 Task: Create a due date automation trigger when advanced on, on the tuesday of the week a card is due add fields without custom field "Resume" set to a date not in this month at 11:00 AM.
Action: Mouse moved to (1195, 367)
Screenshot: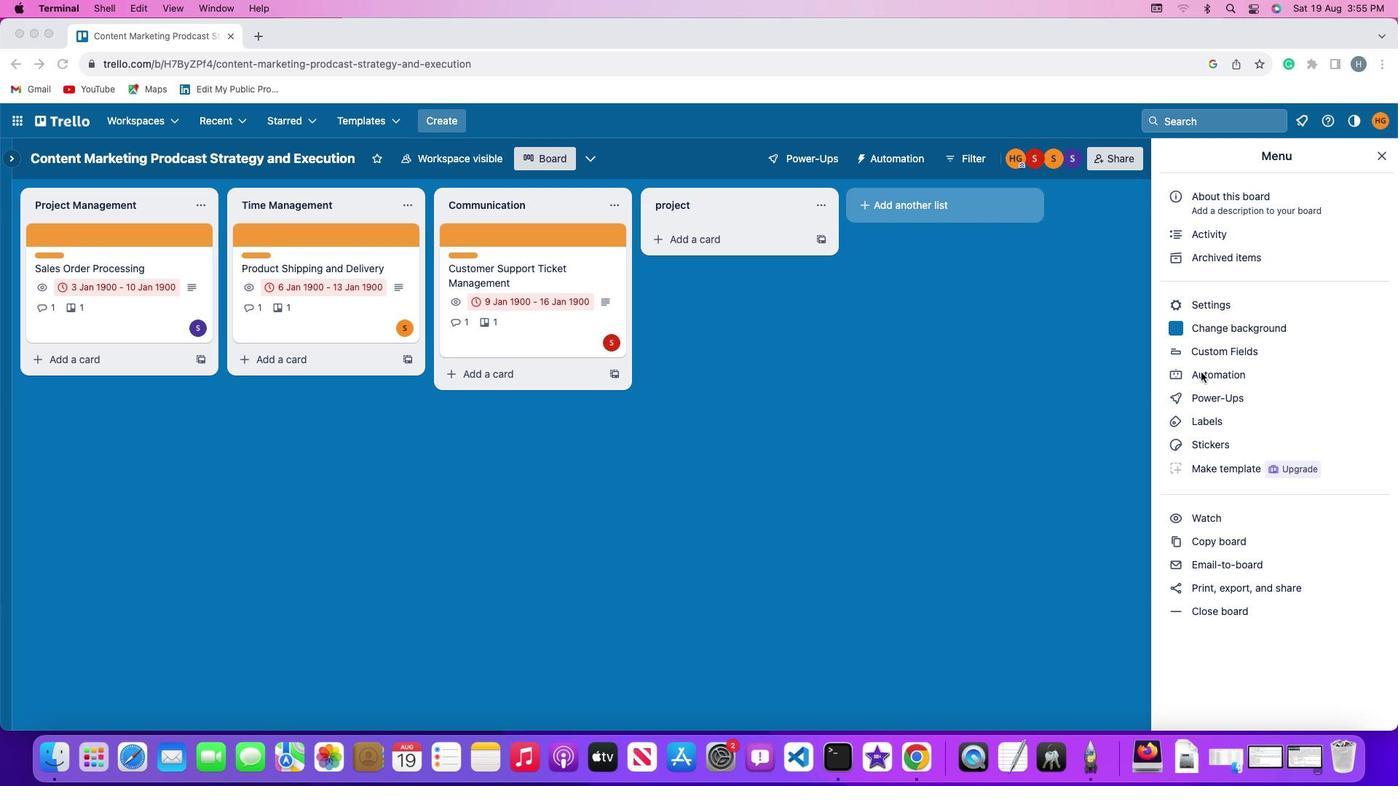 
Action: Mouse pressed left at (1195, 367)
Screenshot: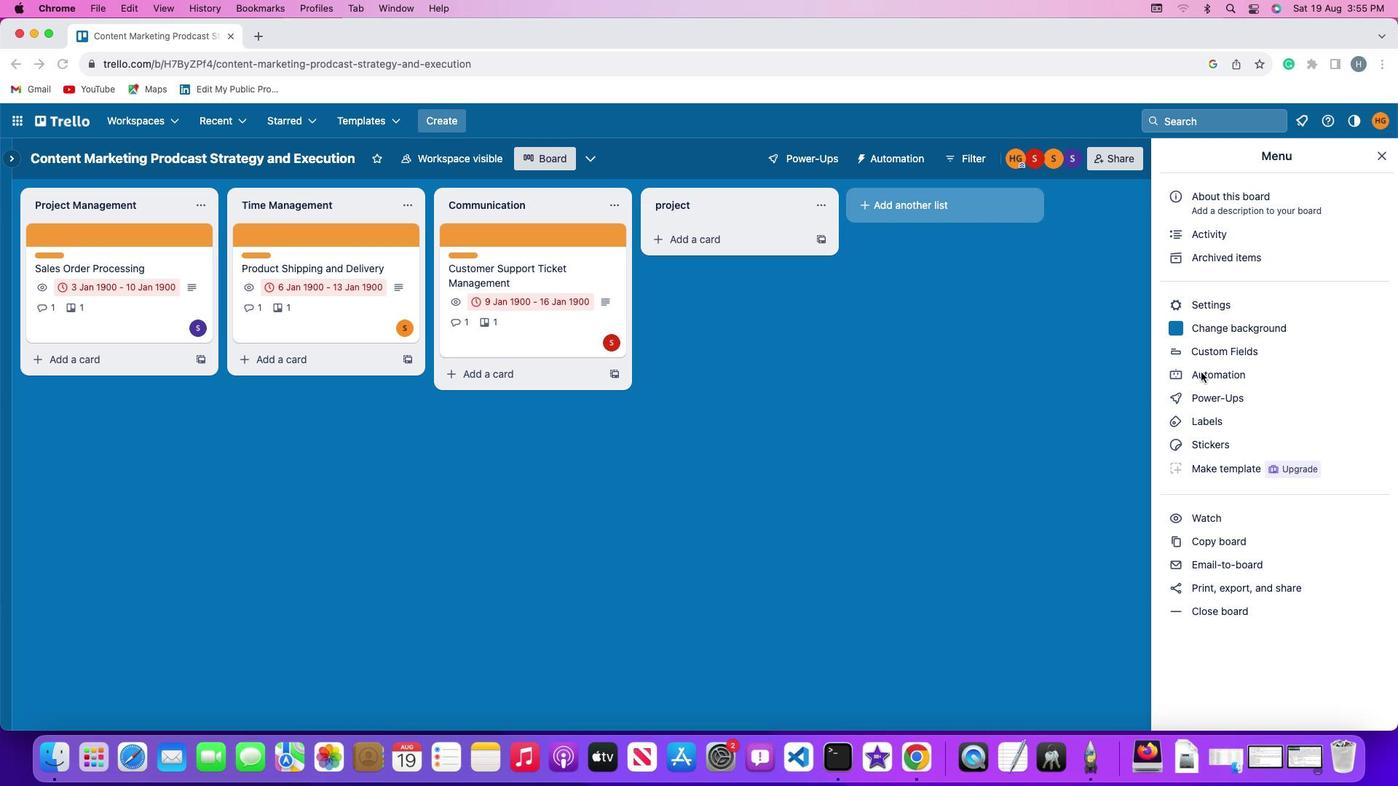 
Action: Mouse pressed left at (1195, 367)
Screenshot: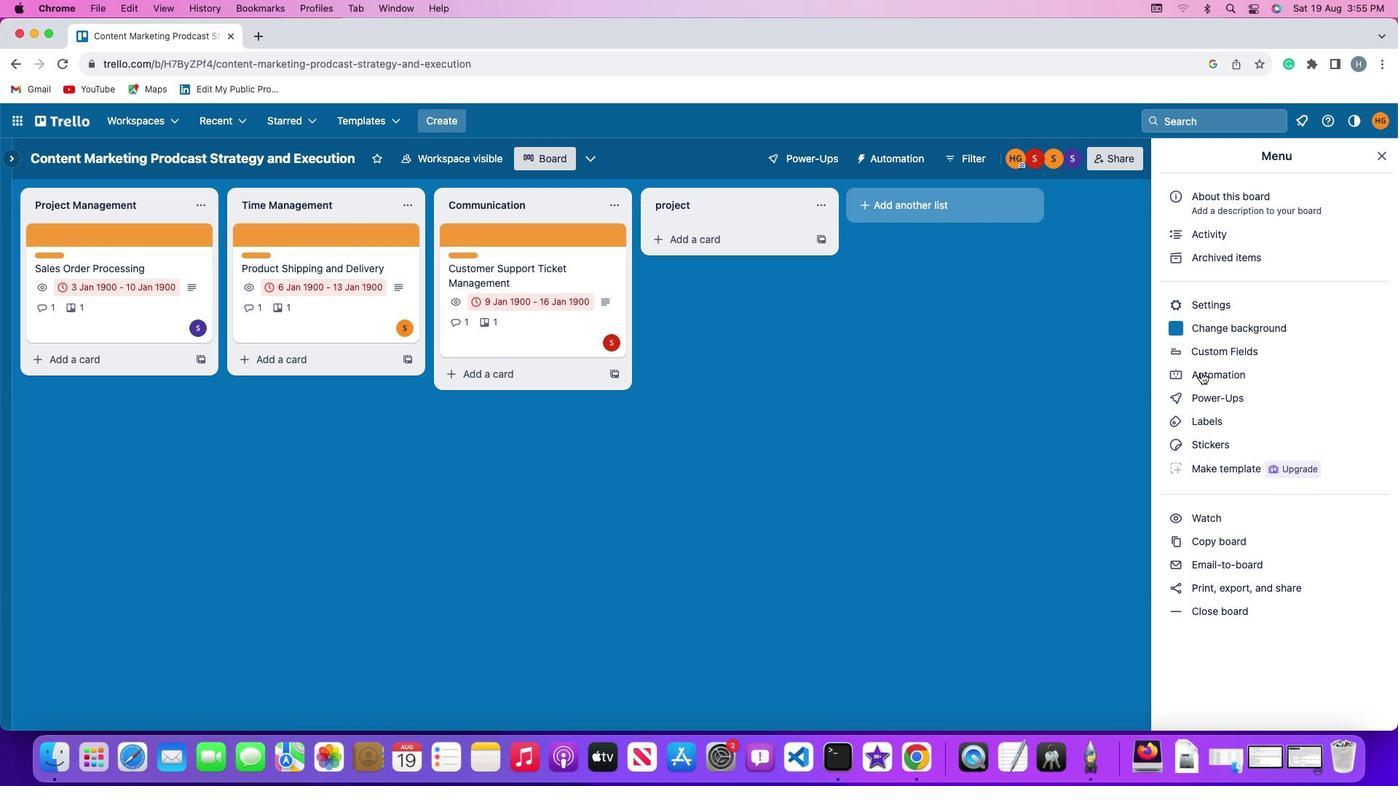 
Action: Mouse moved to (88, 340)
Screenshot: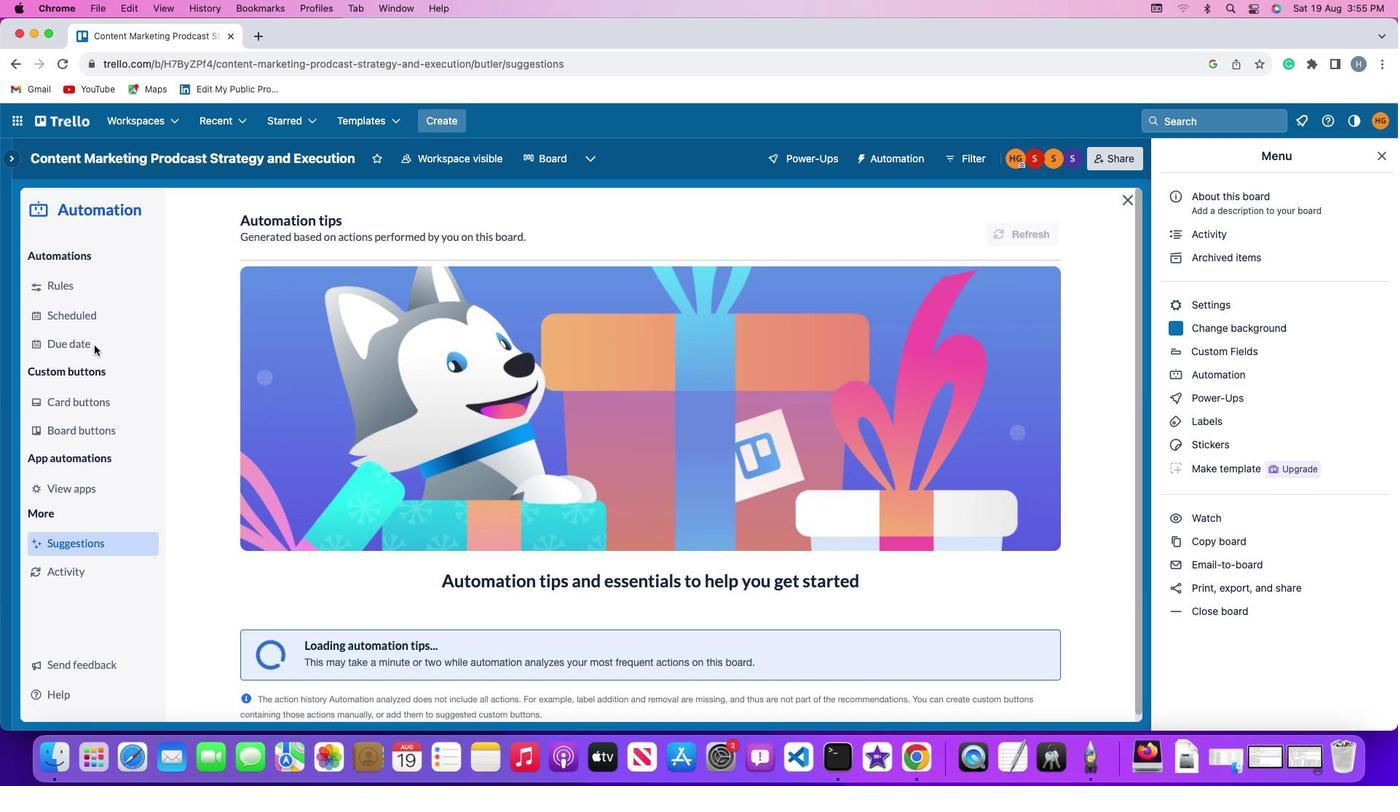
Action: Mouse pressed left at (88, 340)
Screenshot: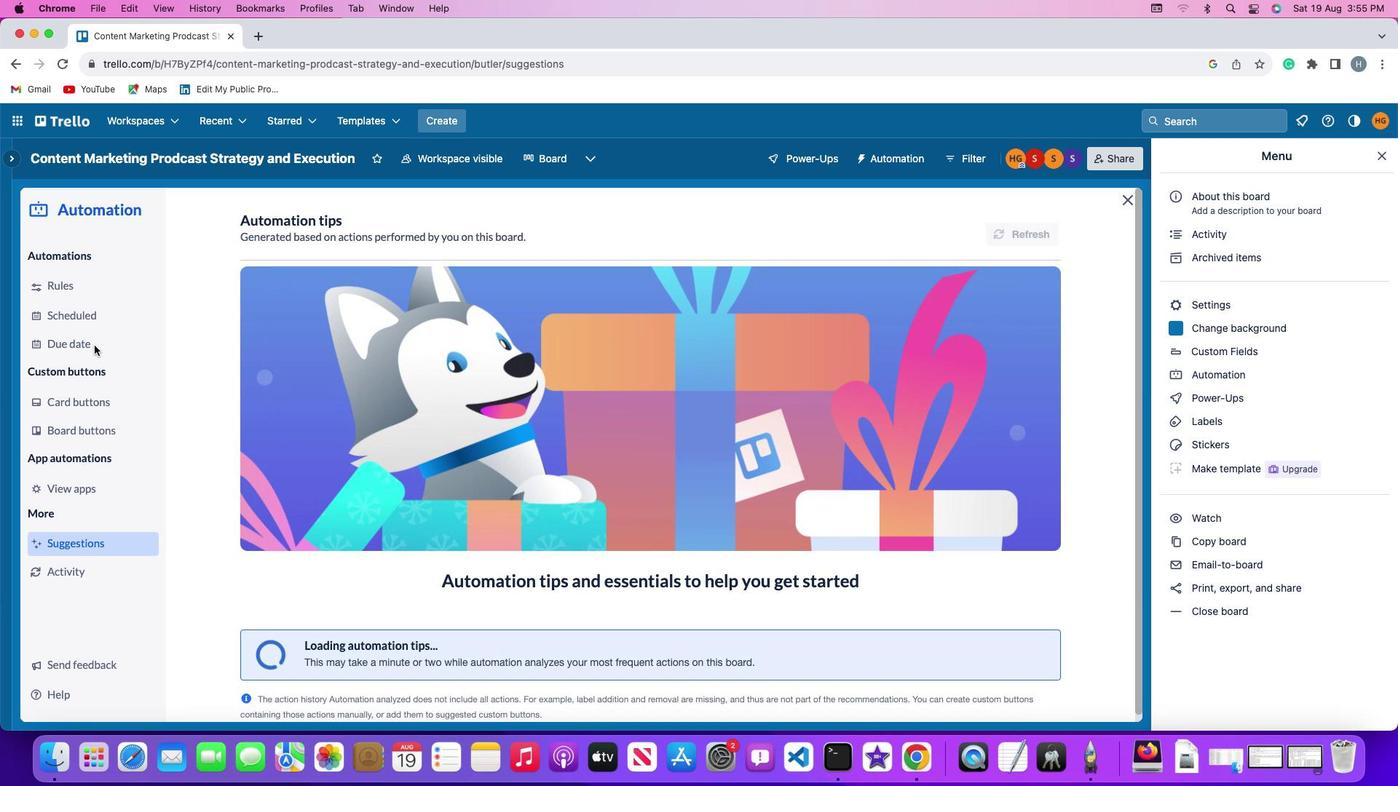 
Action: Mouse moved to (994, 214)
Screenshot: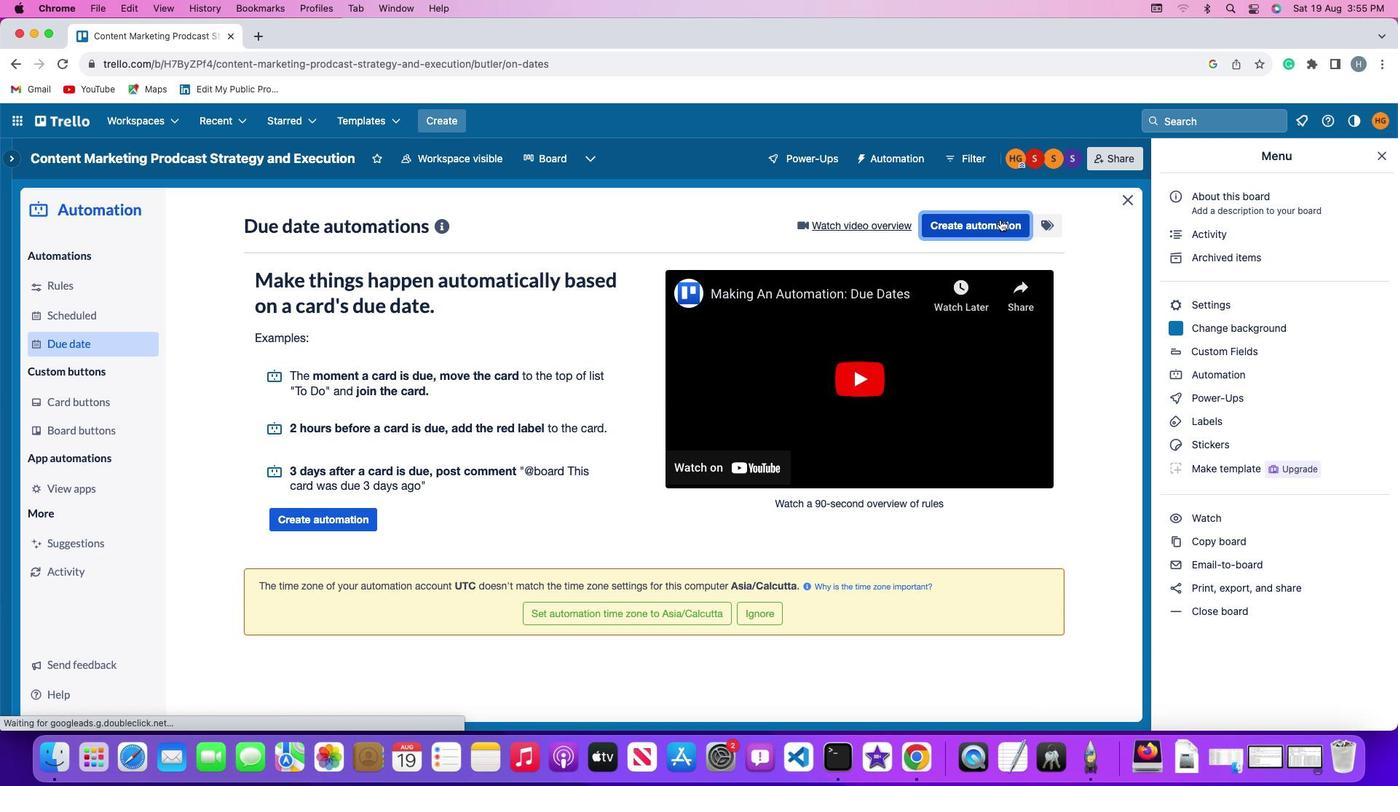 
Action: Mouse pressed left at (994, 214)
Screenshot: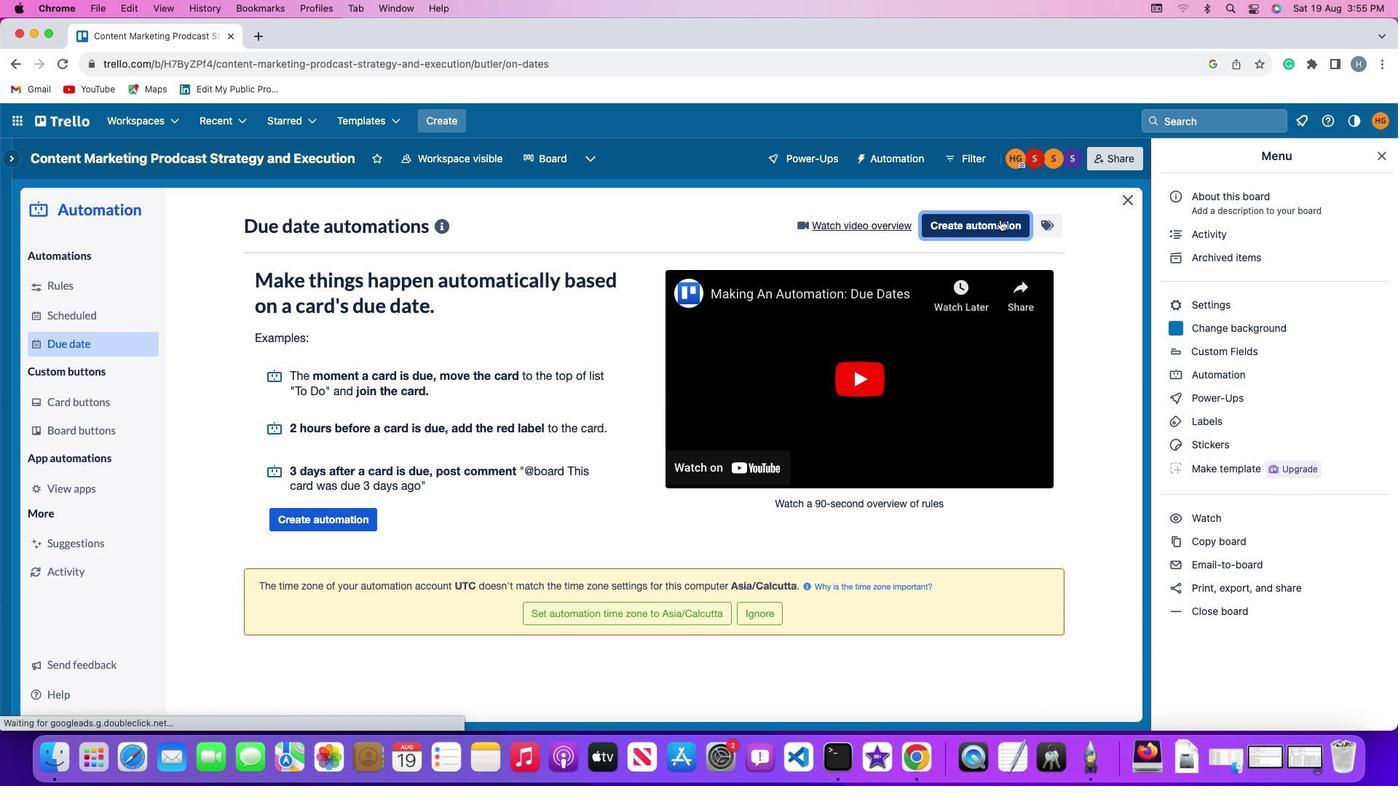 
Action: Mouse moved to (280, 355)
Screenshot: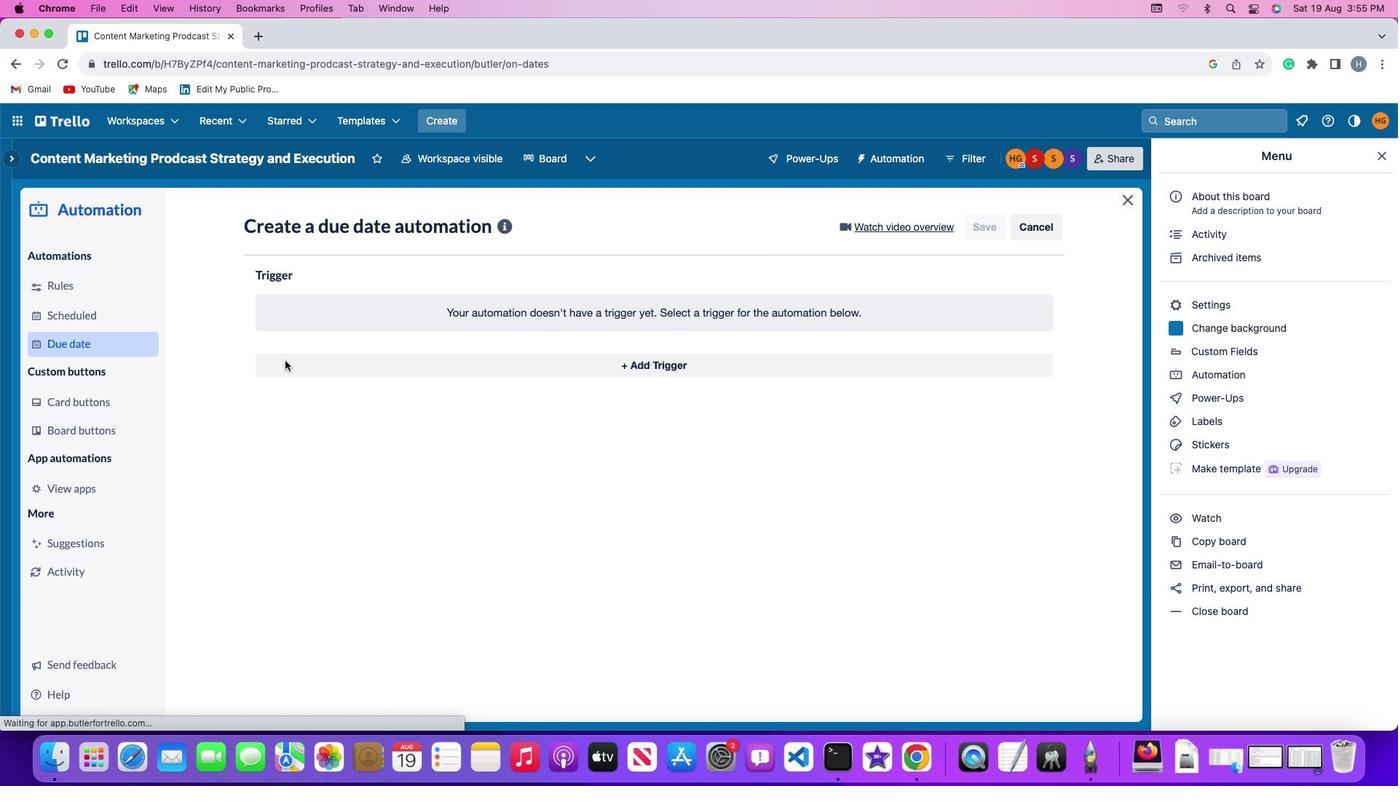 
Action: Mouse pressed left at (280, 355)
Screenshot: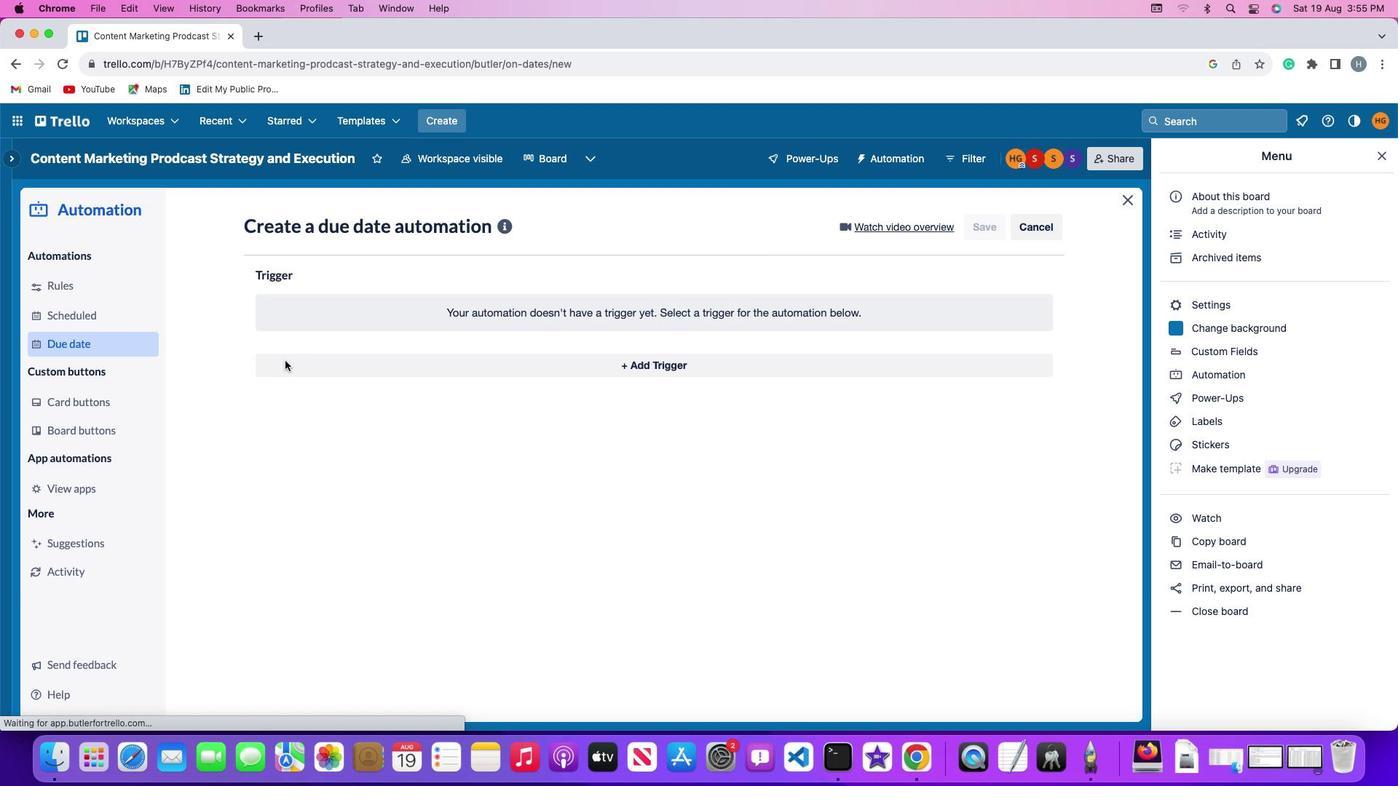 
Action: Mouse moved to (306, 624)
Screenshot: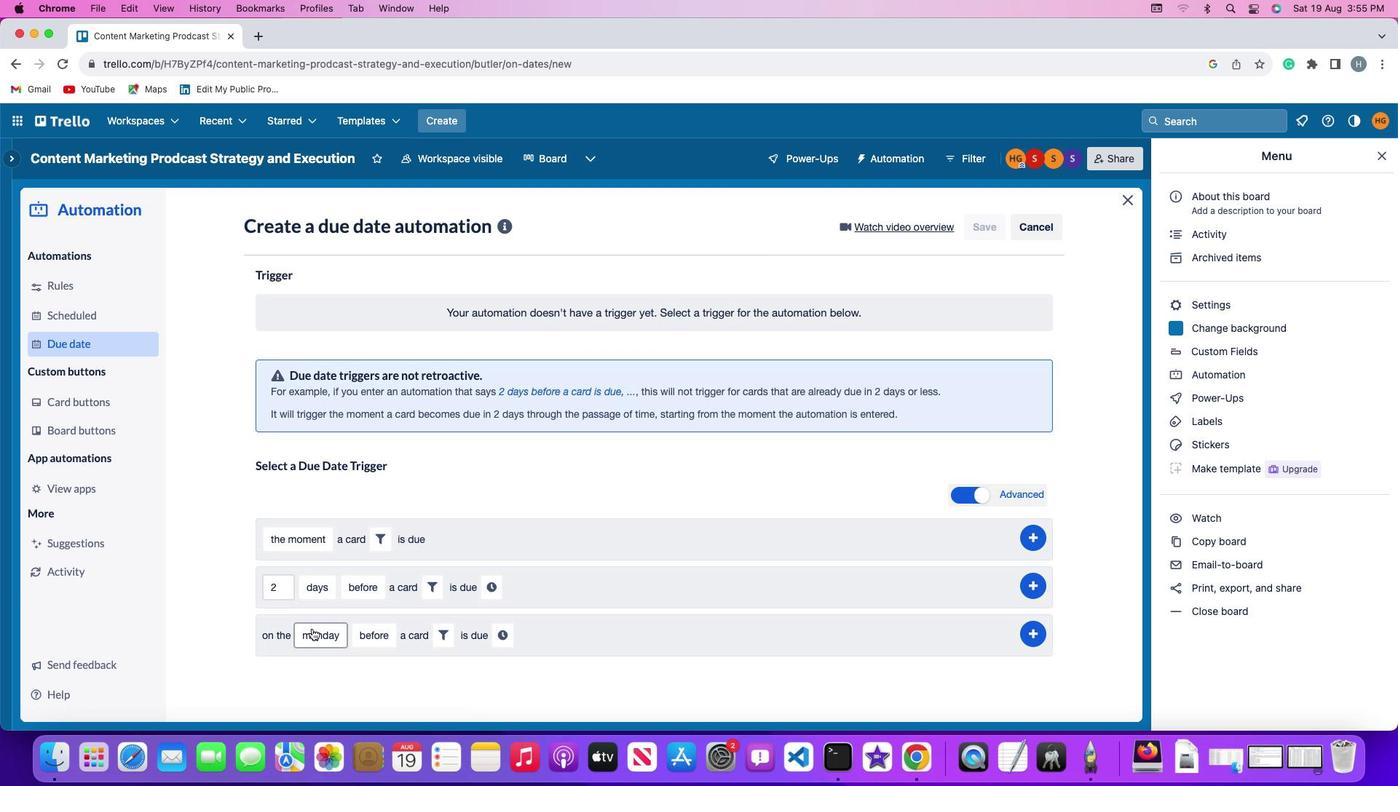 
Action: Mouse pressed left at (306, 624)
Screenshot: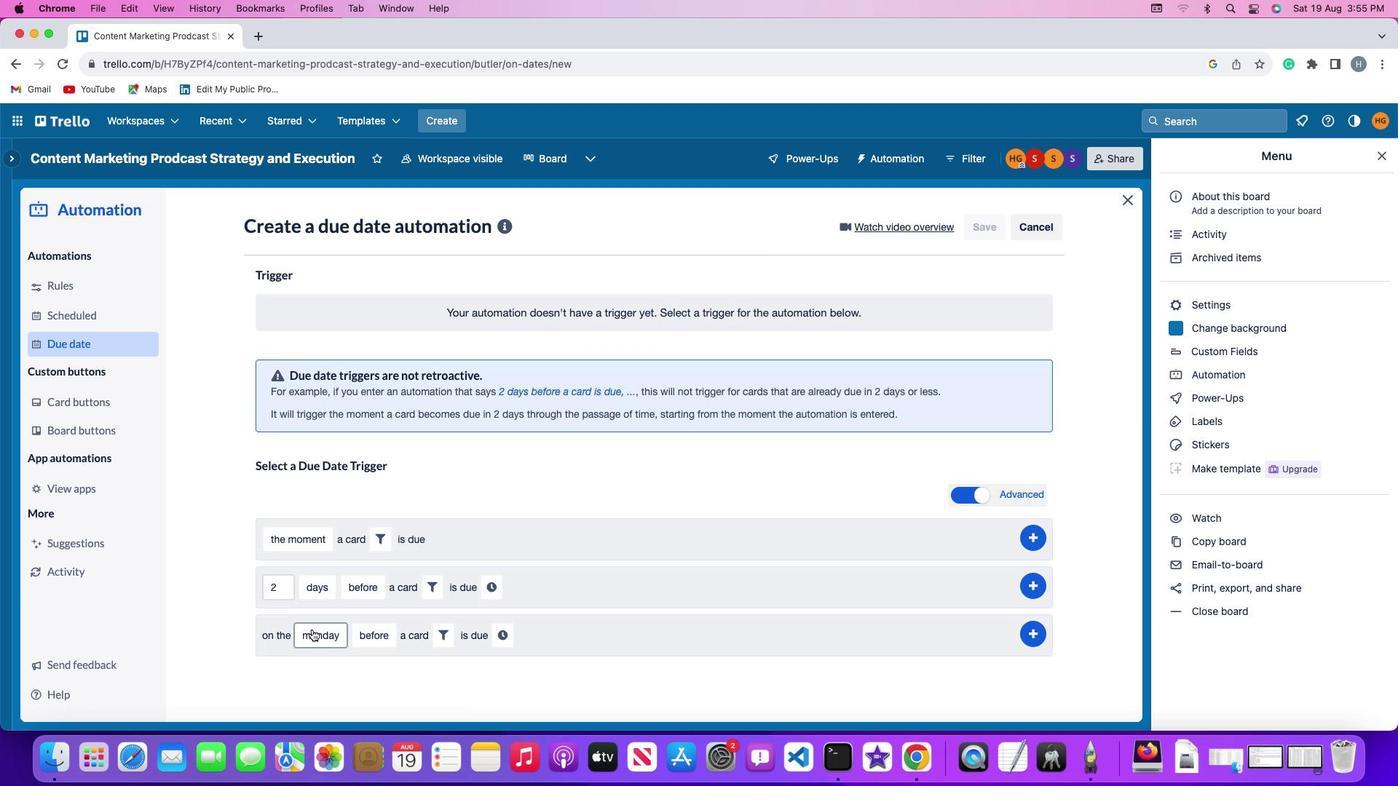 
Action: Mouse moved to (340, 454)
Screenshot: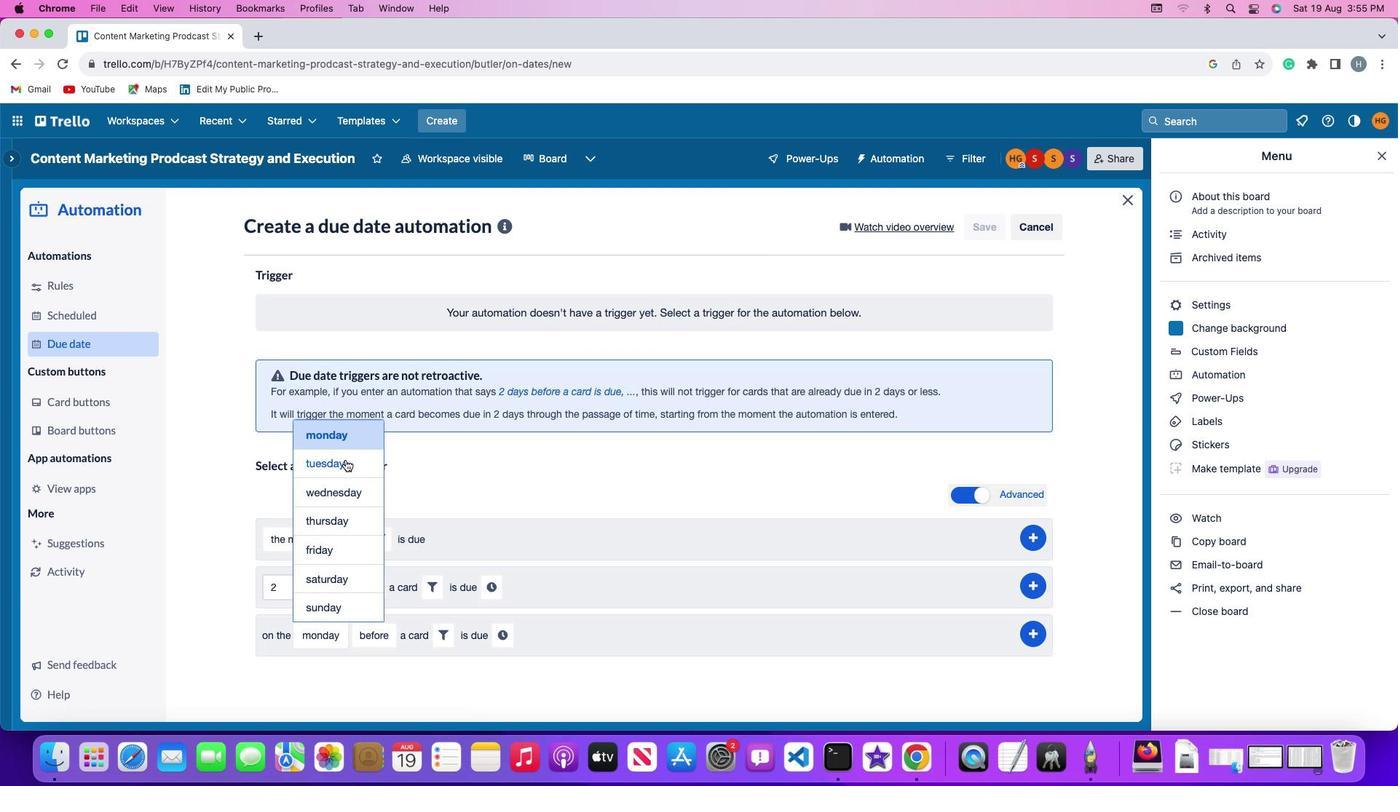
Action: Mouse pressed left at (340, 454)
Screenshot: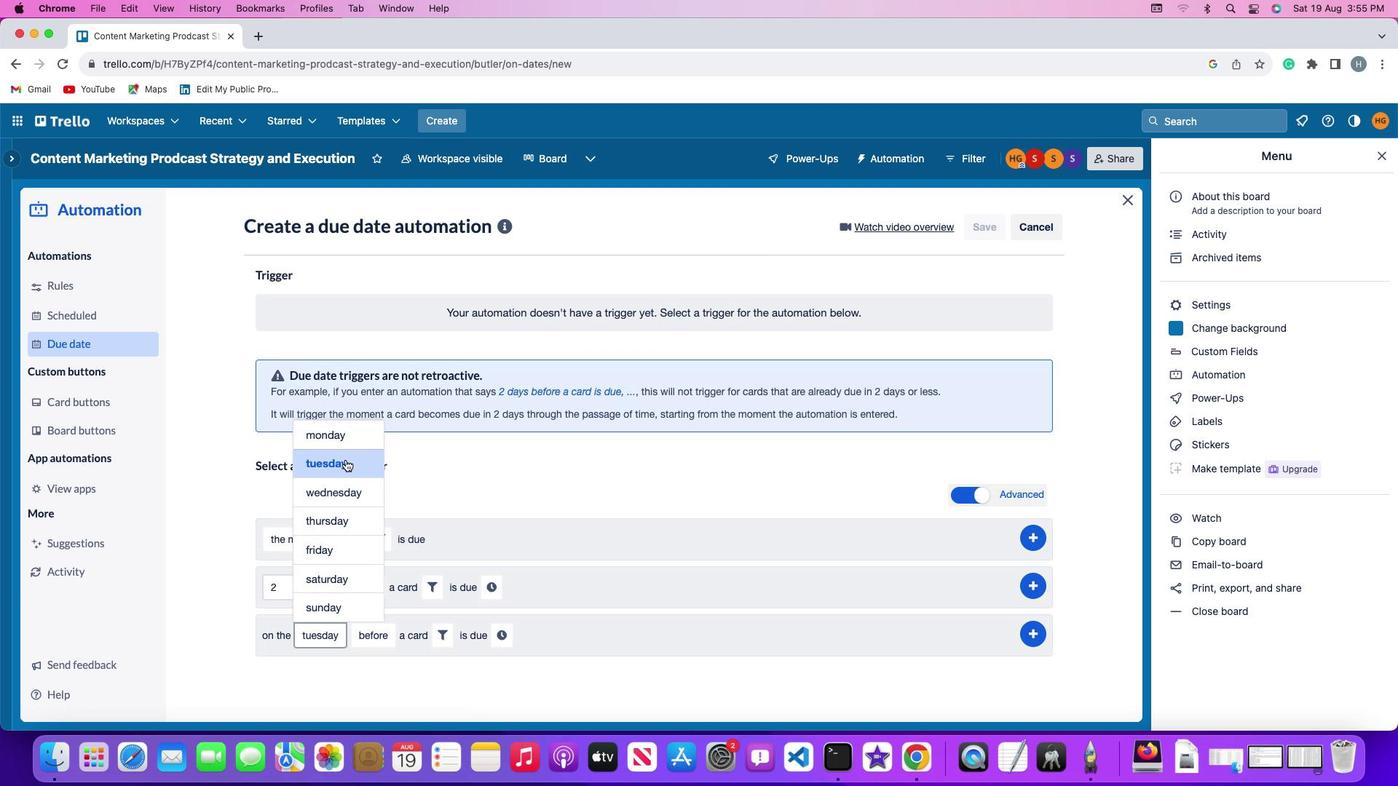 
Action: Mouse moved to (374, 627)
Screenshot: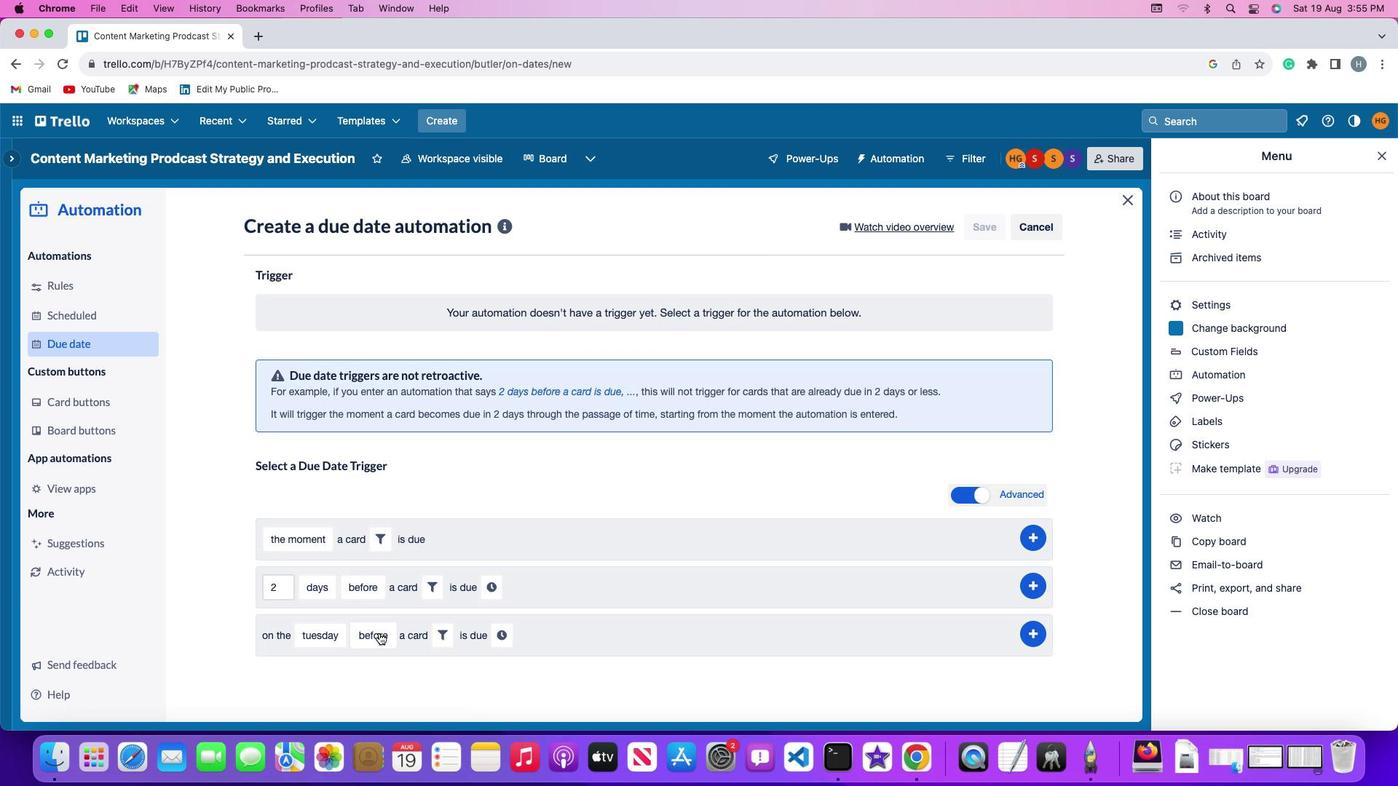 
Action: Mouse pressed left at (374, 627)
Screenshot: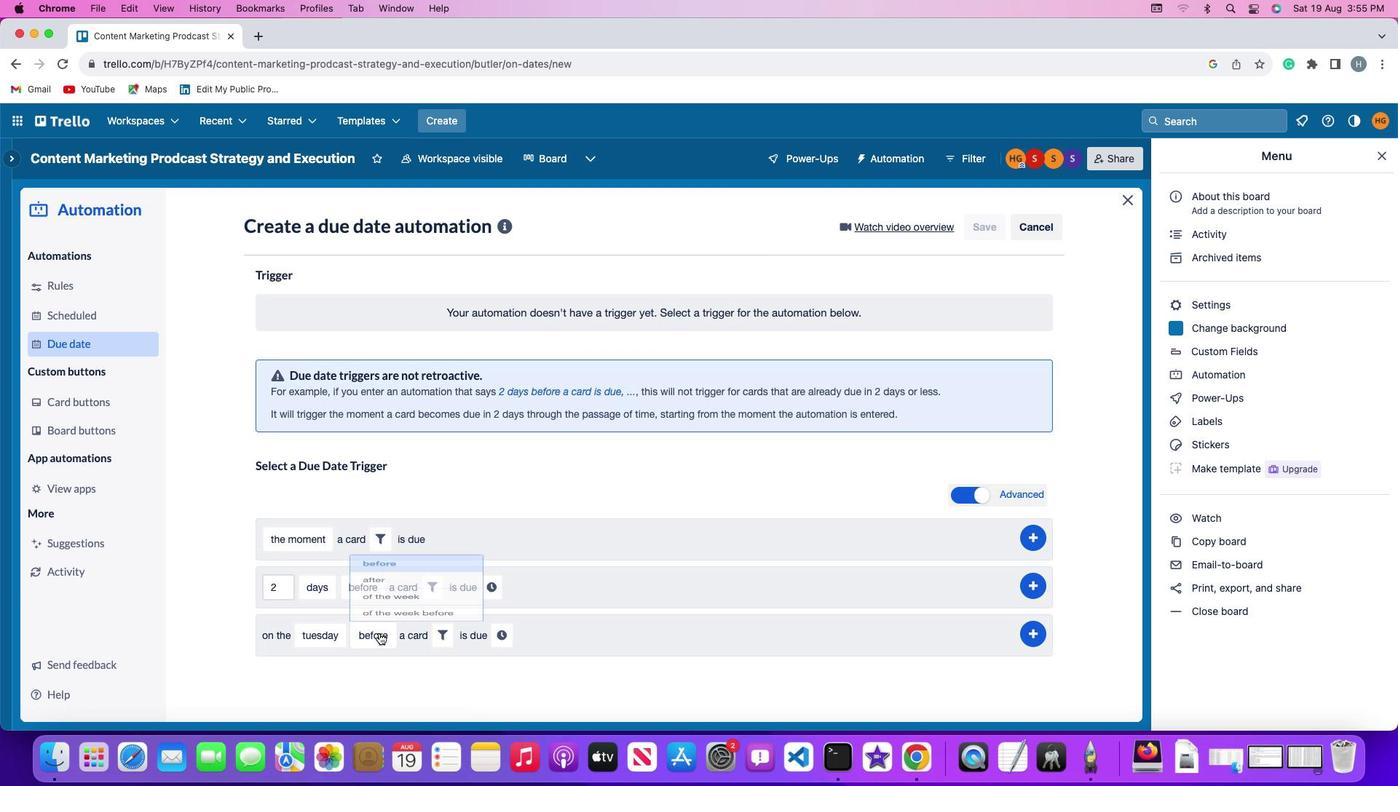 
Action: Mouse moved to (402, 567)
Screenshot: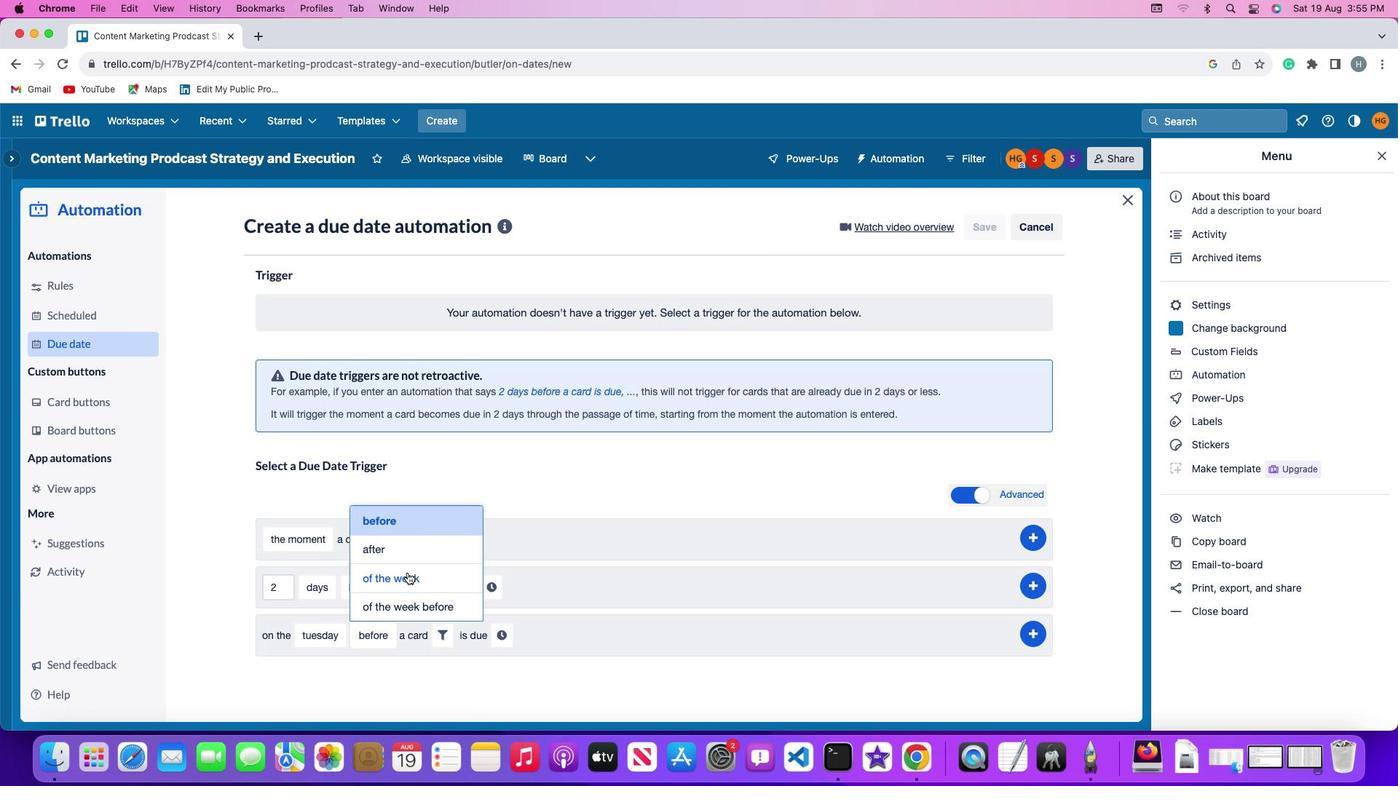
Action: Mouse pressed left at (402, 567)
Screenshot: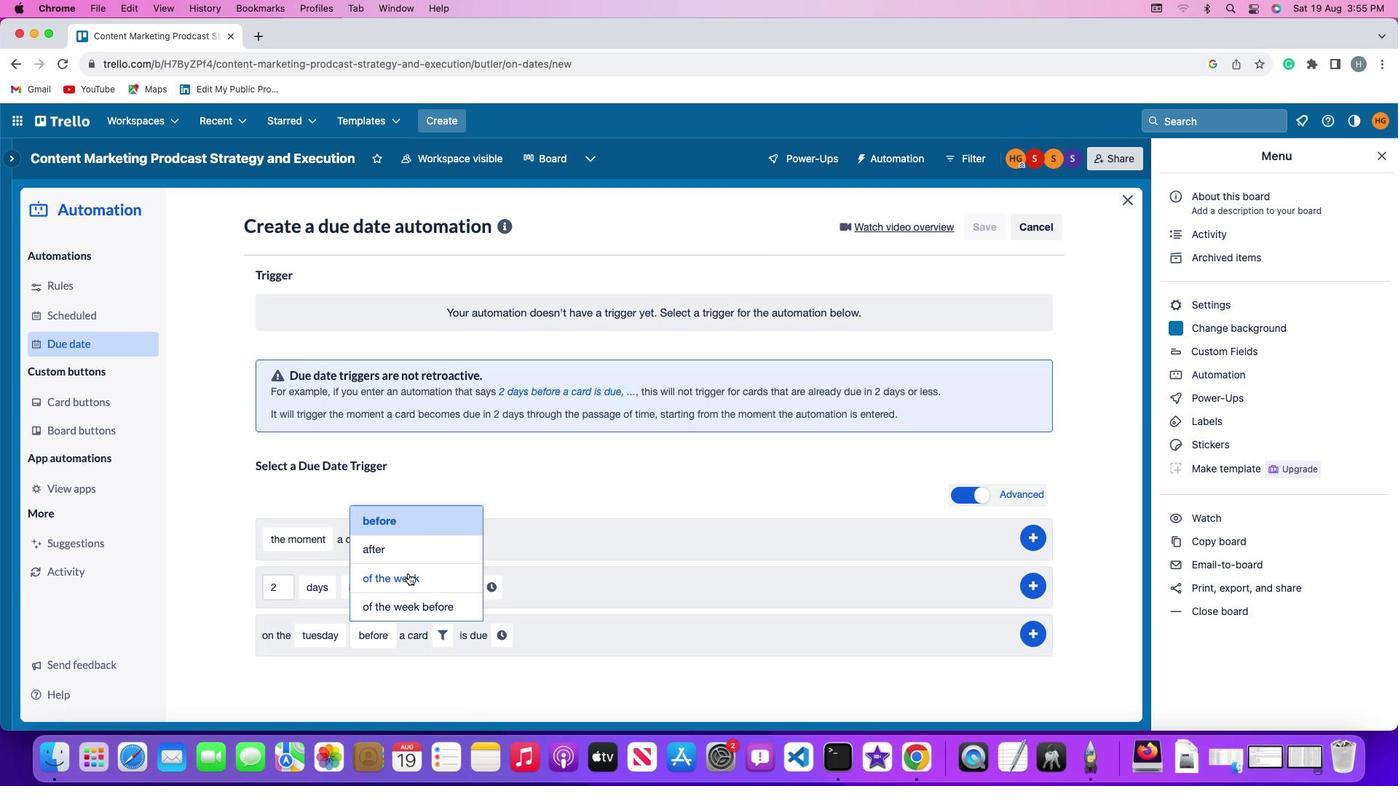 
Action: Mouse moved to (455, 626)
Screenshot: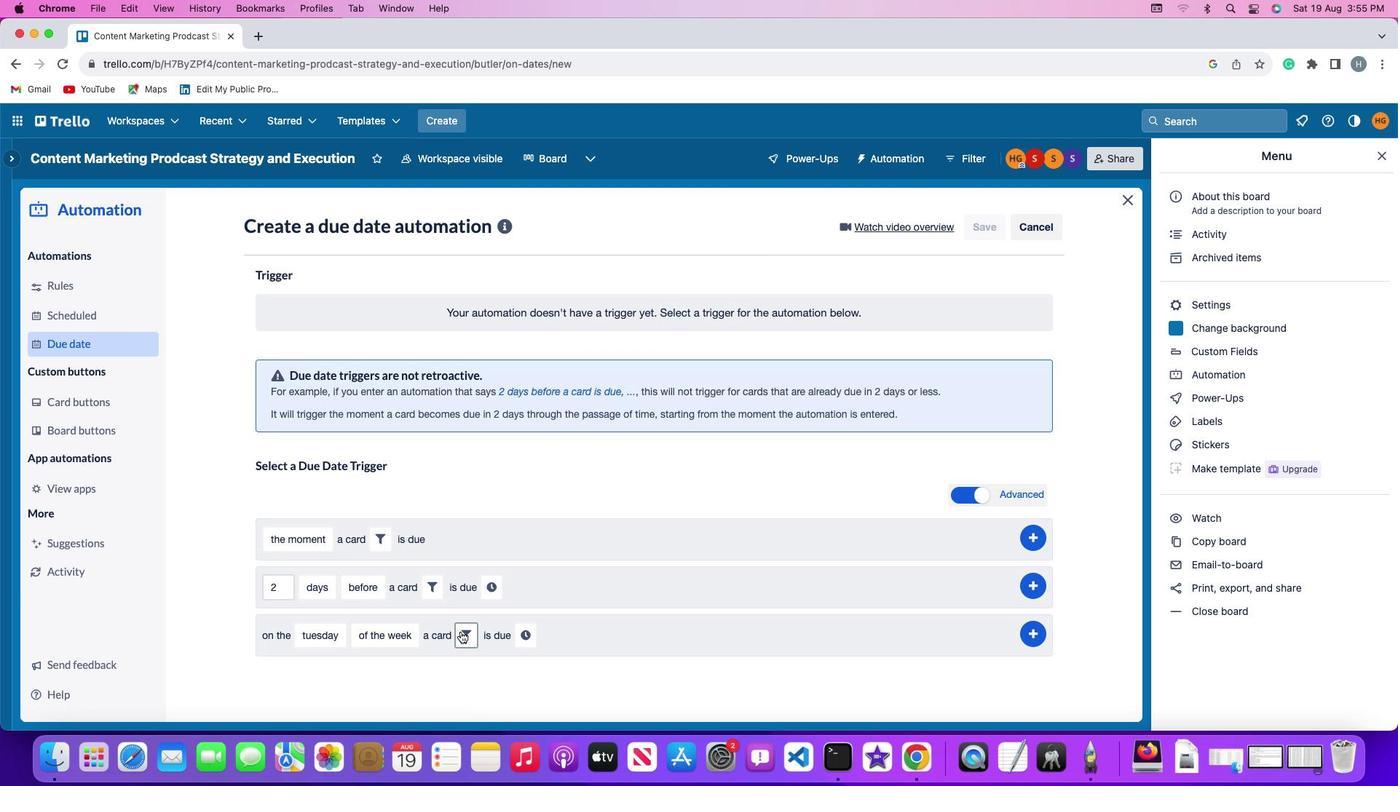 
Action: Mouse pressed left at (455, 626)
Screenshot: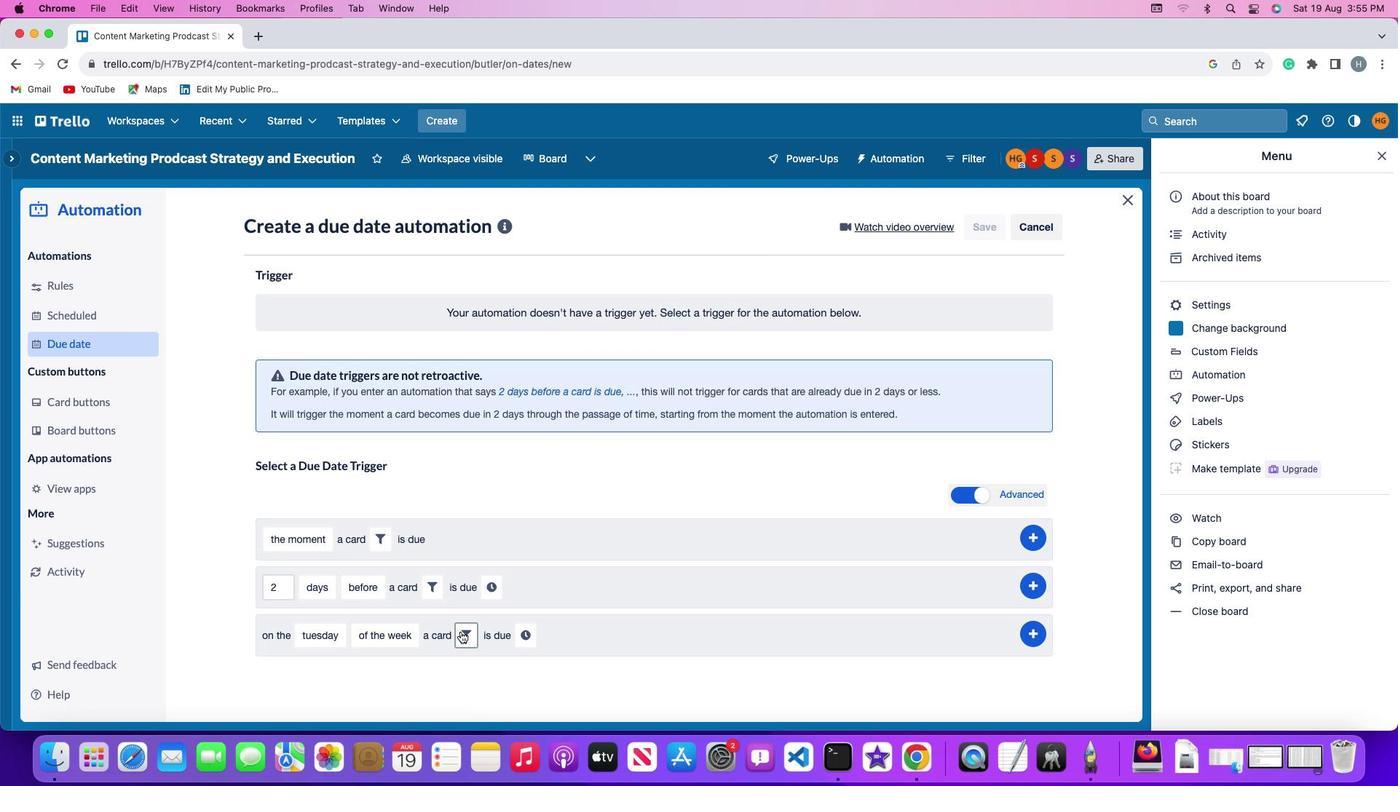 
Action: Mouse moved to (688, 677)
Screenshot: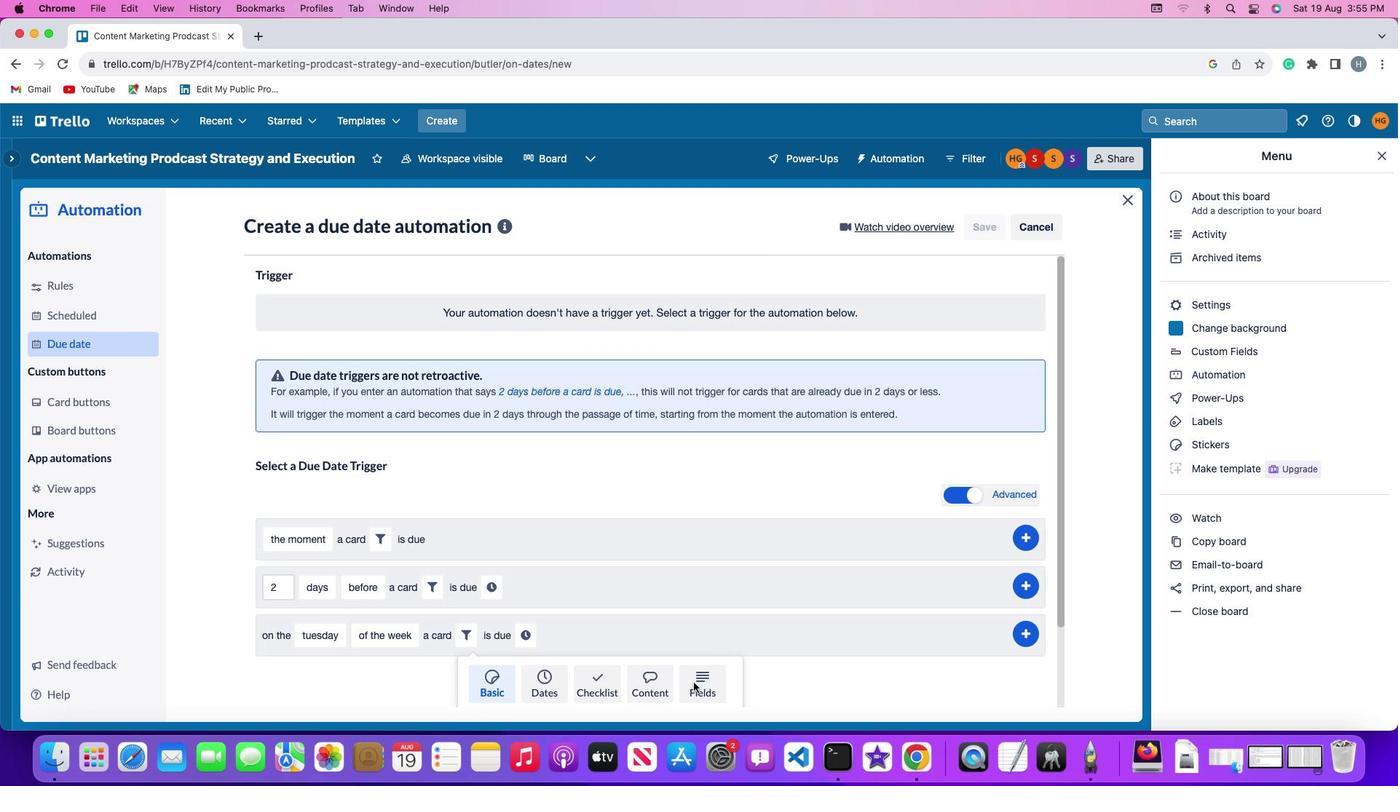 
Action: Mouse pressed left at (688, 677)
Screenshot: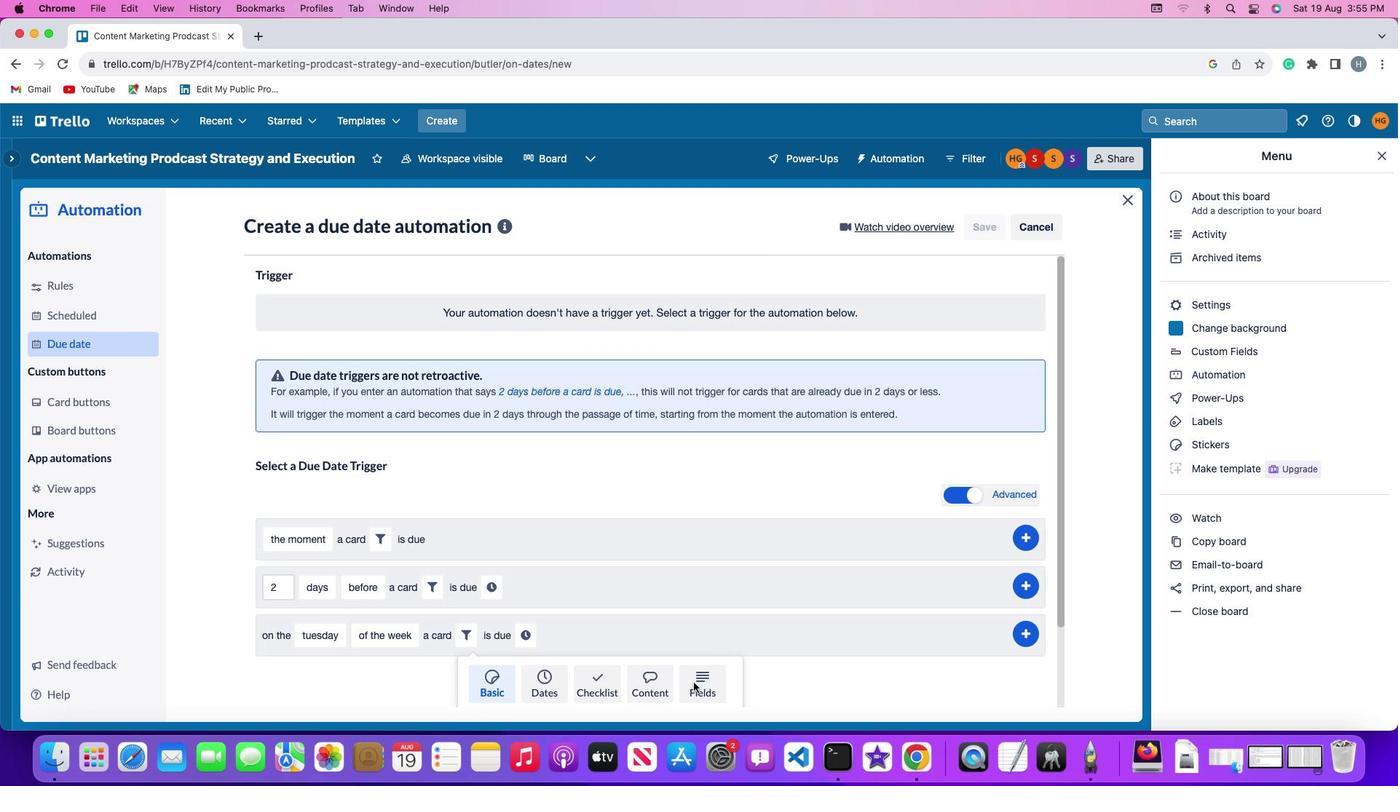 
Action: Mouse moved to (401, 665)
Screenshot: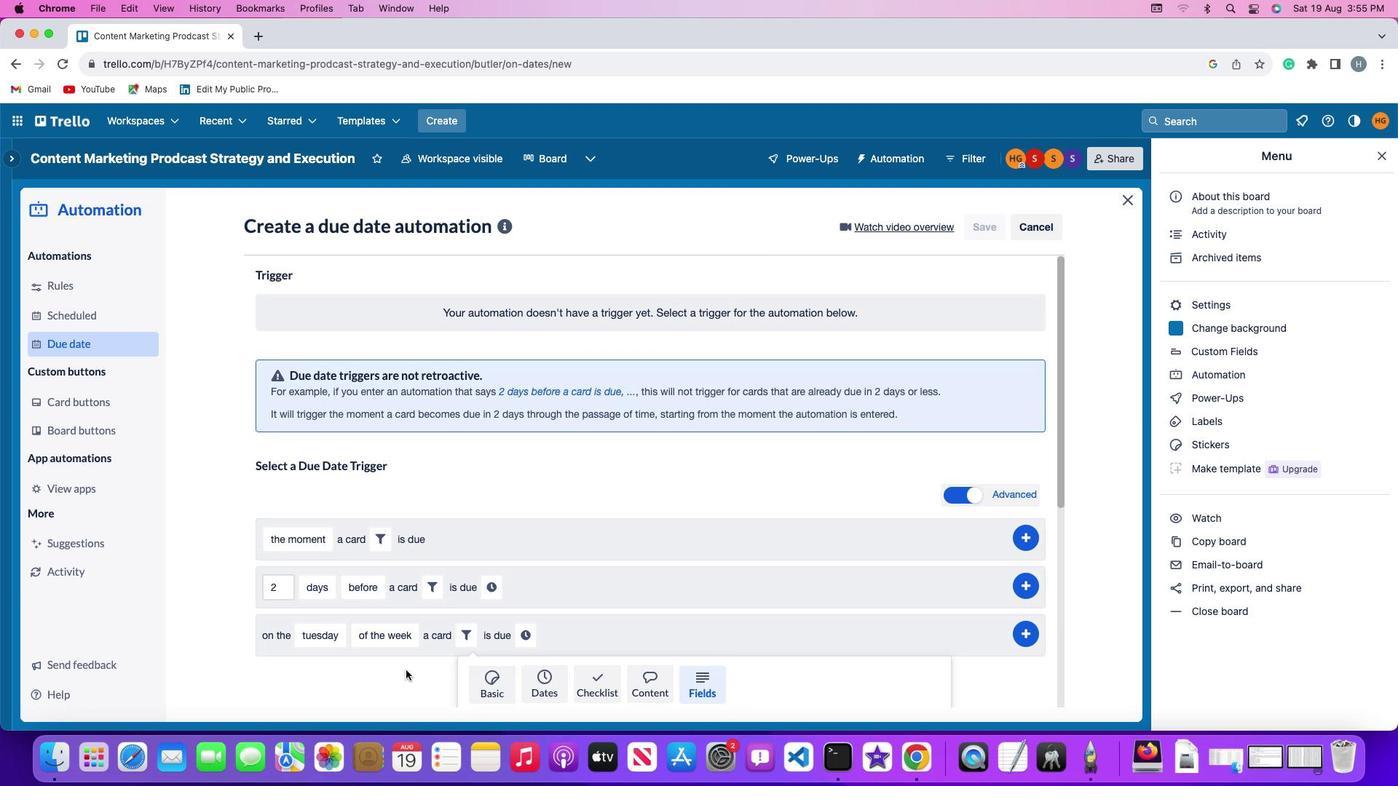 
Action: Mouse scrolled (401, 665) with delta (-4, -5)
Screenshot: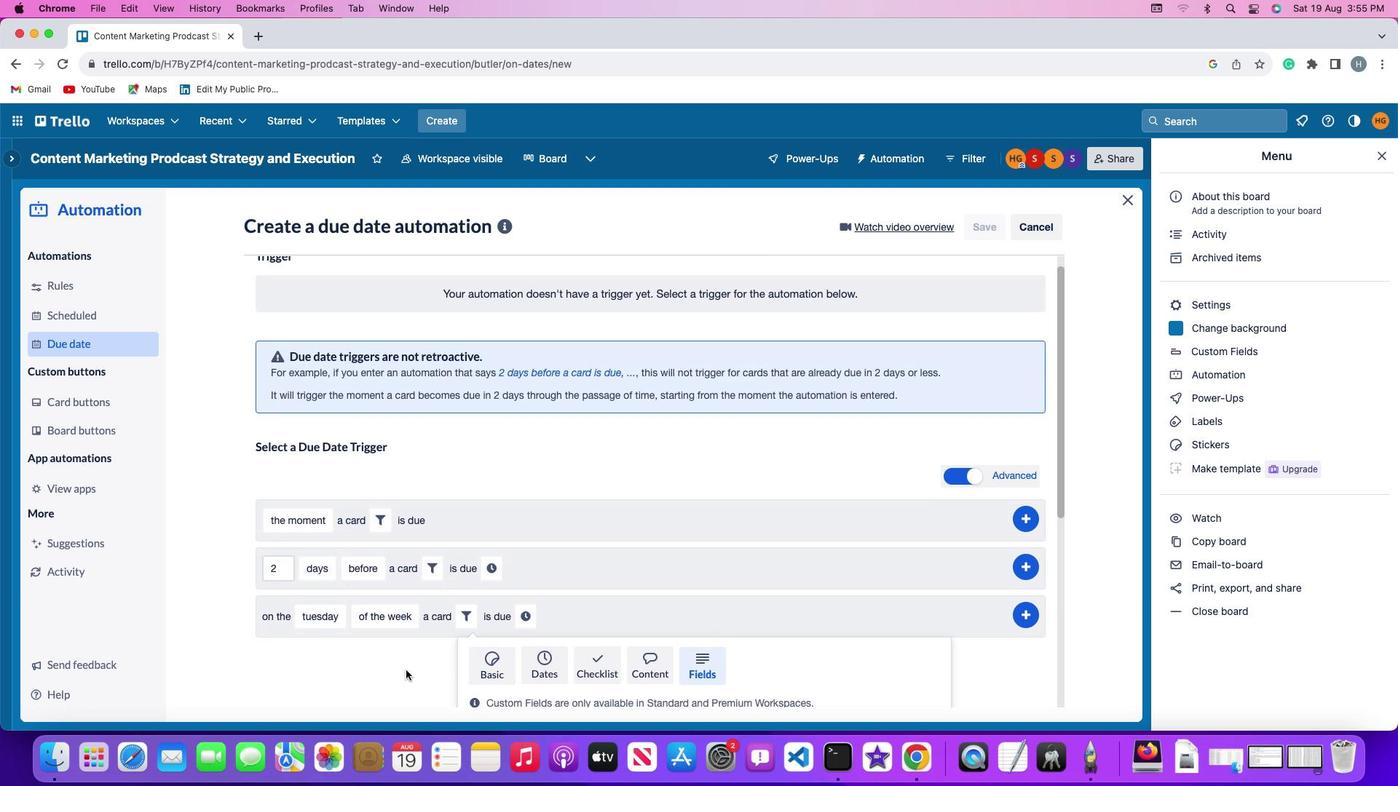 
Action: Mouse scrolled (401, 665) with delta (-4, -5)
Screenshot: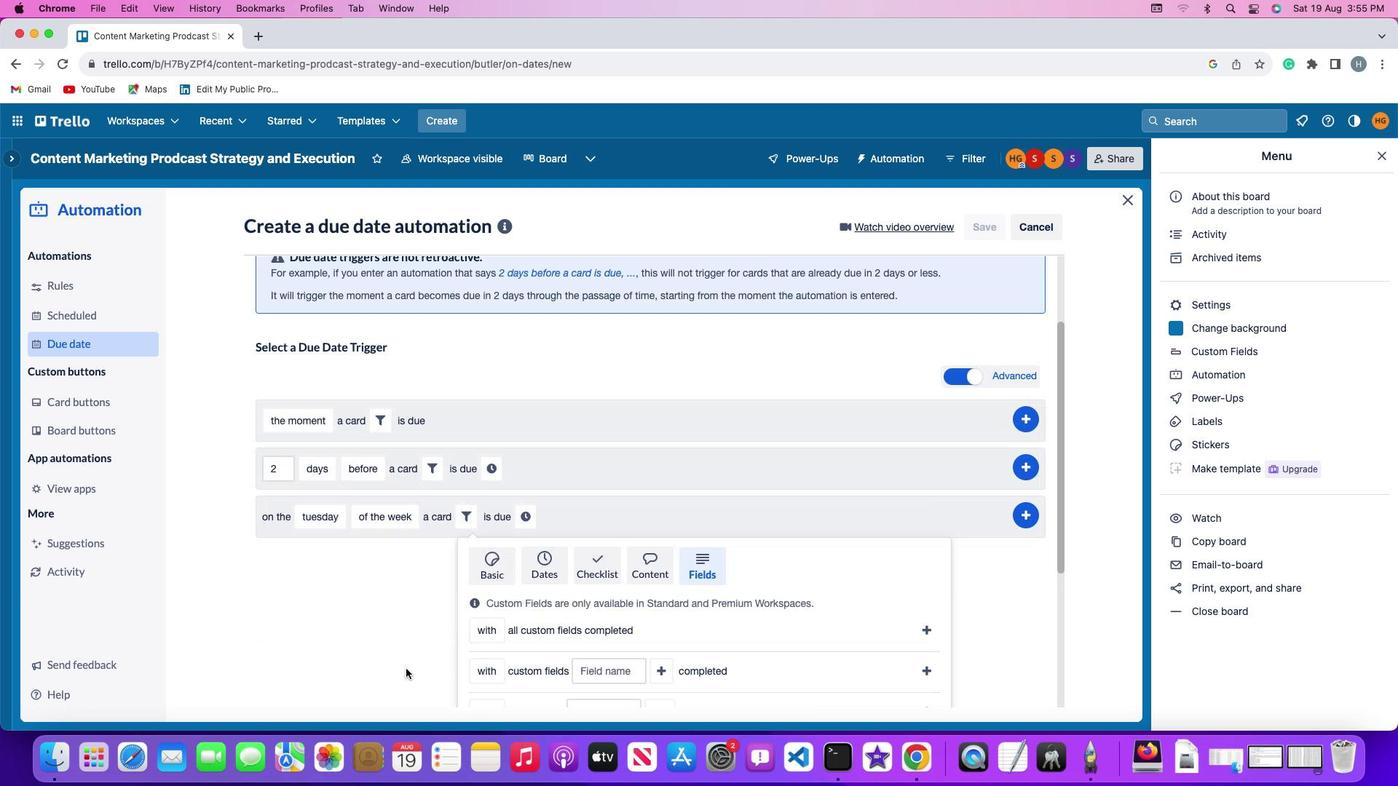 
Action: Mouse scrolled (401, 665) with delta (-4, -6)
Screenshot: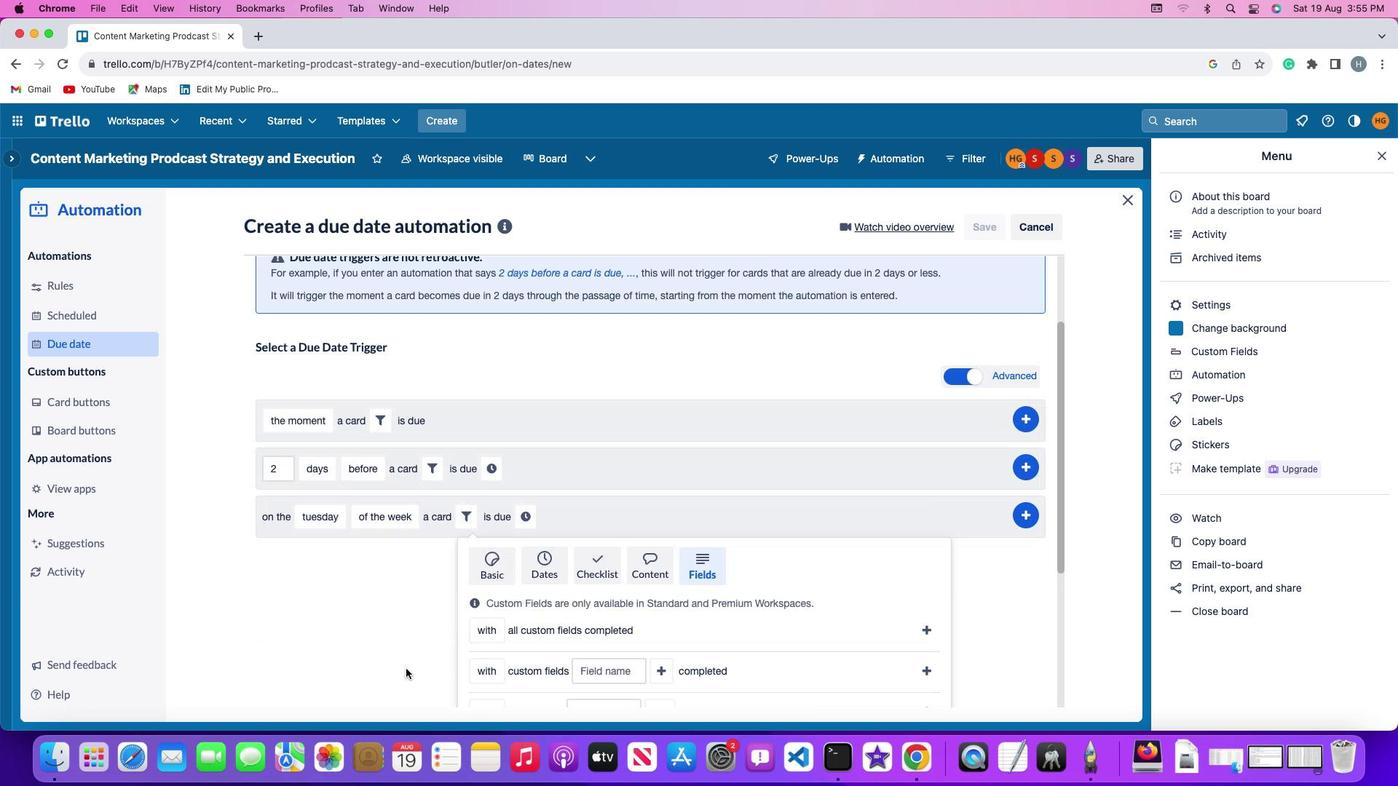 
Action: Mouse scrolled (401, 665) with delta (-4, -8)
Screenshot: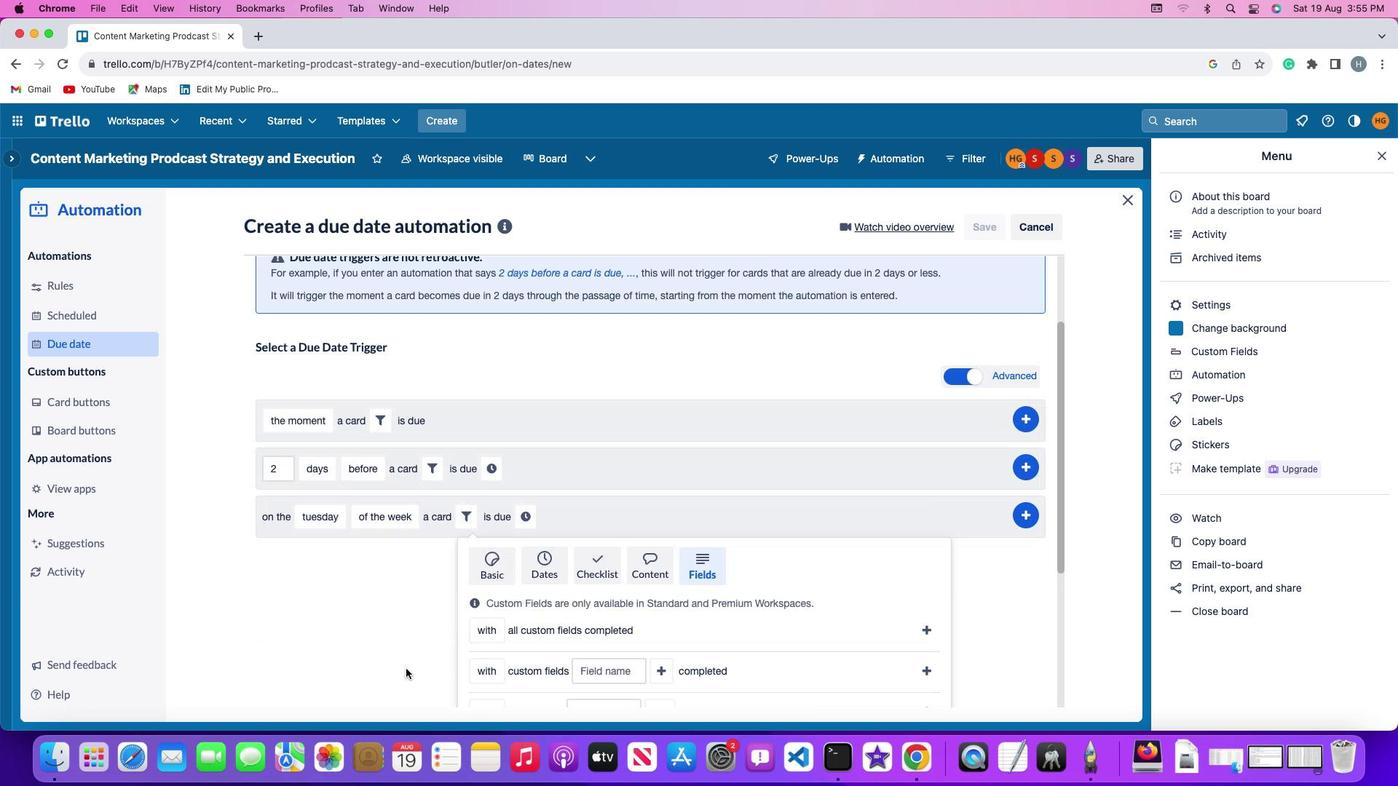 
Action: Mouse scrolled (401, 665) with delta (-4, -8)
Screenshot: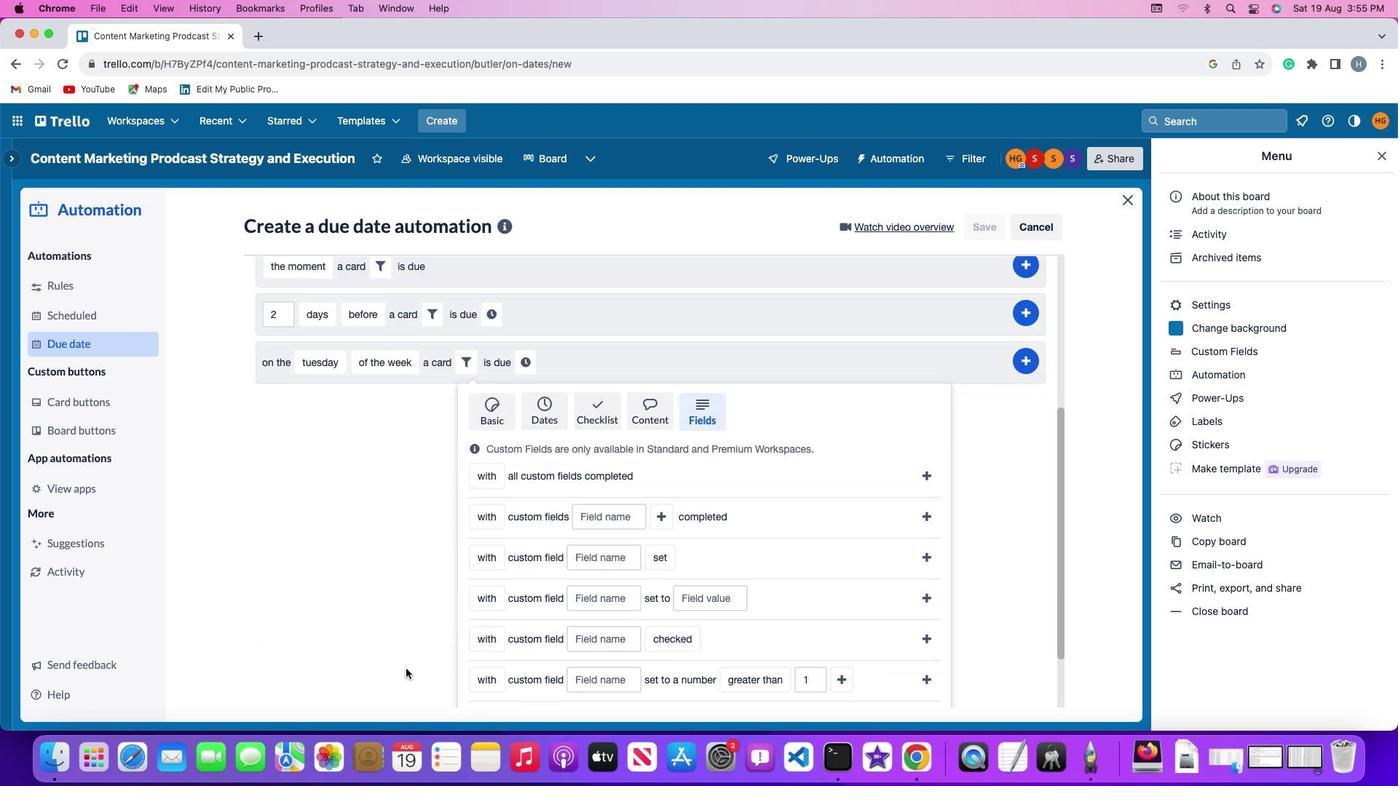 
Action: Mouse moved to (401, 664)
Screenshot: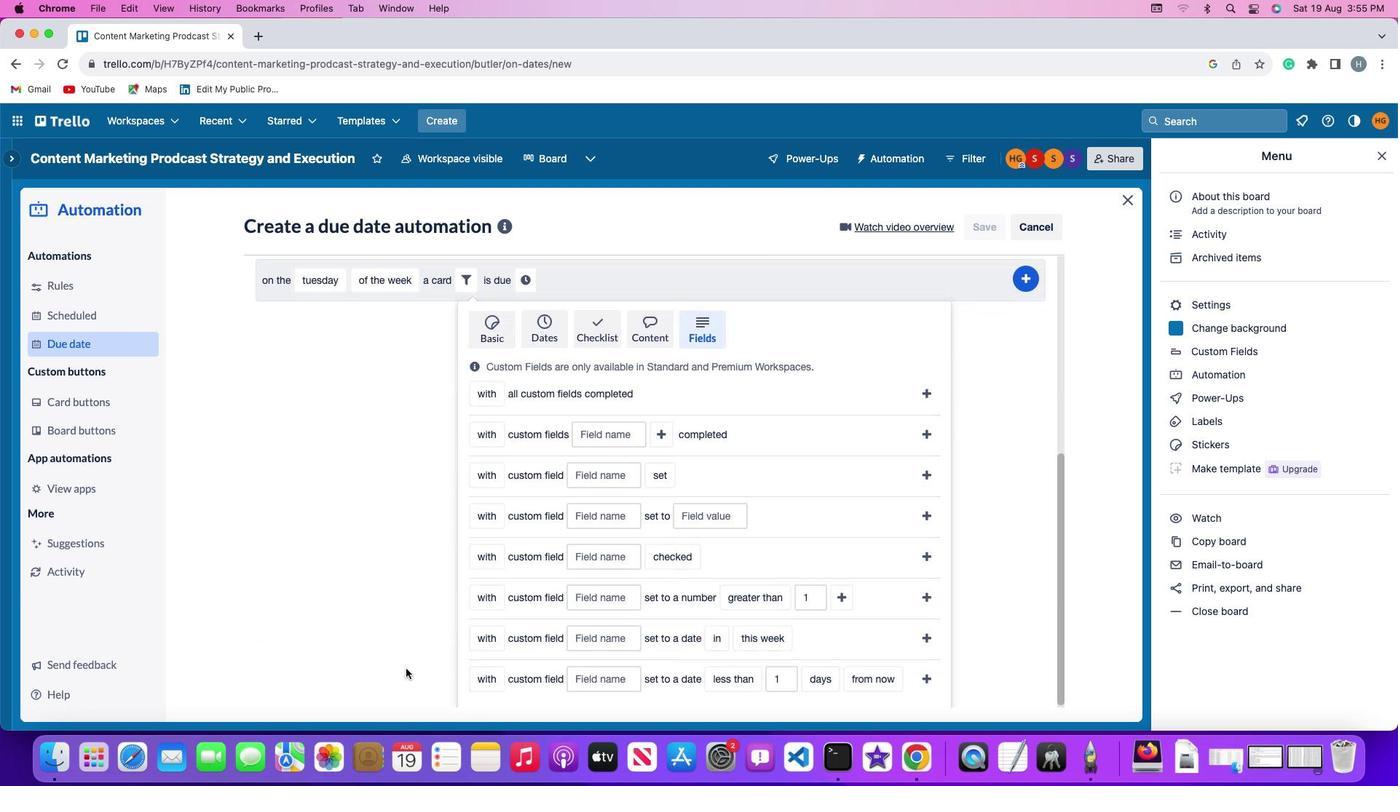 
Action: Mouse scrolled (401, 664) with delta (-4, -5)
Screenshot: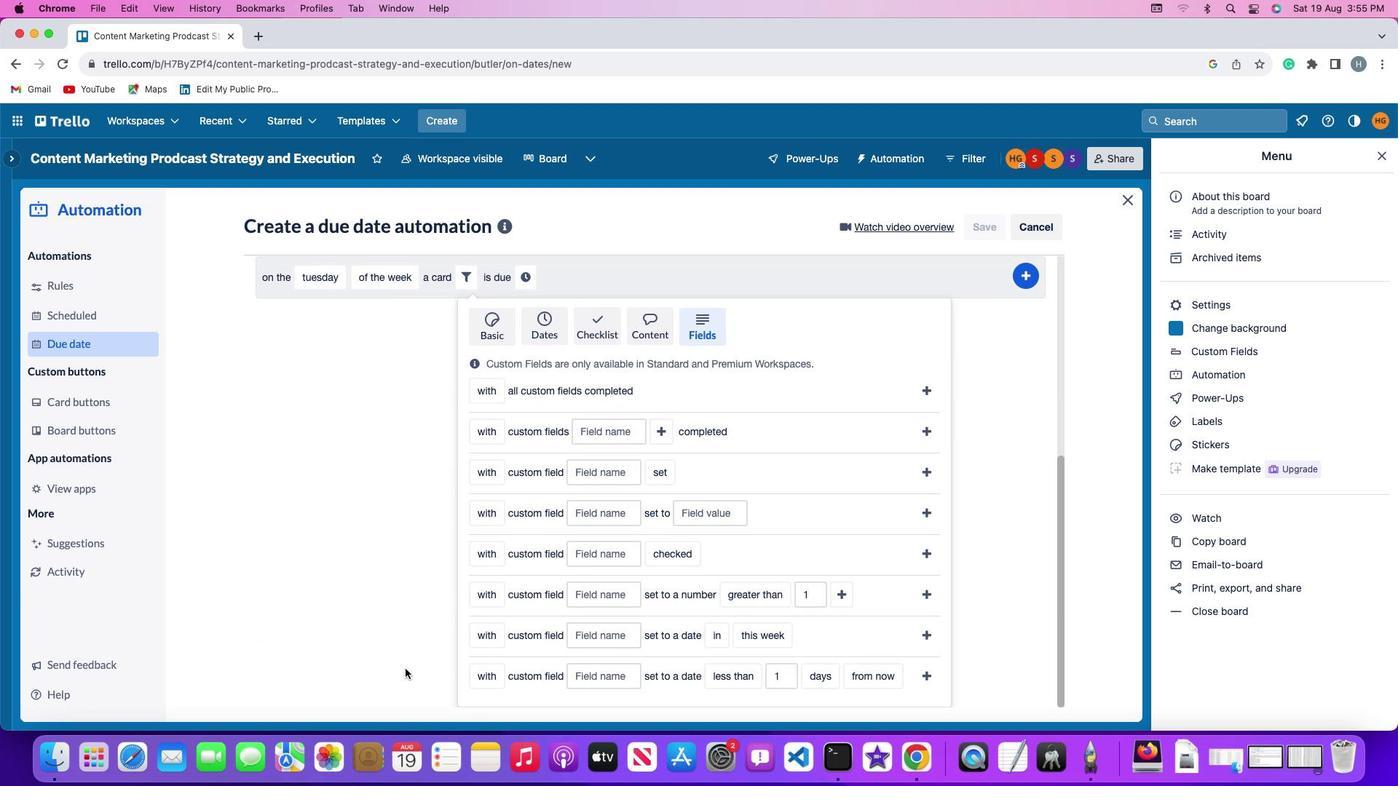 
Action: Mouse scrolled (401, 664) with delta (-4, -5)
Screenshot: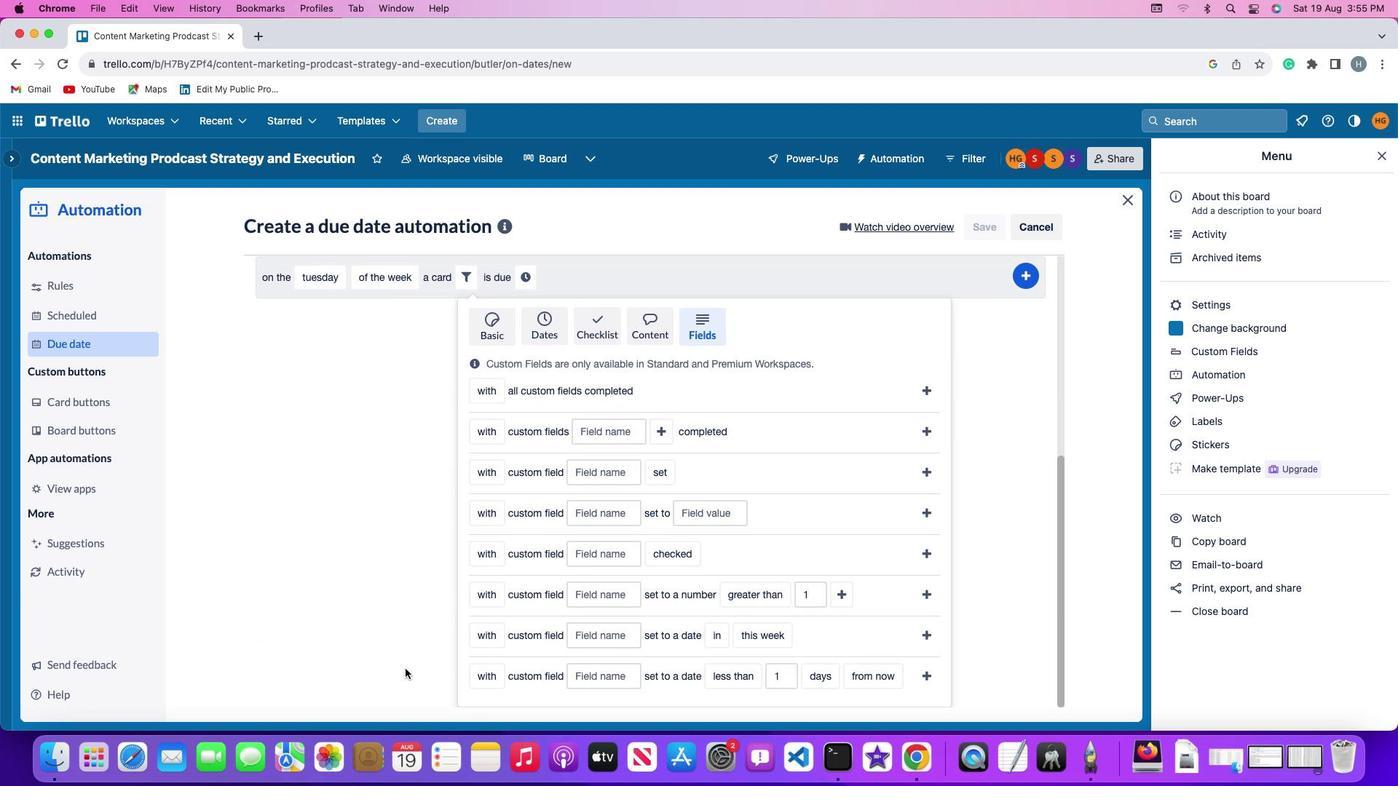 
Action: Mouse scrolled (401, 664) with delta (-4, -6)
Screenshot: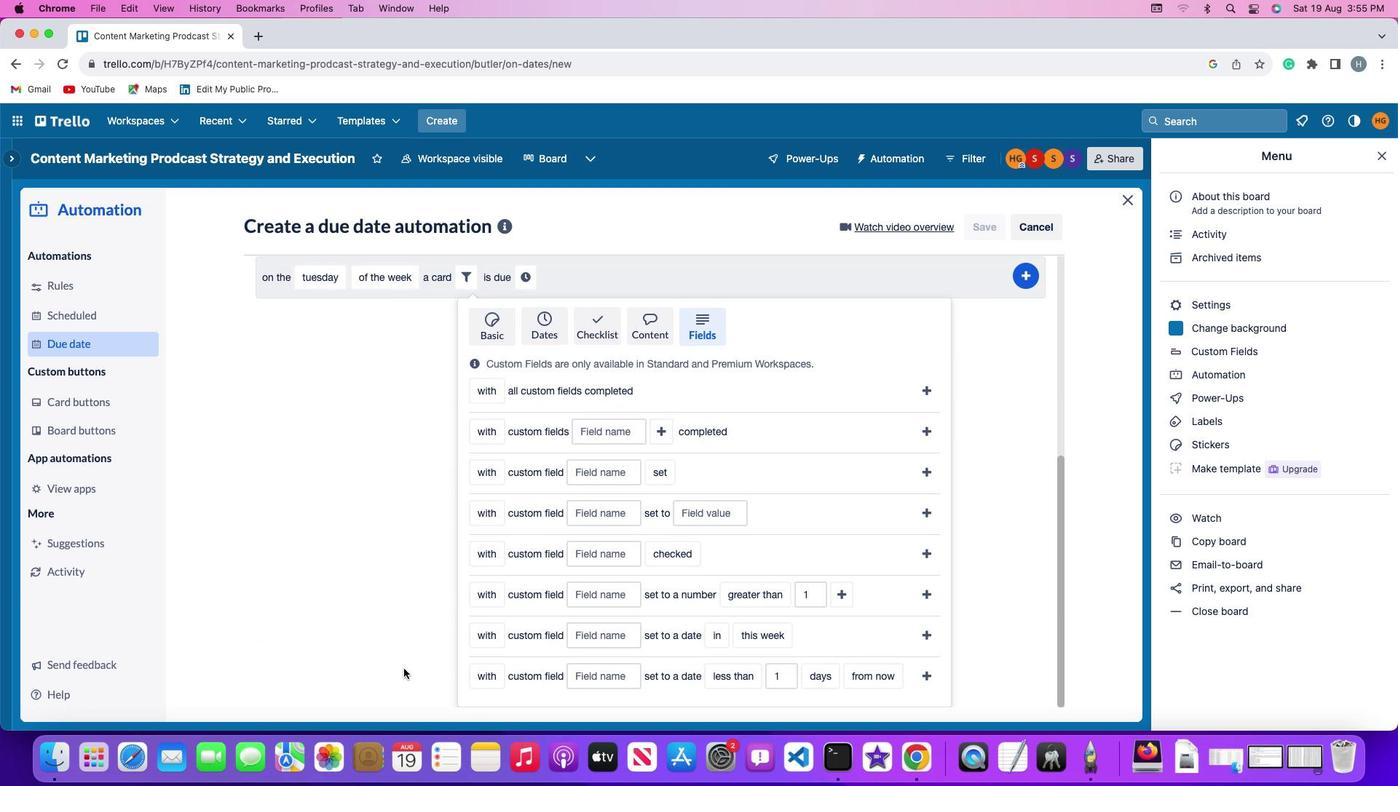 
Action: Mouse scrolled (401, 664) with delta (-4, -8)
Screenshot: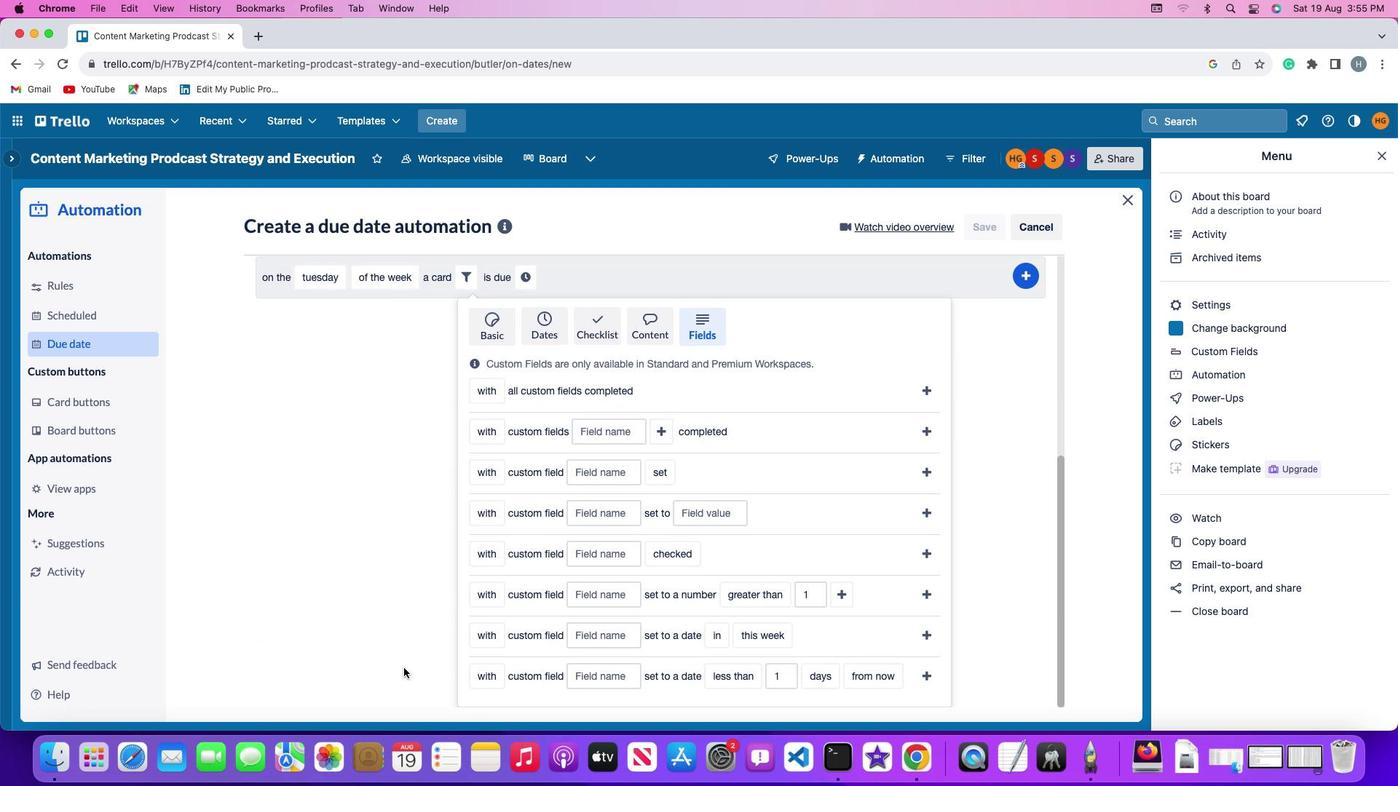 
Action: Mouse moved to (488, 634)
Screenshot: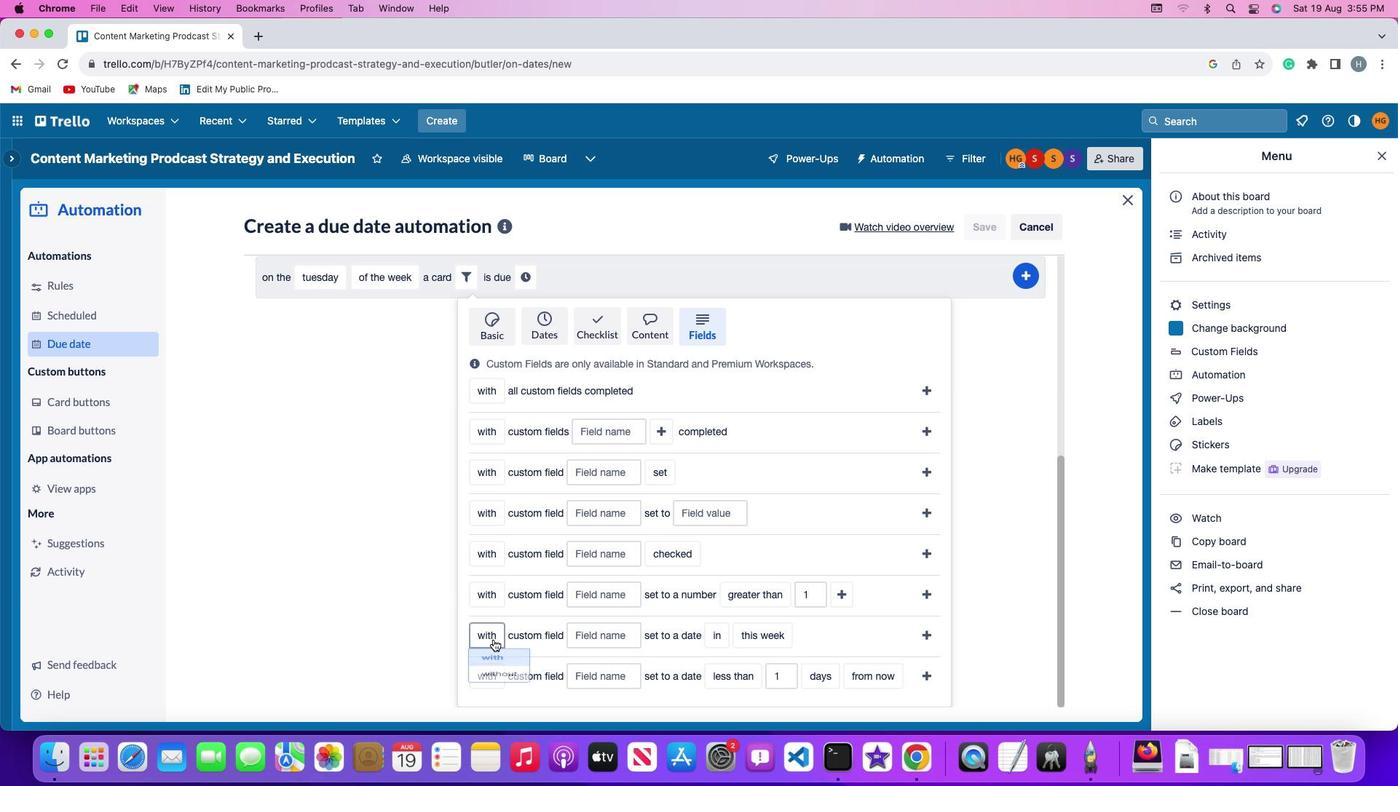 
Action: Mouse pressed left at (488, 634)
Screenshot: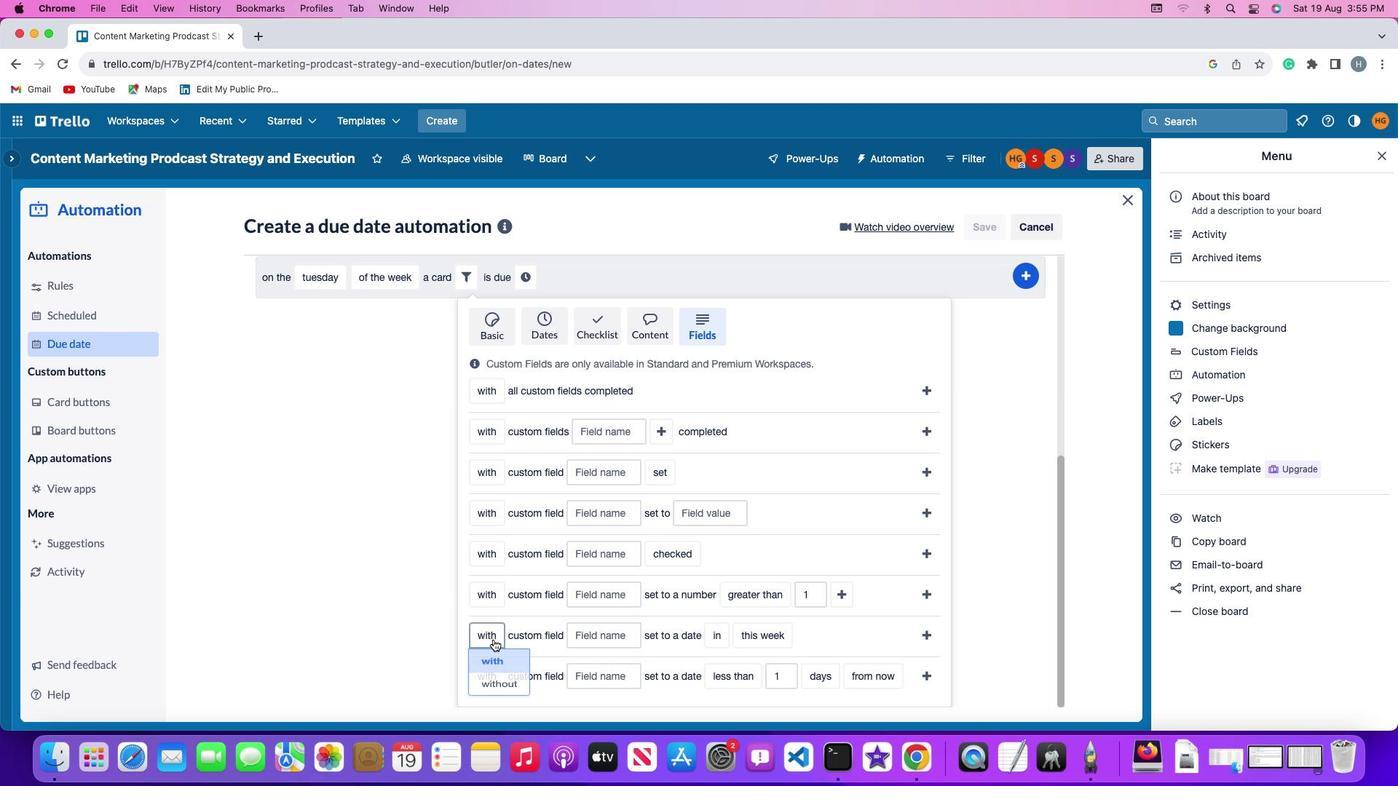 
Action: Mouse moved to (491, 686)
Screenshot: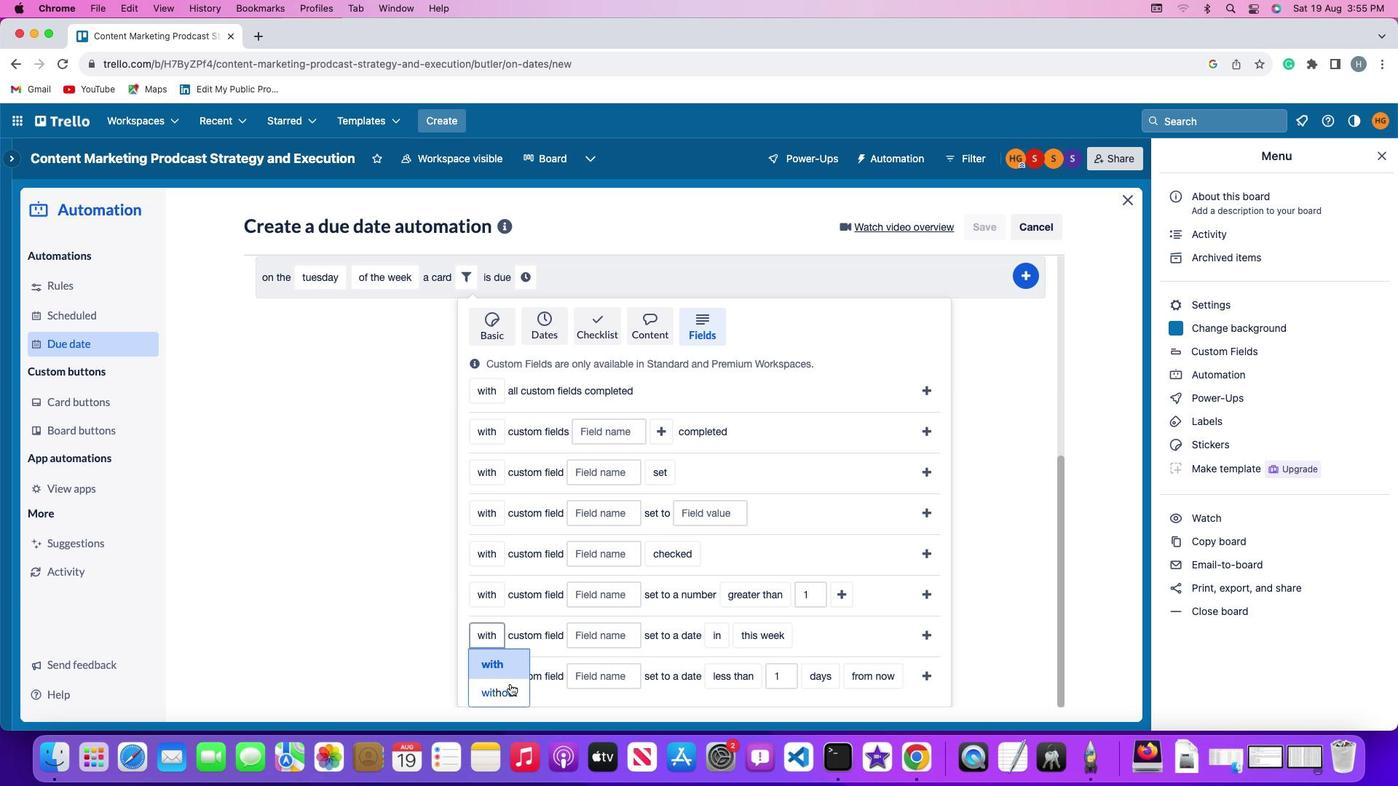 
Action: Mouse pressed left at (491, 686)
Screenshot: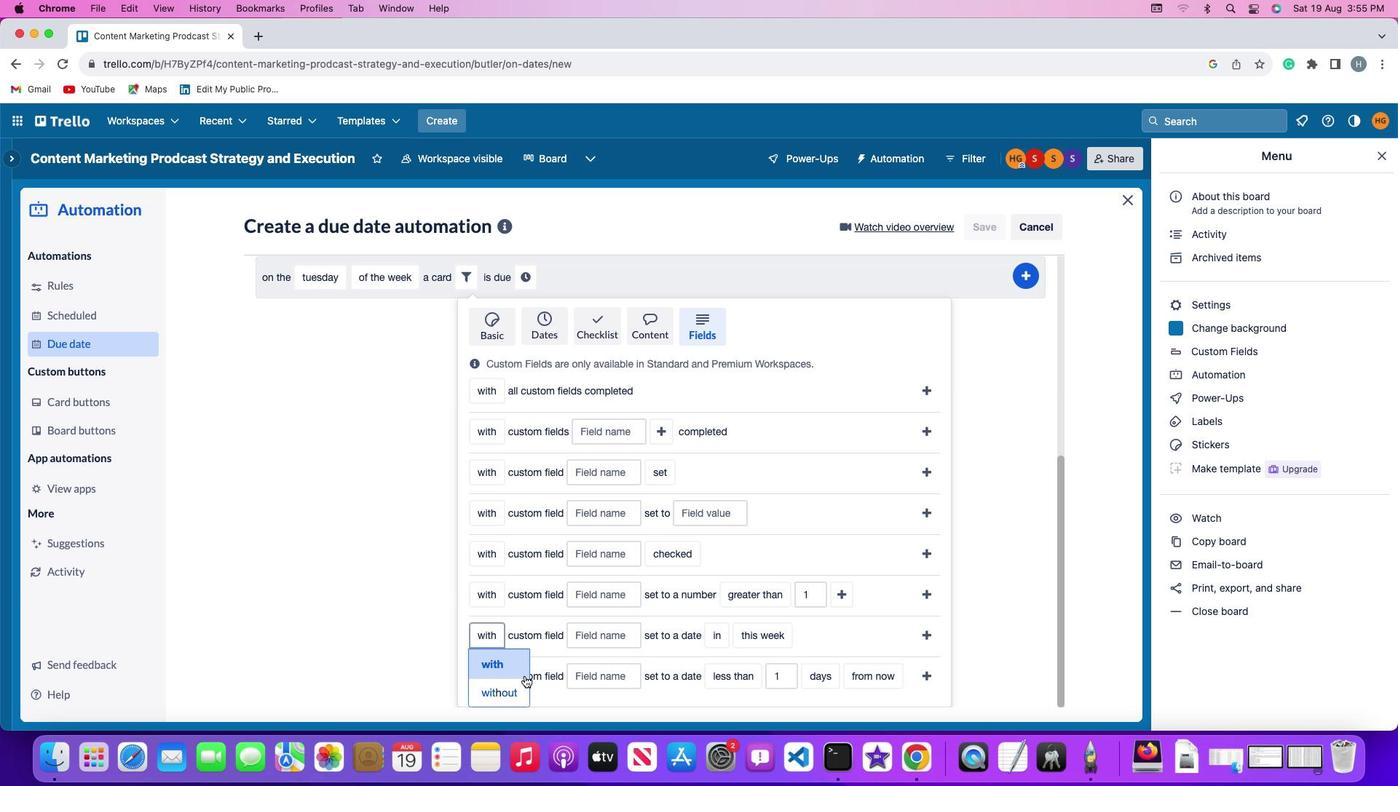 
Action: Mouse moved to (605, 630)
Screenshot: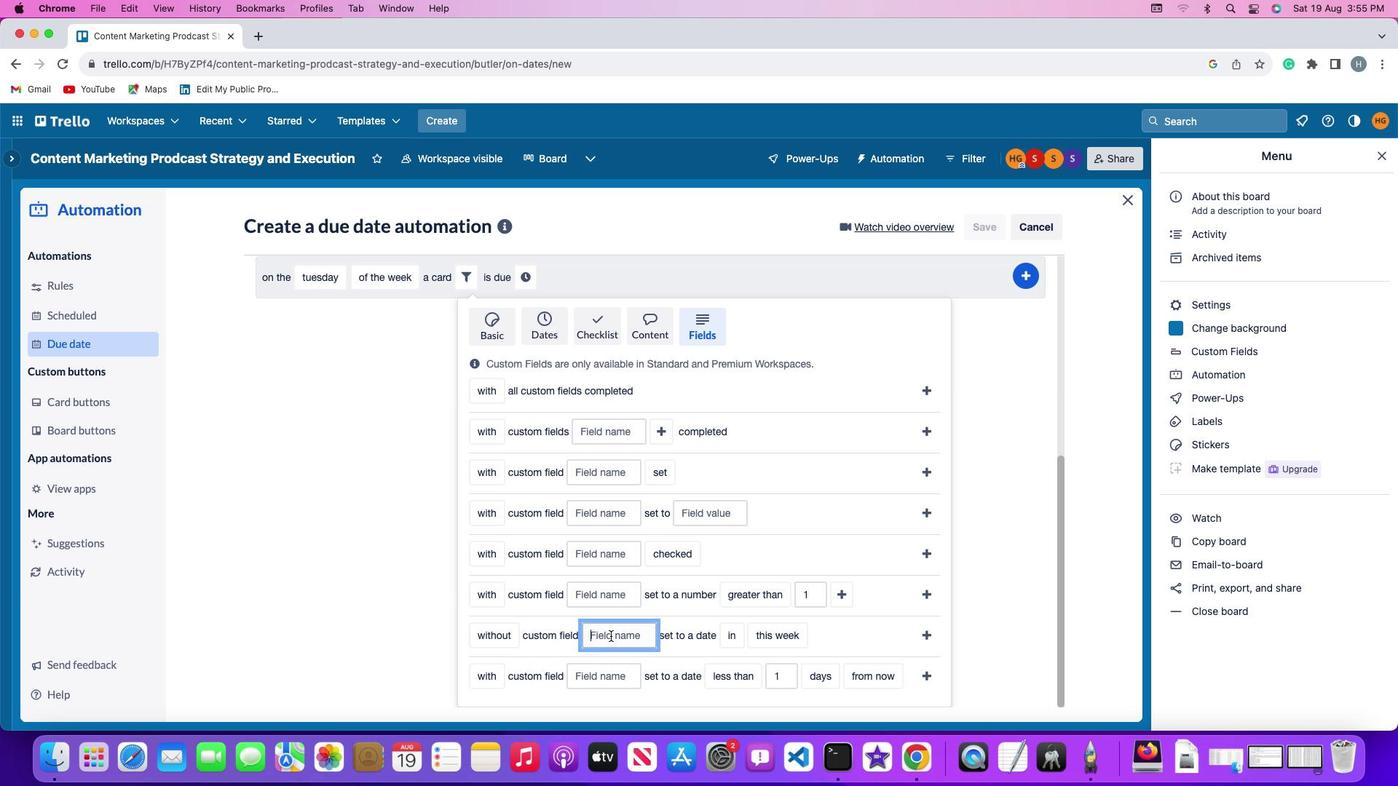 
Action: Mouse pressed left at (605, 630)
Screenshot: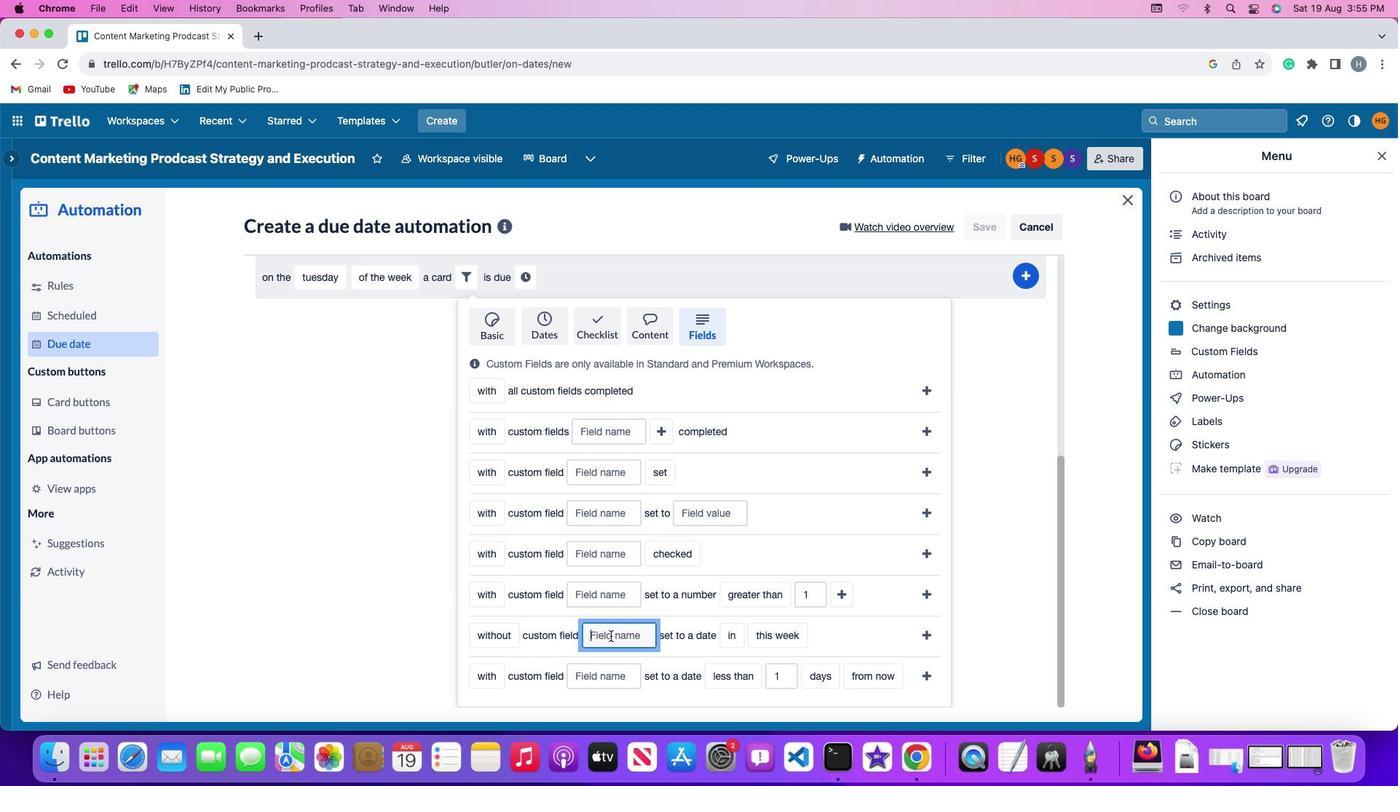 
Action: Key pressed Key.shift'R'
Screenshot: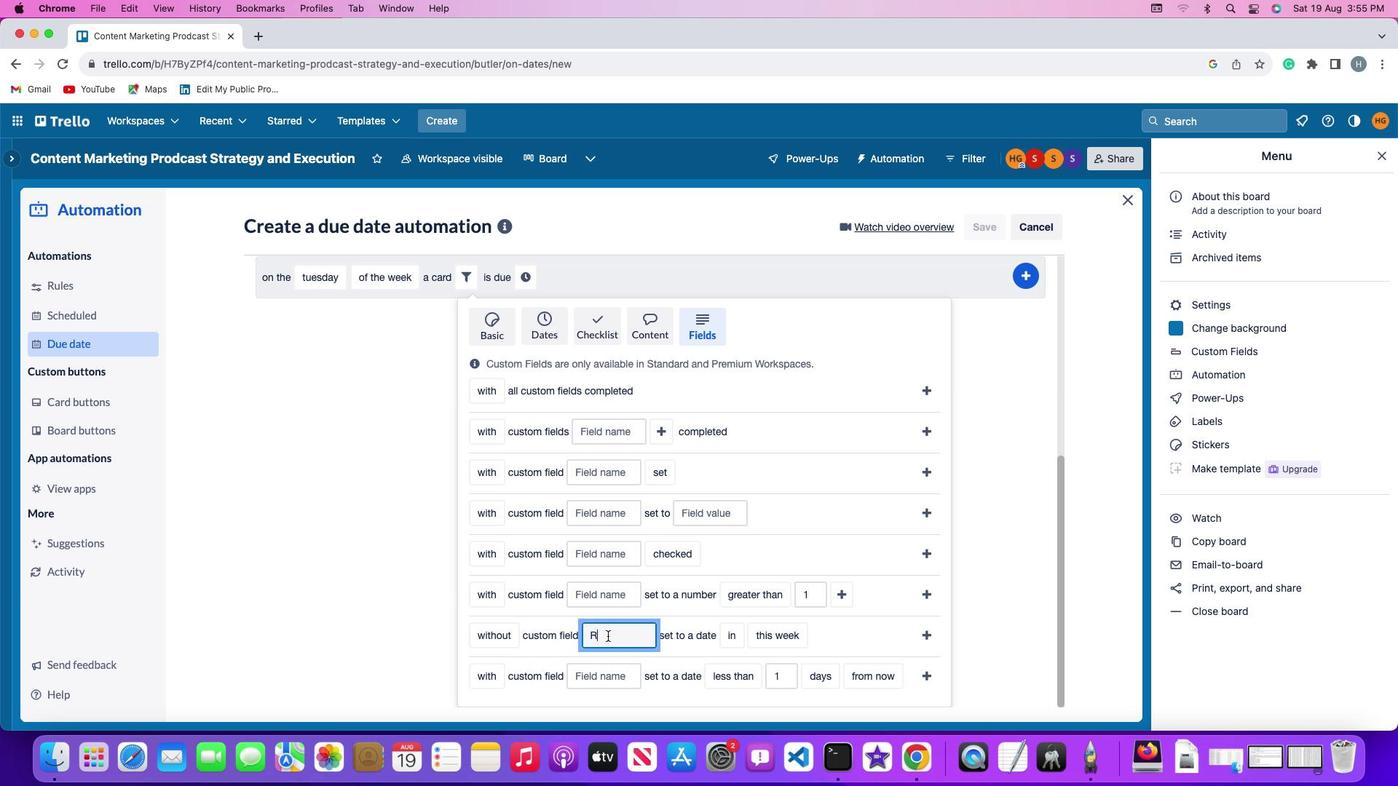 
Action: Mouse moved to (602, 631)
Screenshot: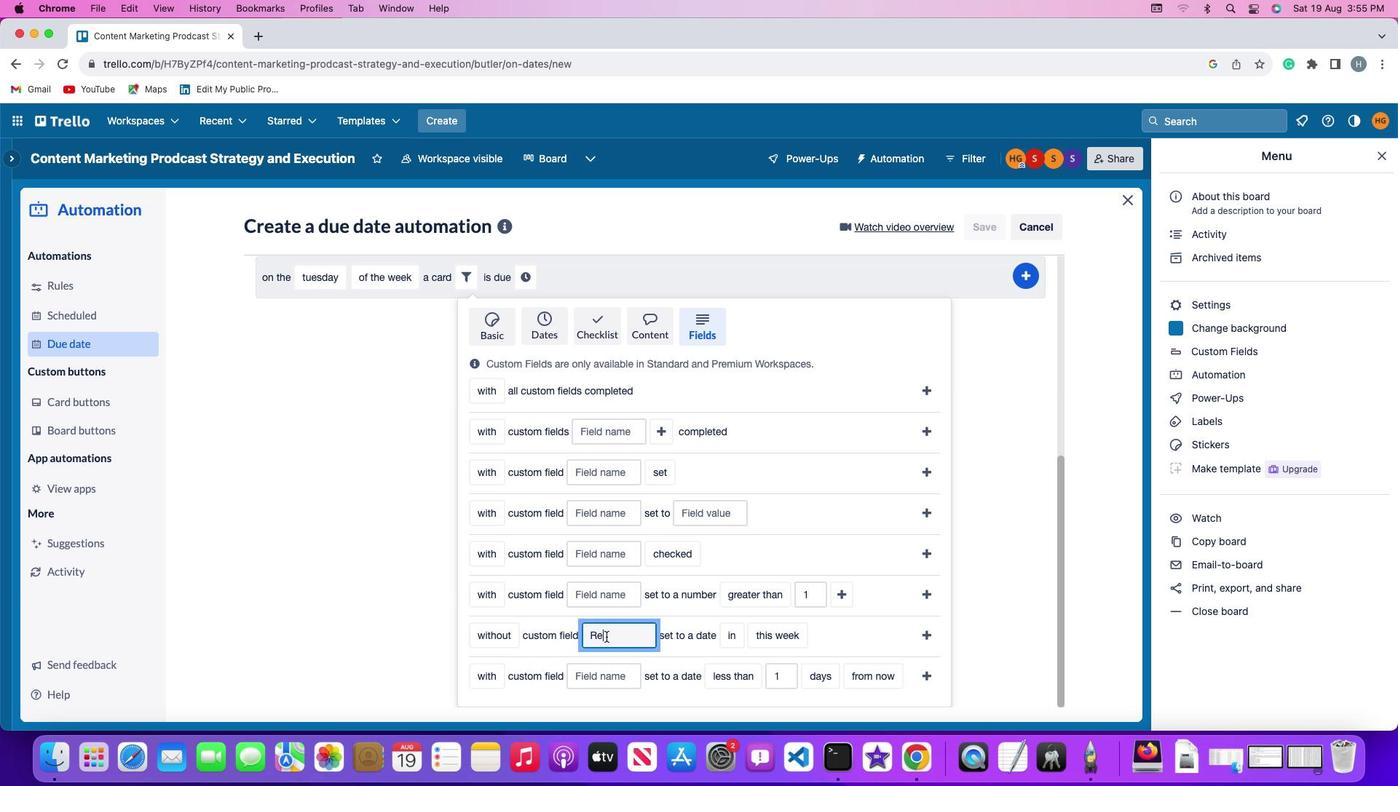 
Action: Key pressed 'e'
Screenshot: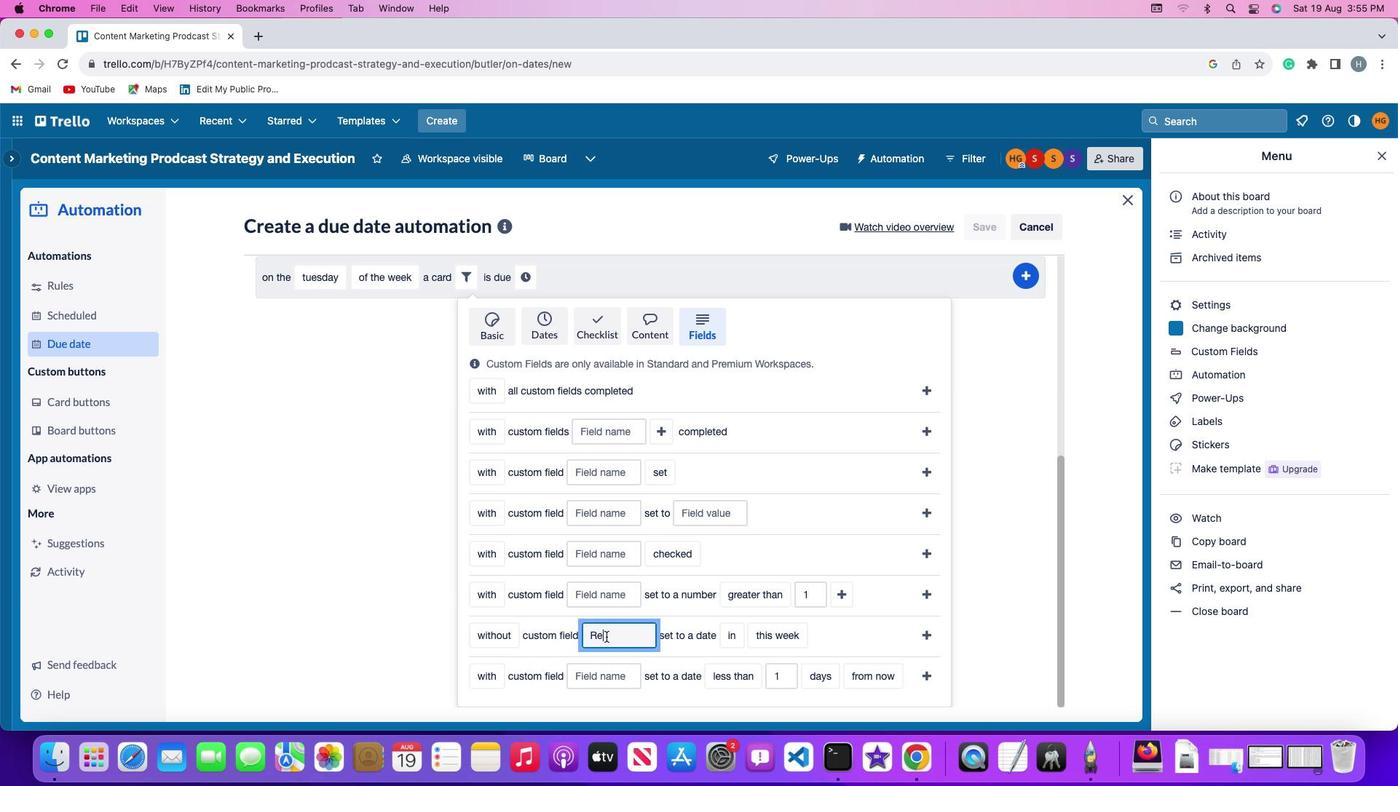 
Action: Mouse moved to (600, 632)
Screenshot: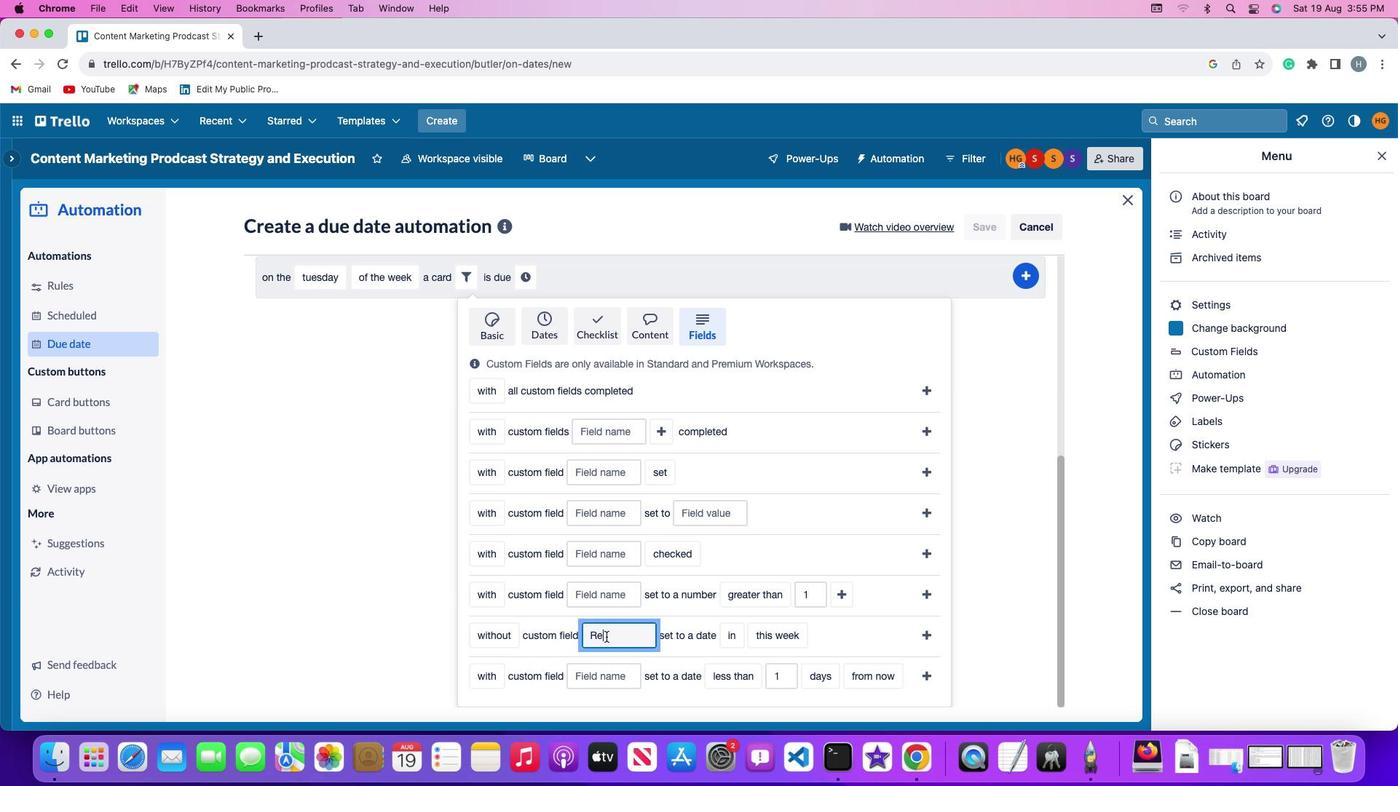 
Action: Key pressed 's''u''m''e'
Screenshot: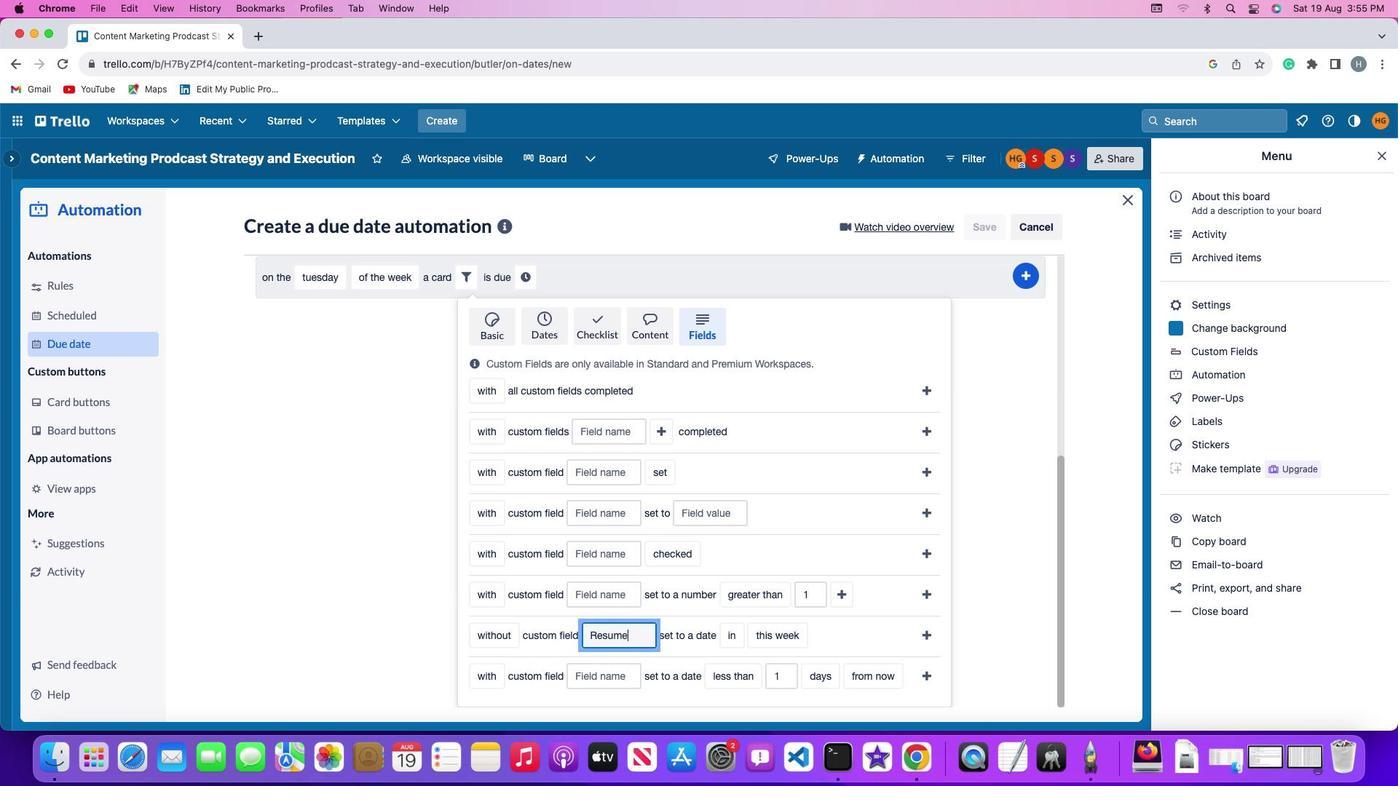 
Action: Mouse moved to (721, 632)
Screenshot: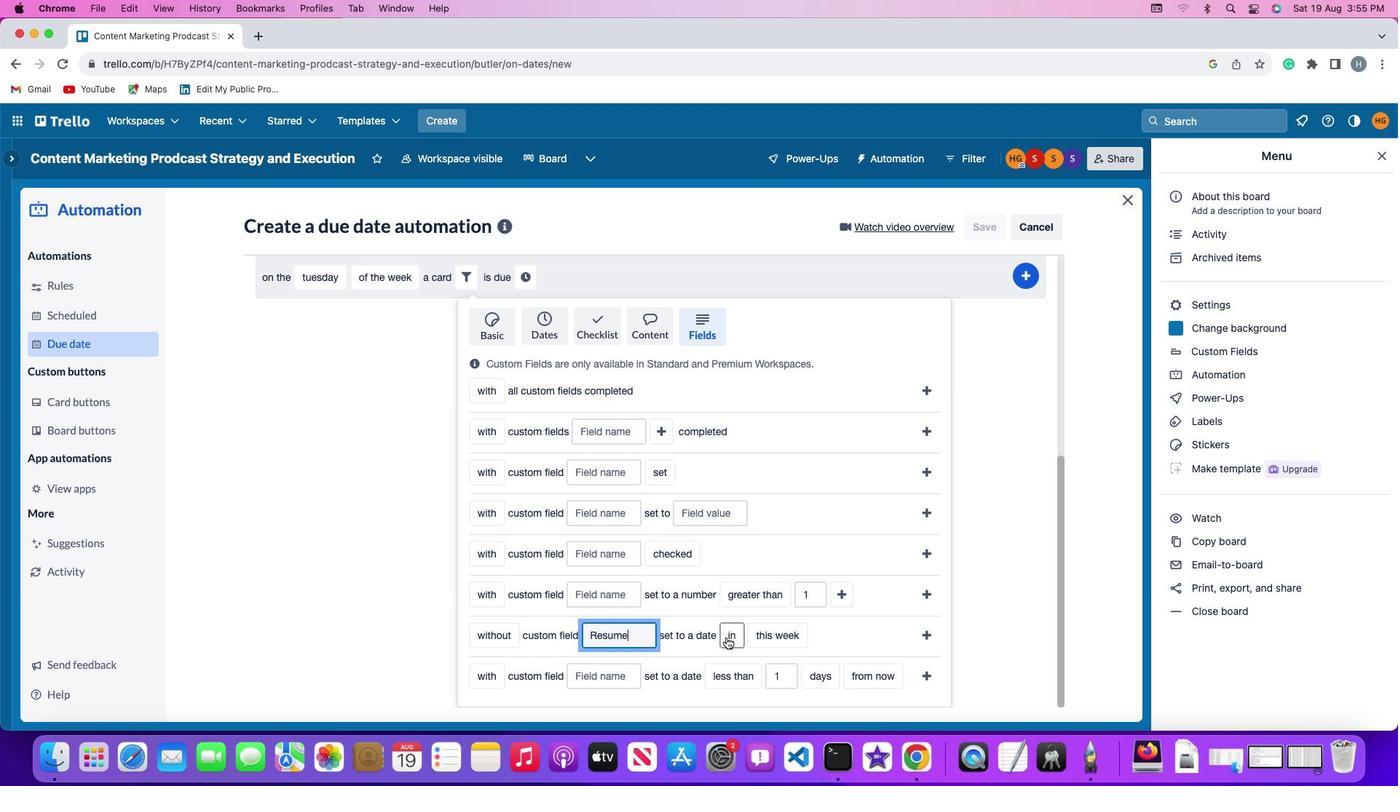 
Action: Mouse pressed left at (721, 632)
Screenshot: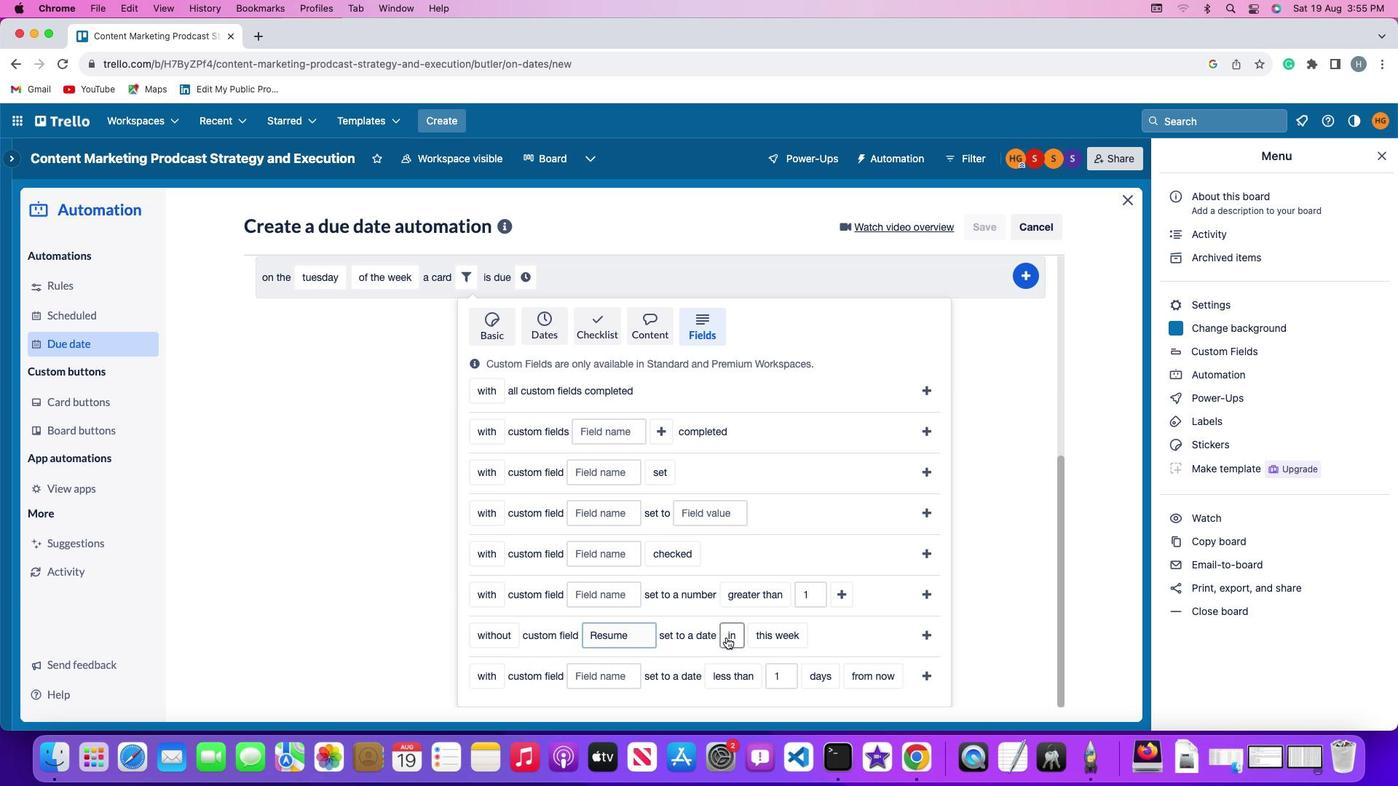 
Action: Mouse moved to (726, 683)
Screenshot: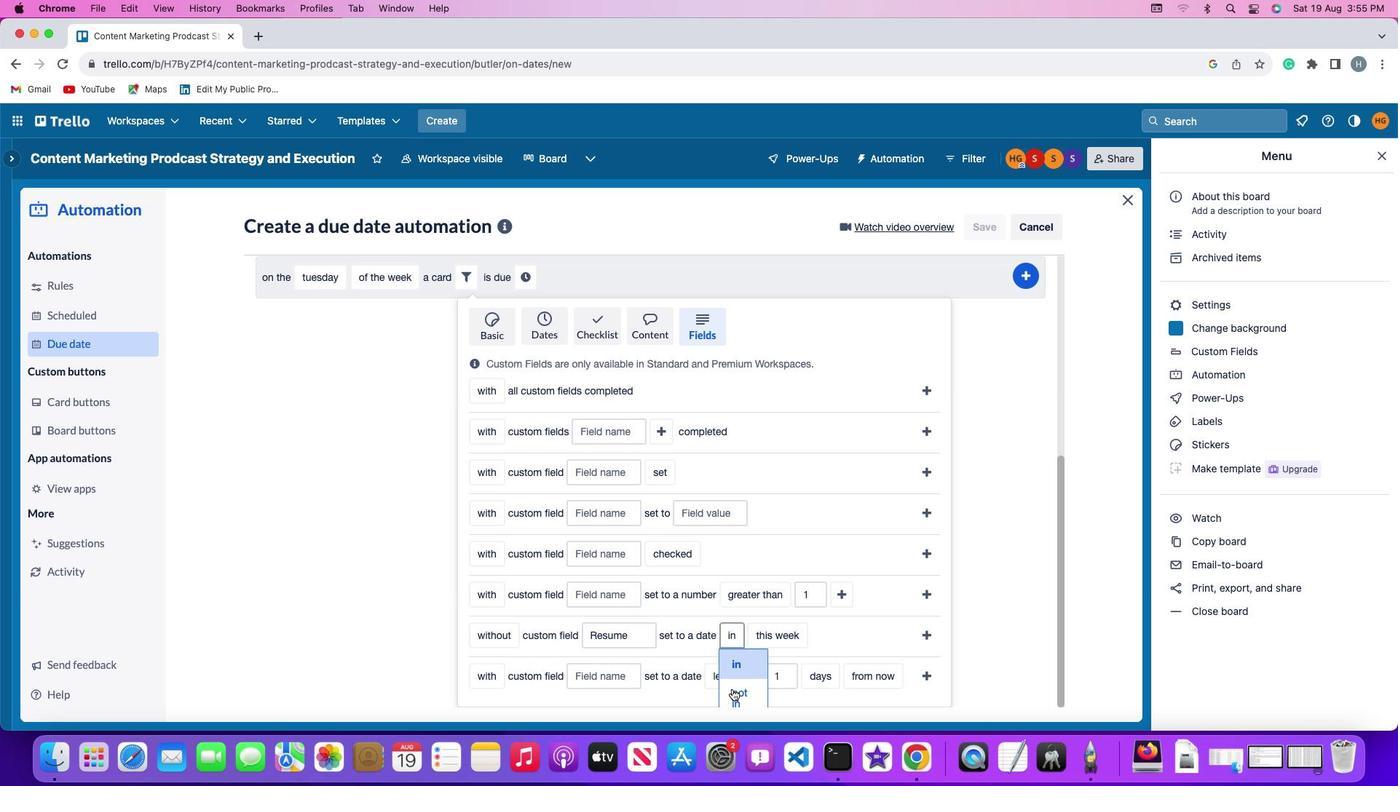 
Action: Mouse pressed left at (726, 683)
Screenshot: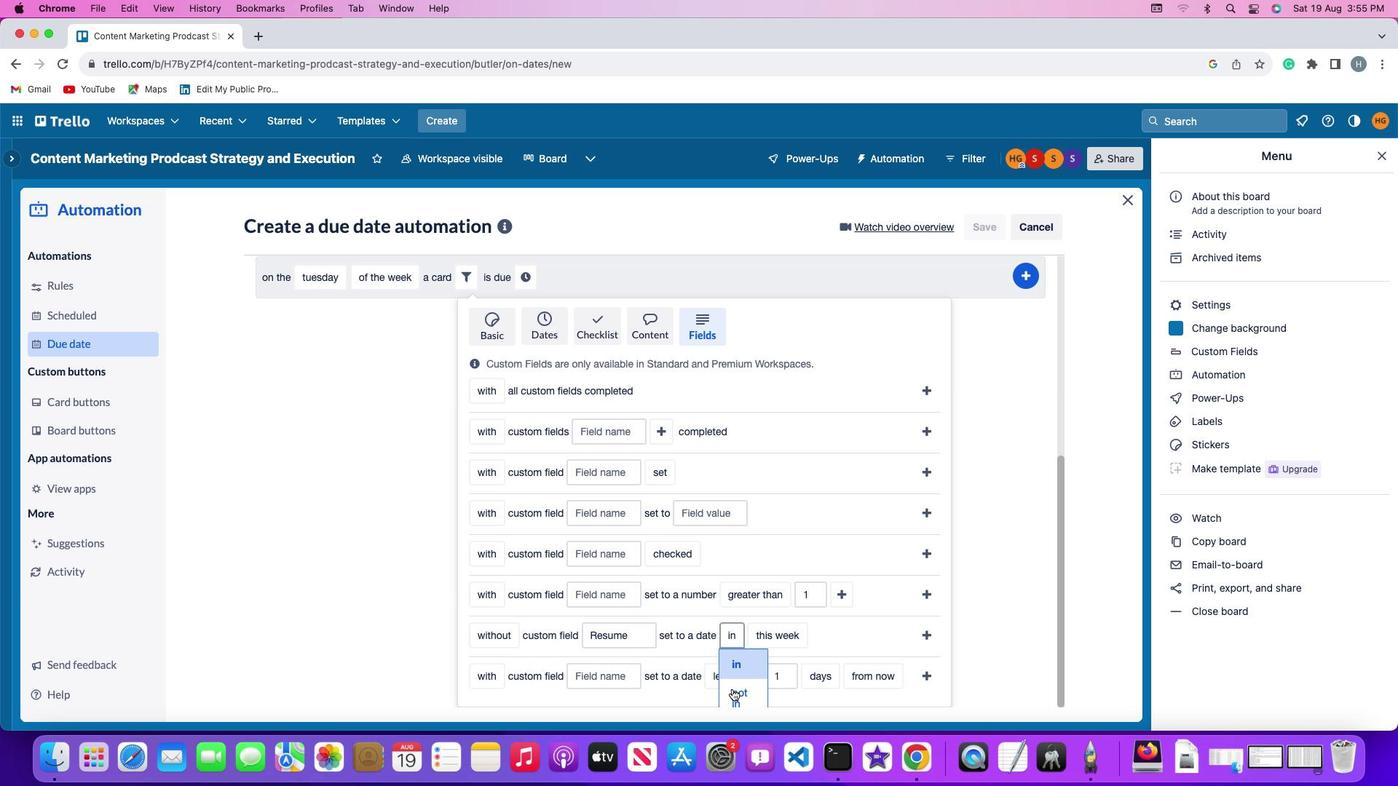 
Action: Mouse moved to (777, 632)
Screenshot: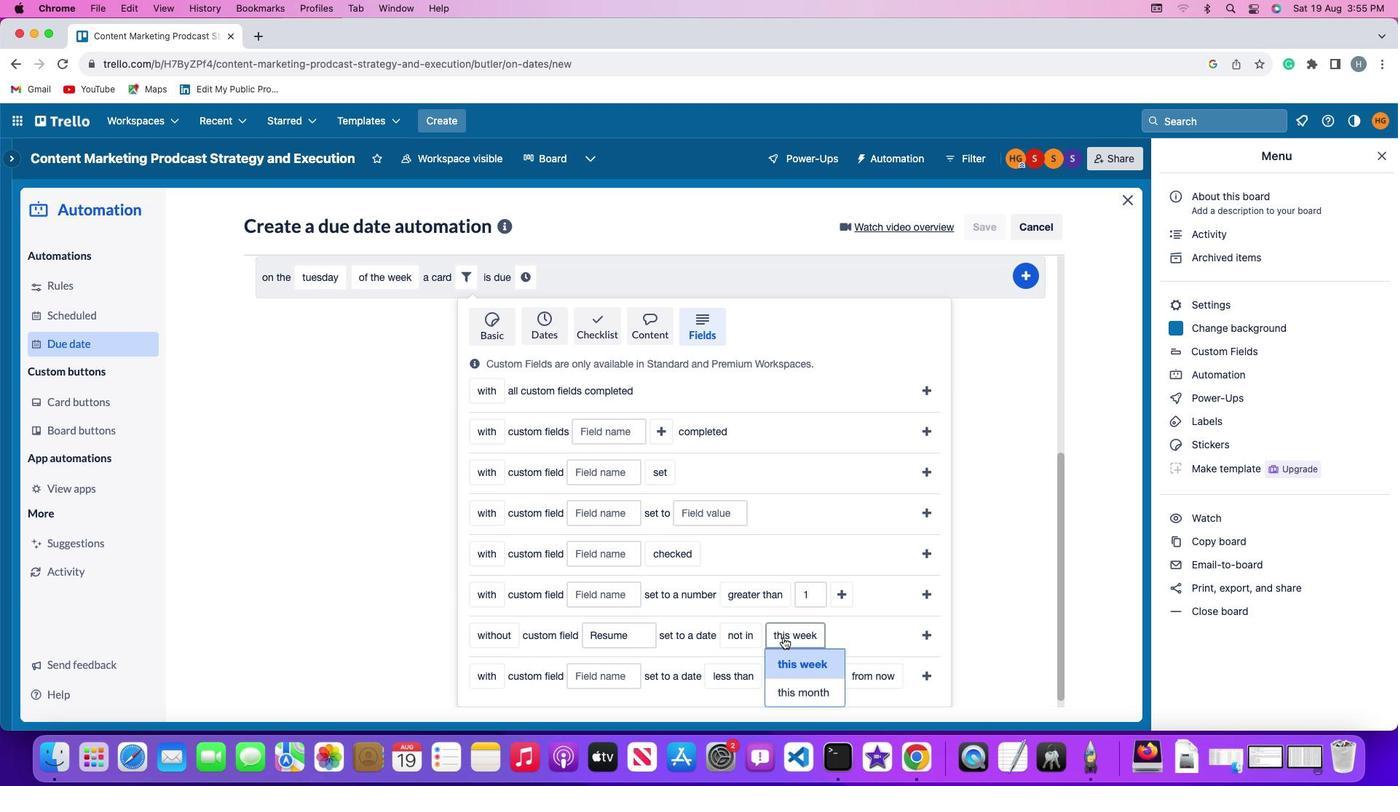 
Action: Mouse pressed left at (777, 632)
Screenshot: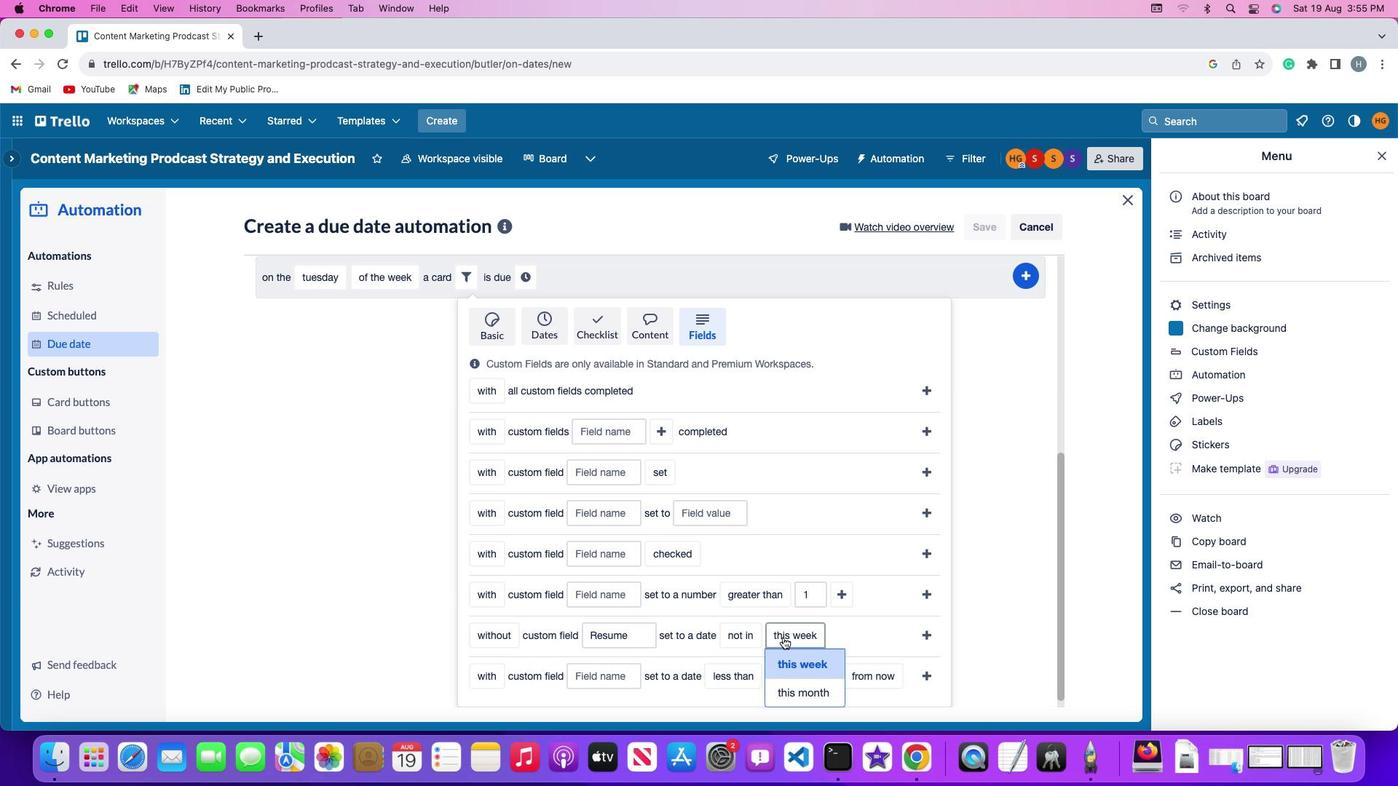
Action: Mouse moved to (776, 685)
Screenshot: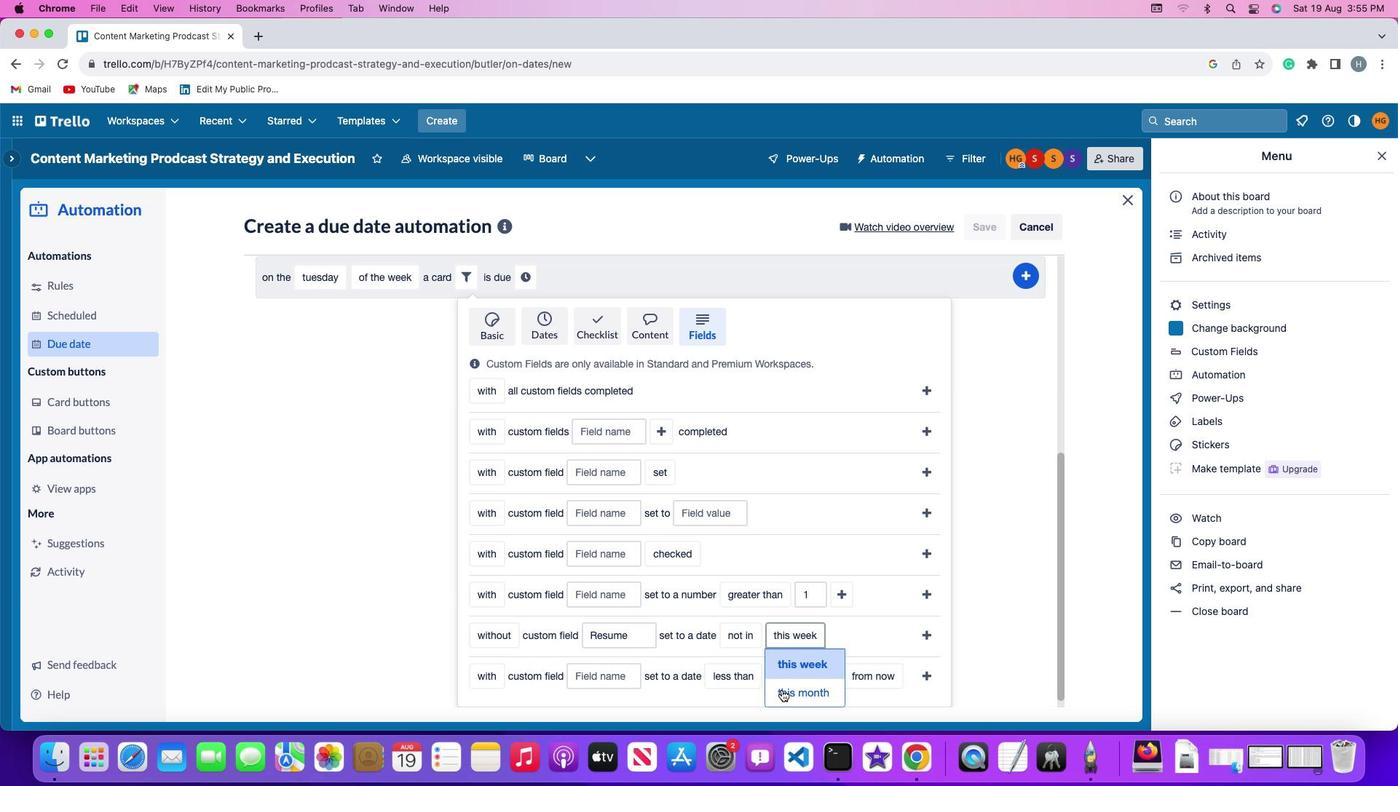 
Action: Mouse pressed left at (776, 685)
Screenshot: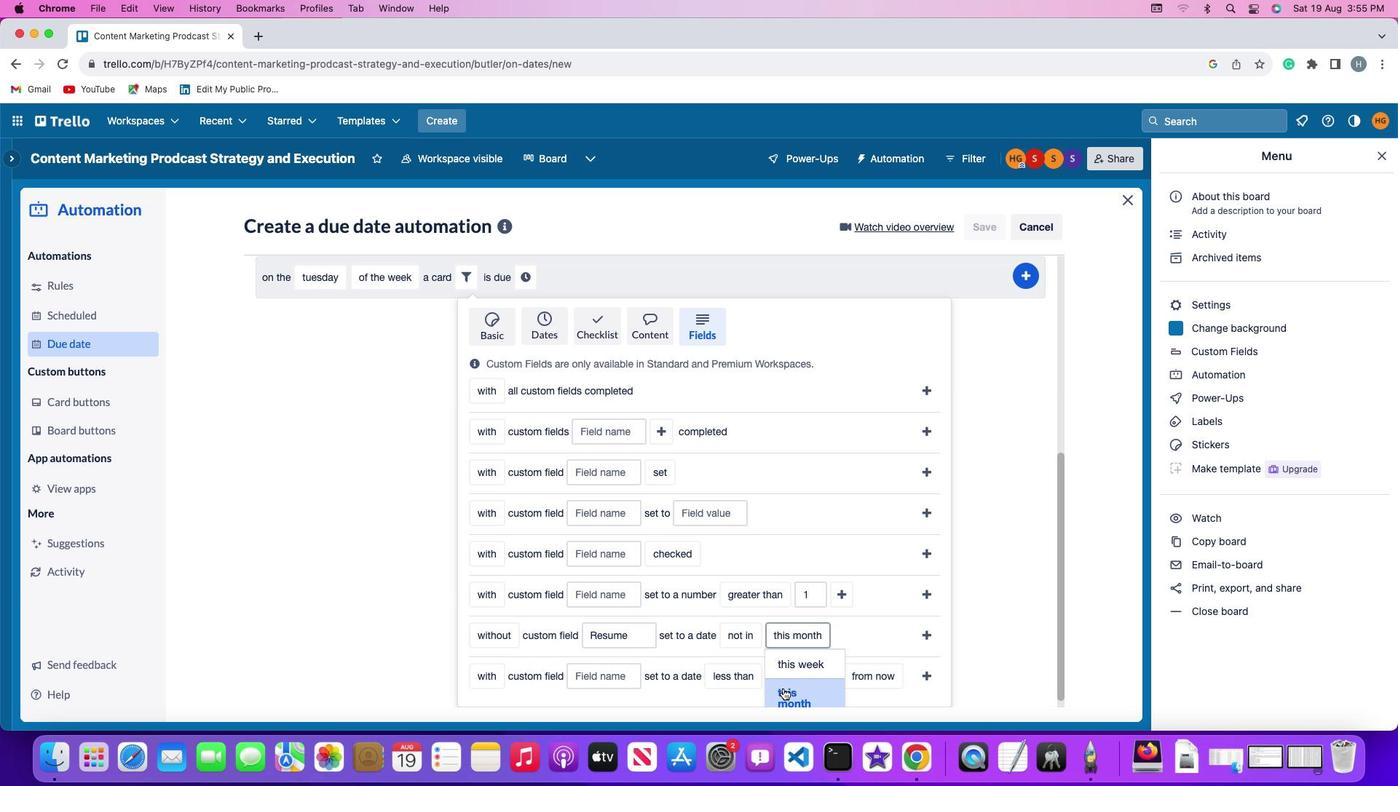 
Action: Mouse moved to (924, 633)
Screenshot: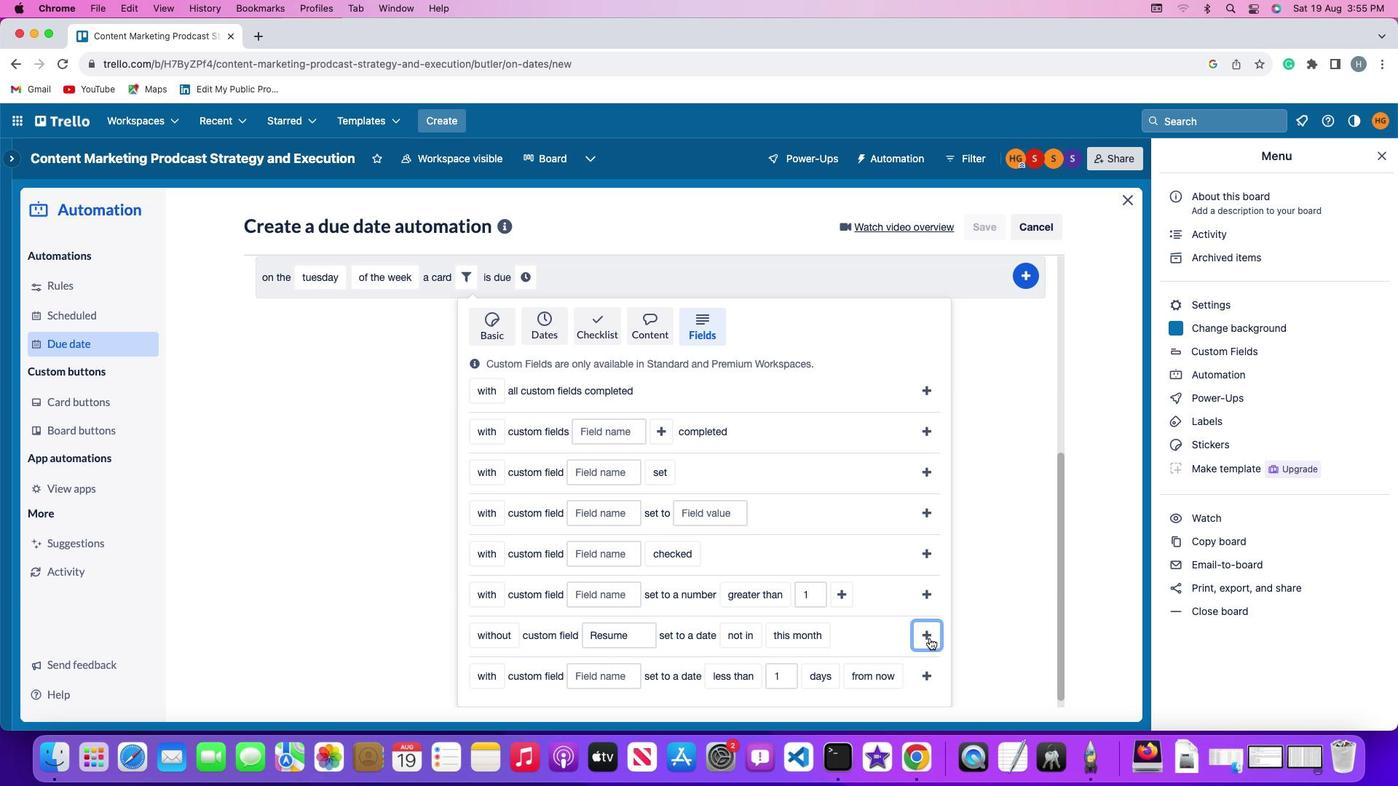 
Action: Mouse pressed left at (924, 633)
Screenshot: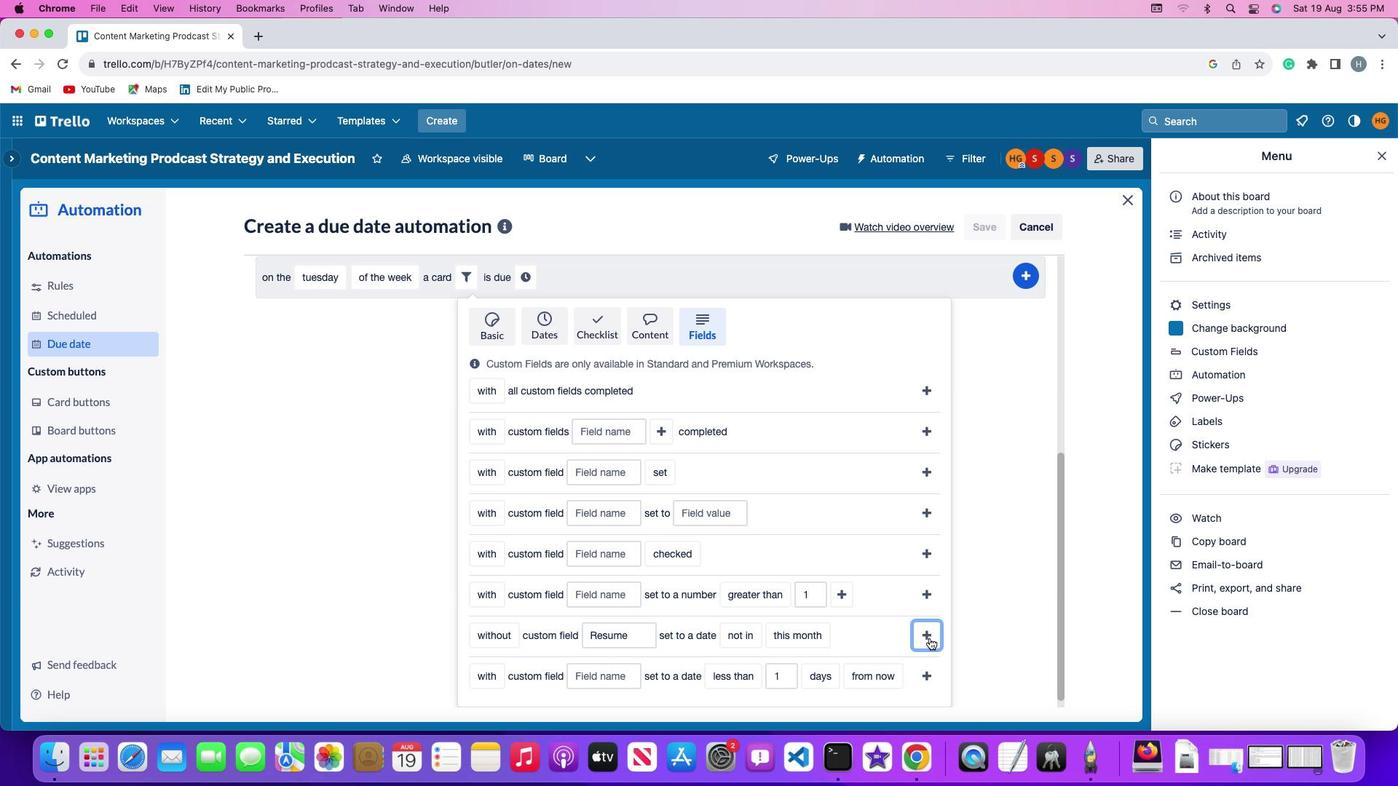 
Action: Mouse moved to (840, 631)
Screenshot: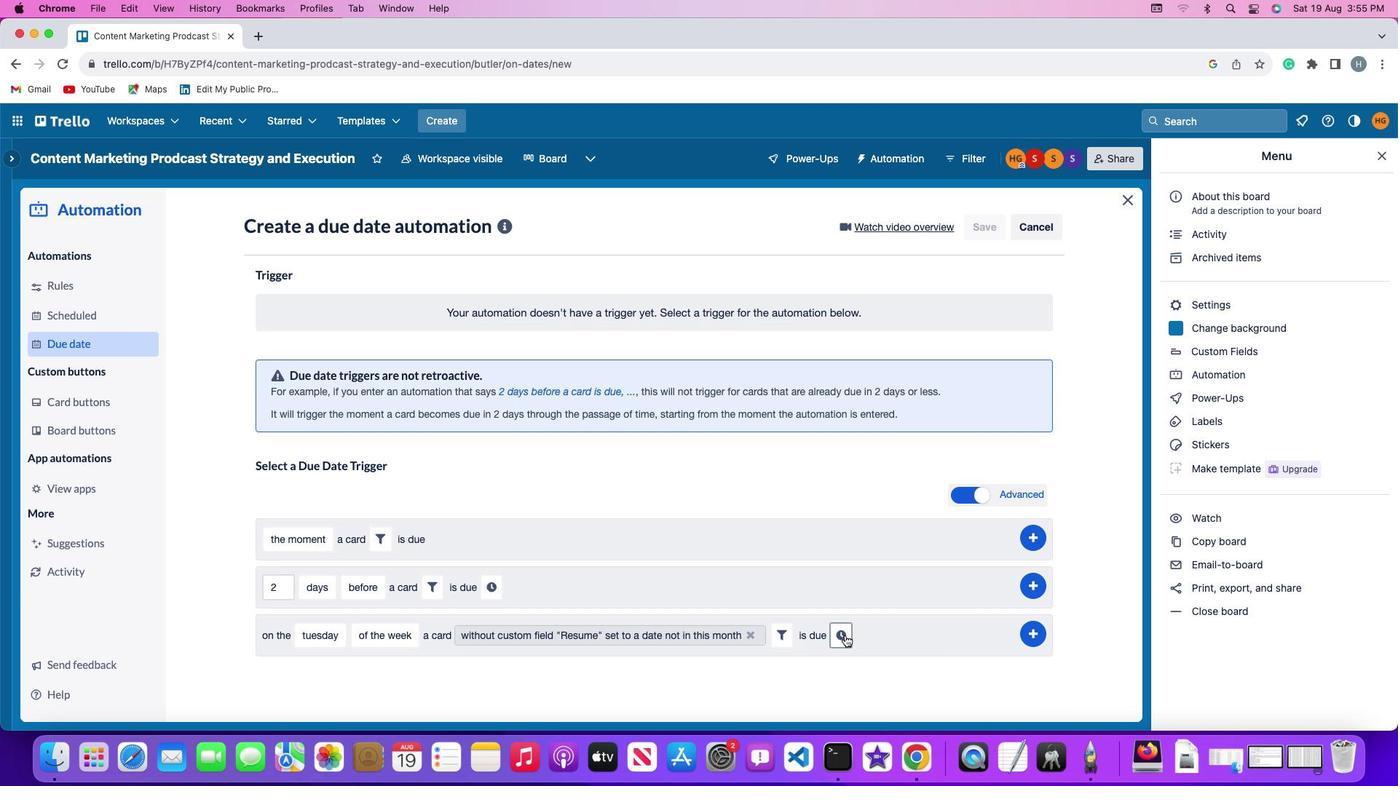 
Action: Mouse pressed left at (840, 631)
Screenshot: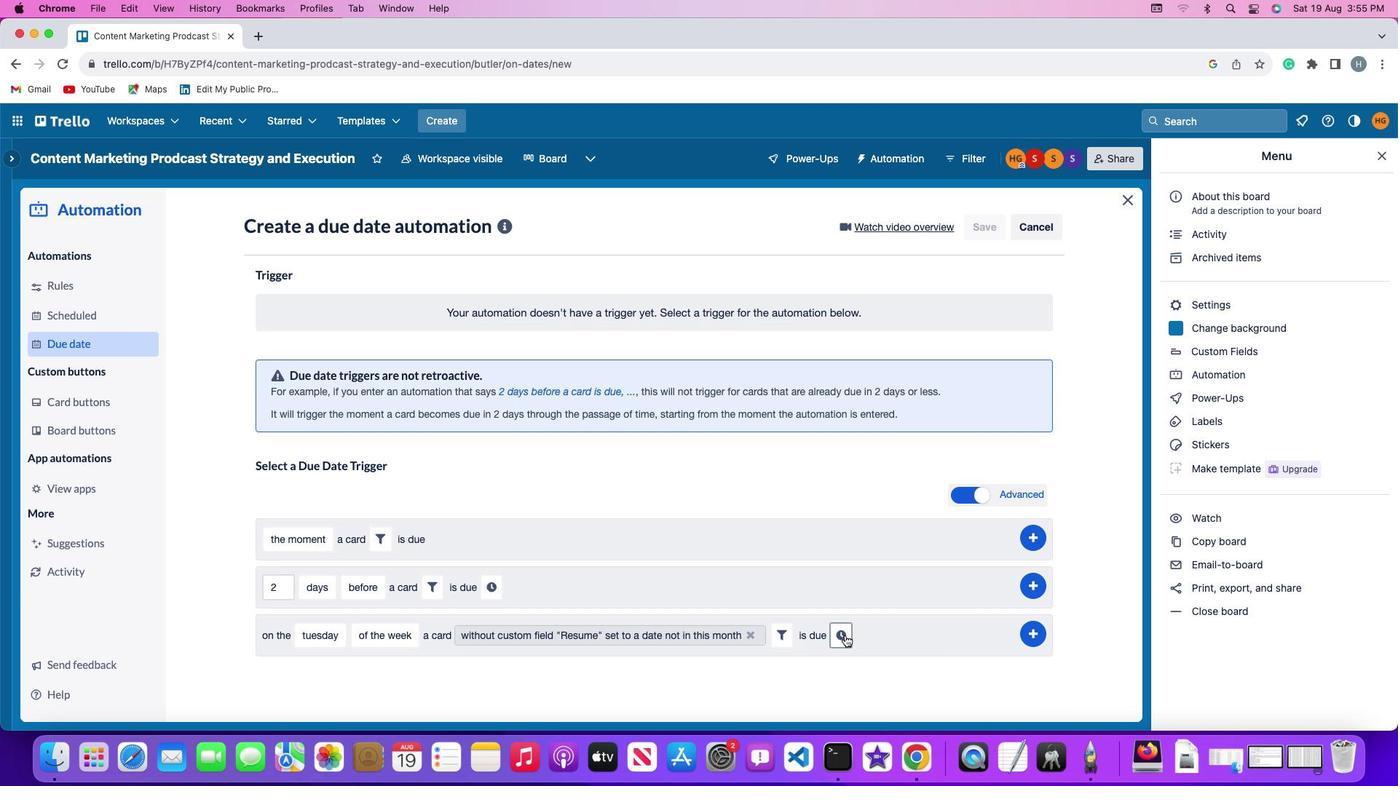 
Action: Mouse moved to (868, 634)
Screenshot: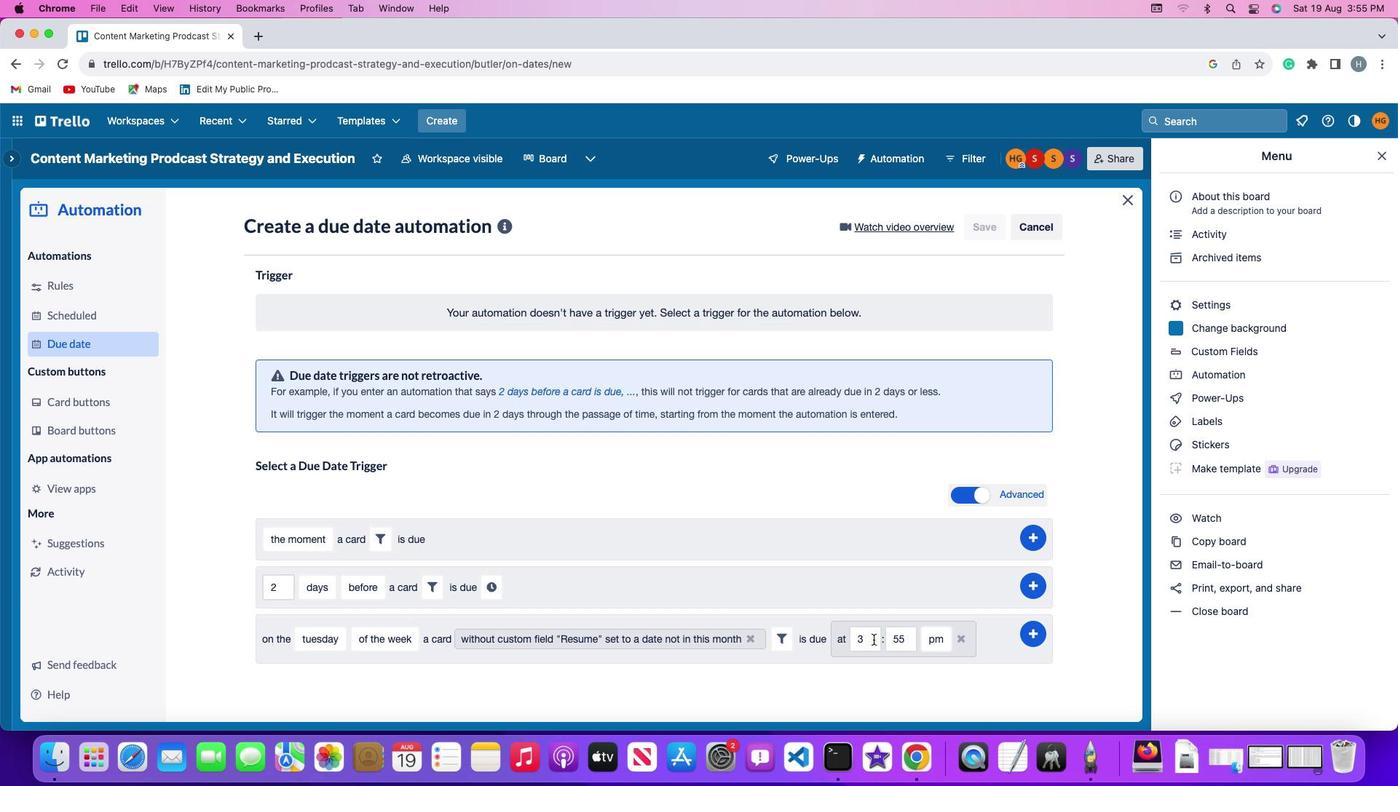 
Action: Mouse pressed left at (868, 634)
Screenshot: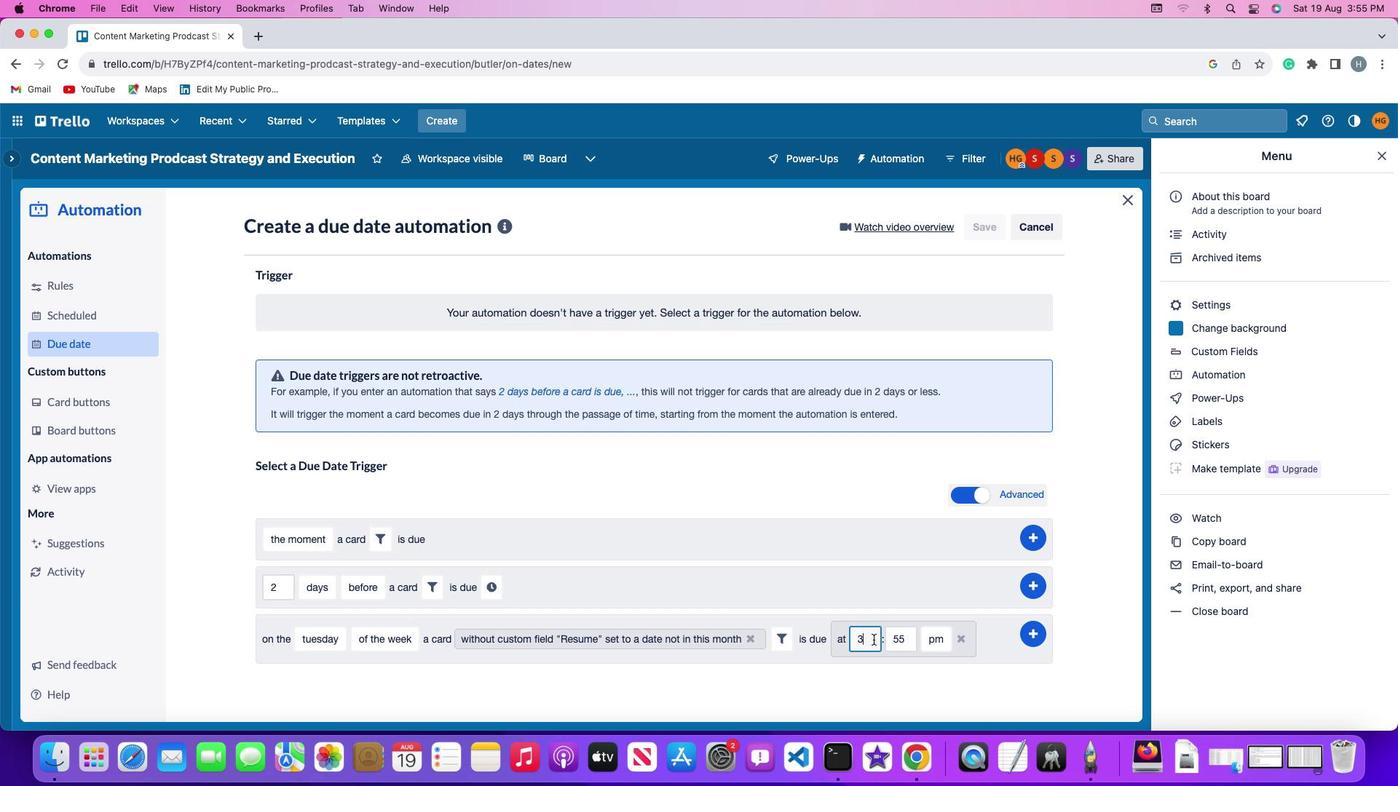 
Action: Key pressed Key.backspace'1''1'
Screenshot: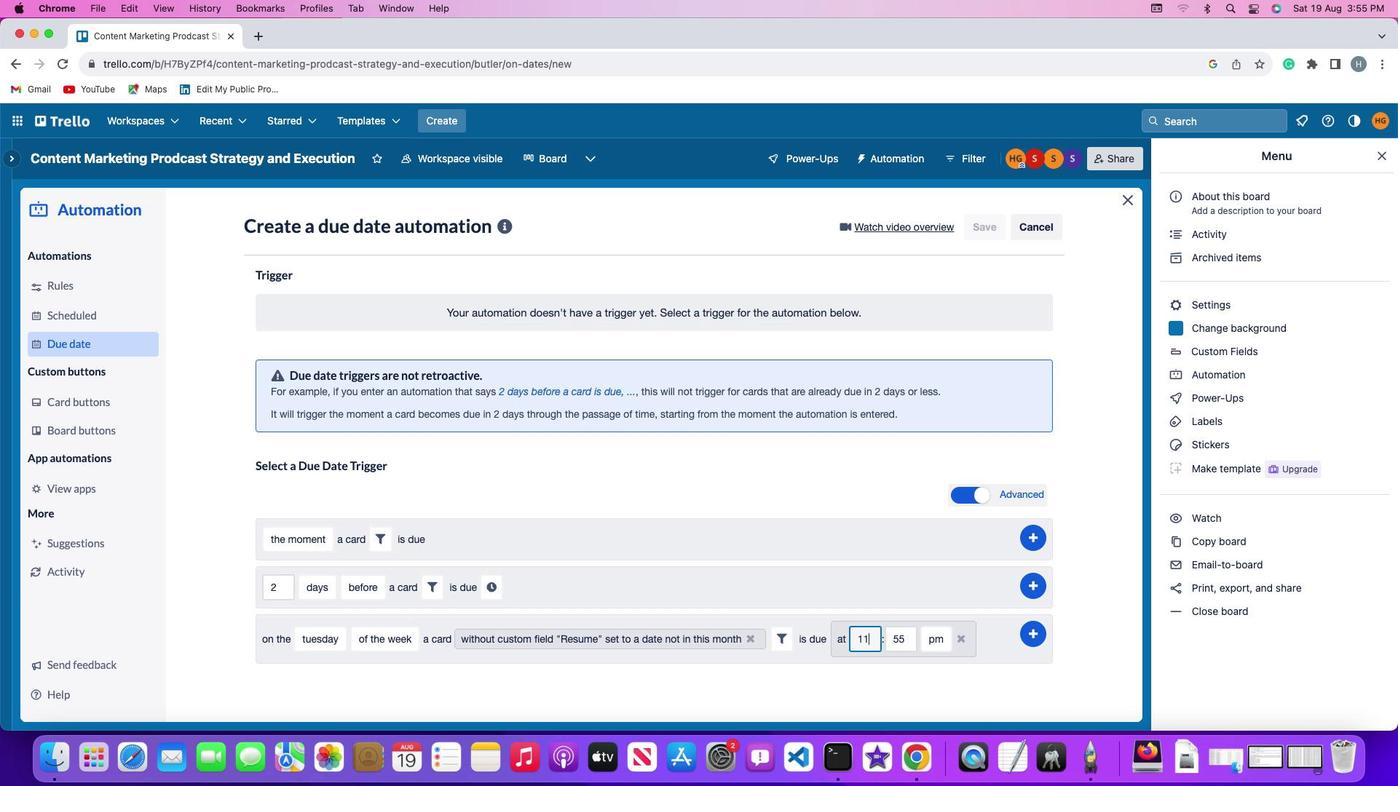 
Action: Mouse moved to (902, 632)
Screenshot: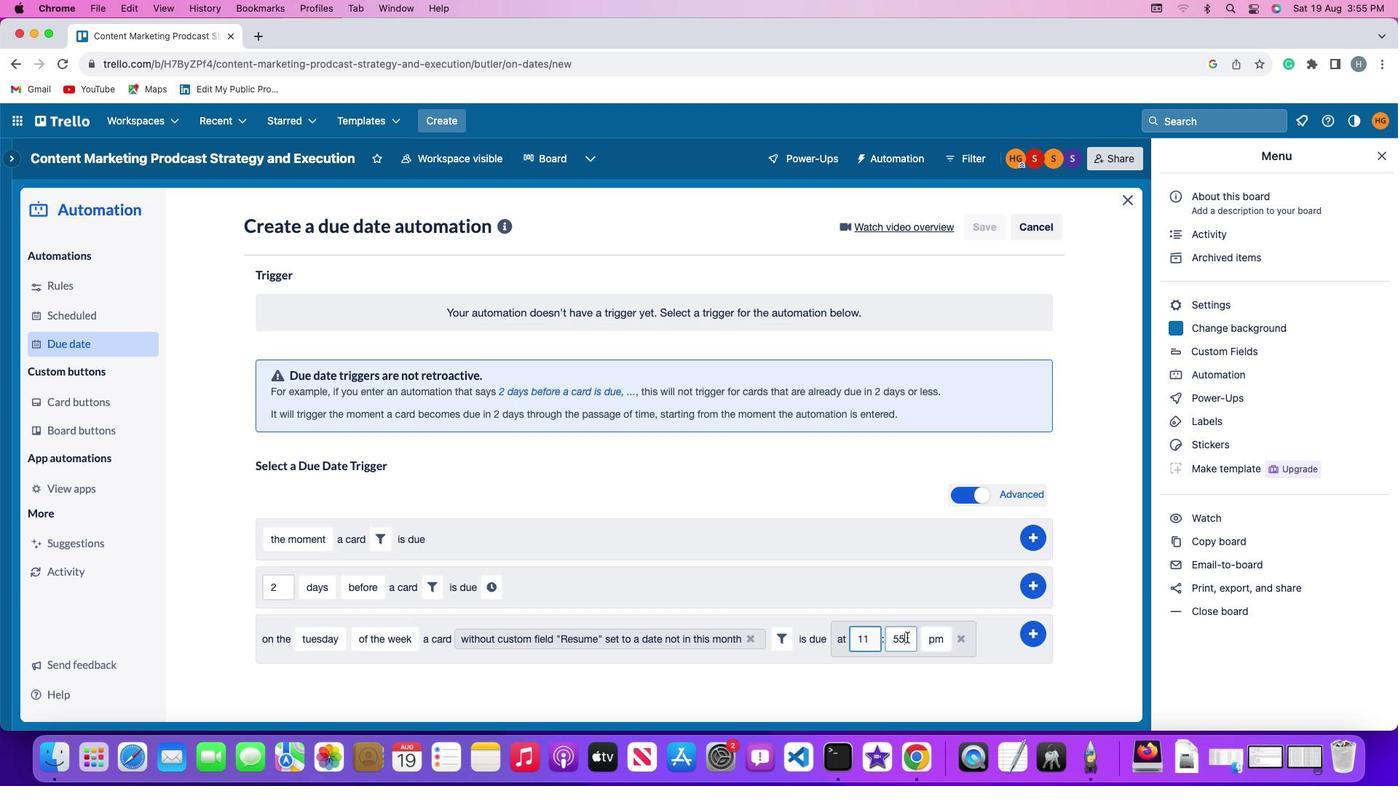 
Action: Mouse pressed left at (902, 632)
Screenshot: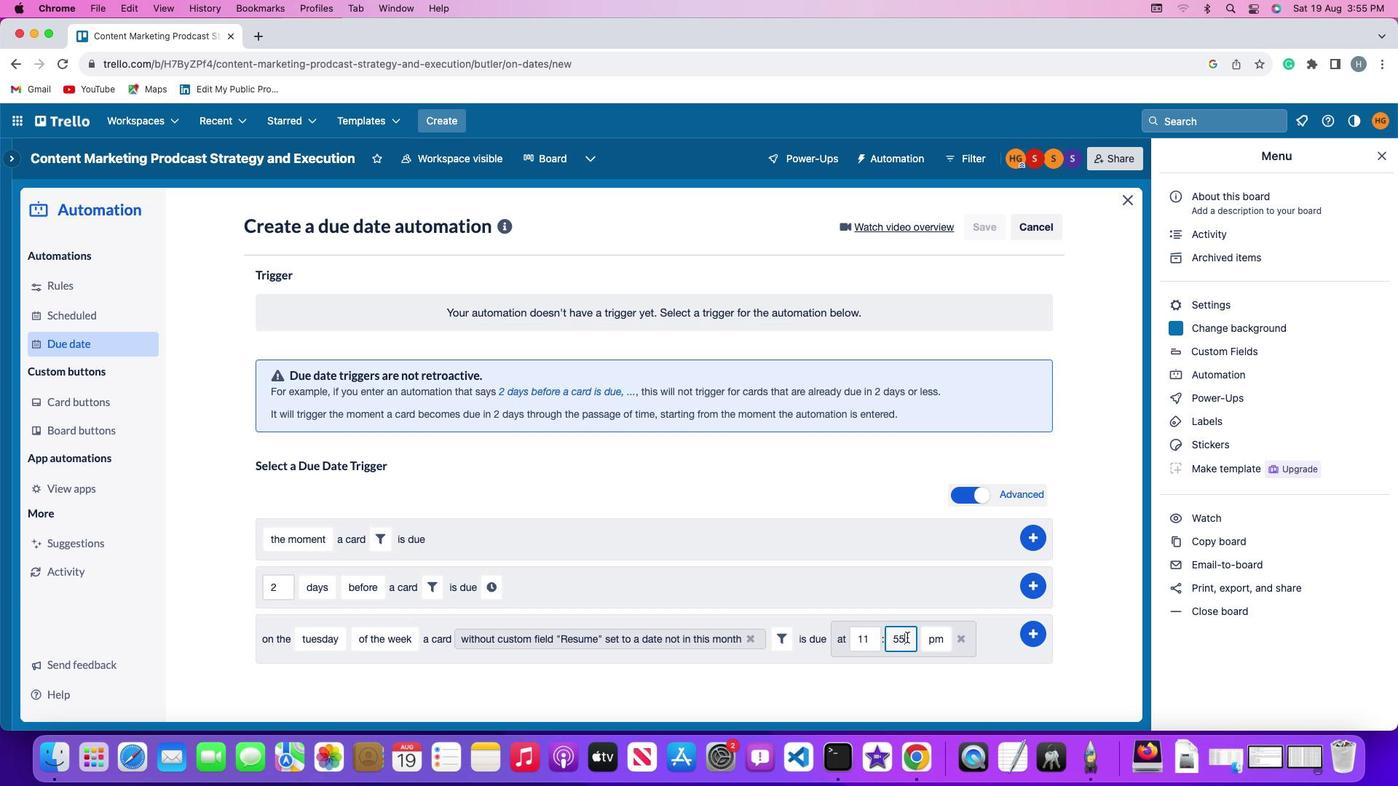 
Action: Key pressed Key.backspaceKey.backspace
Screenshot: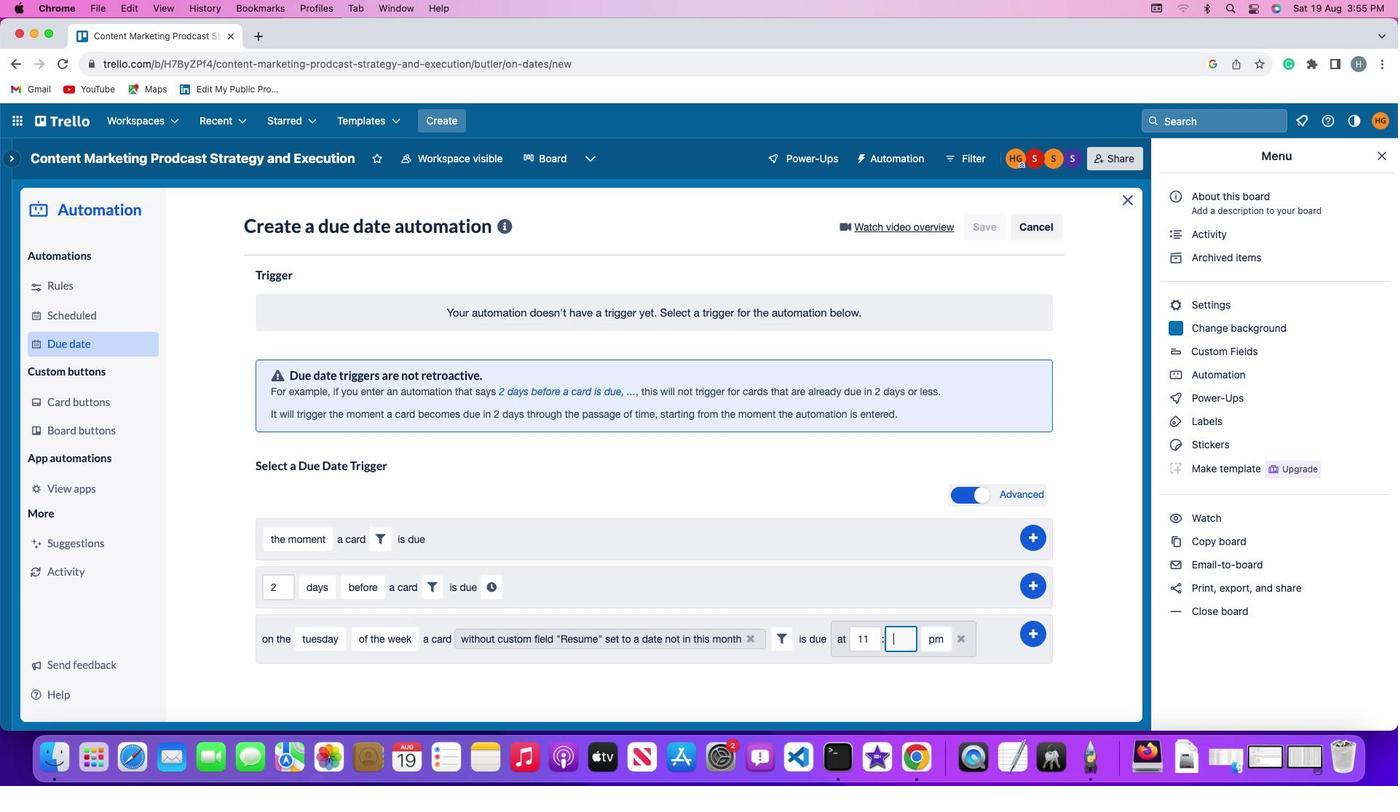 
Action: Mouse moved to (903, 632)
Screenshot: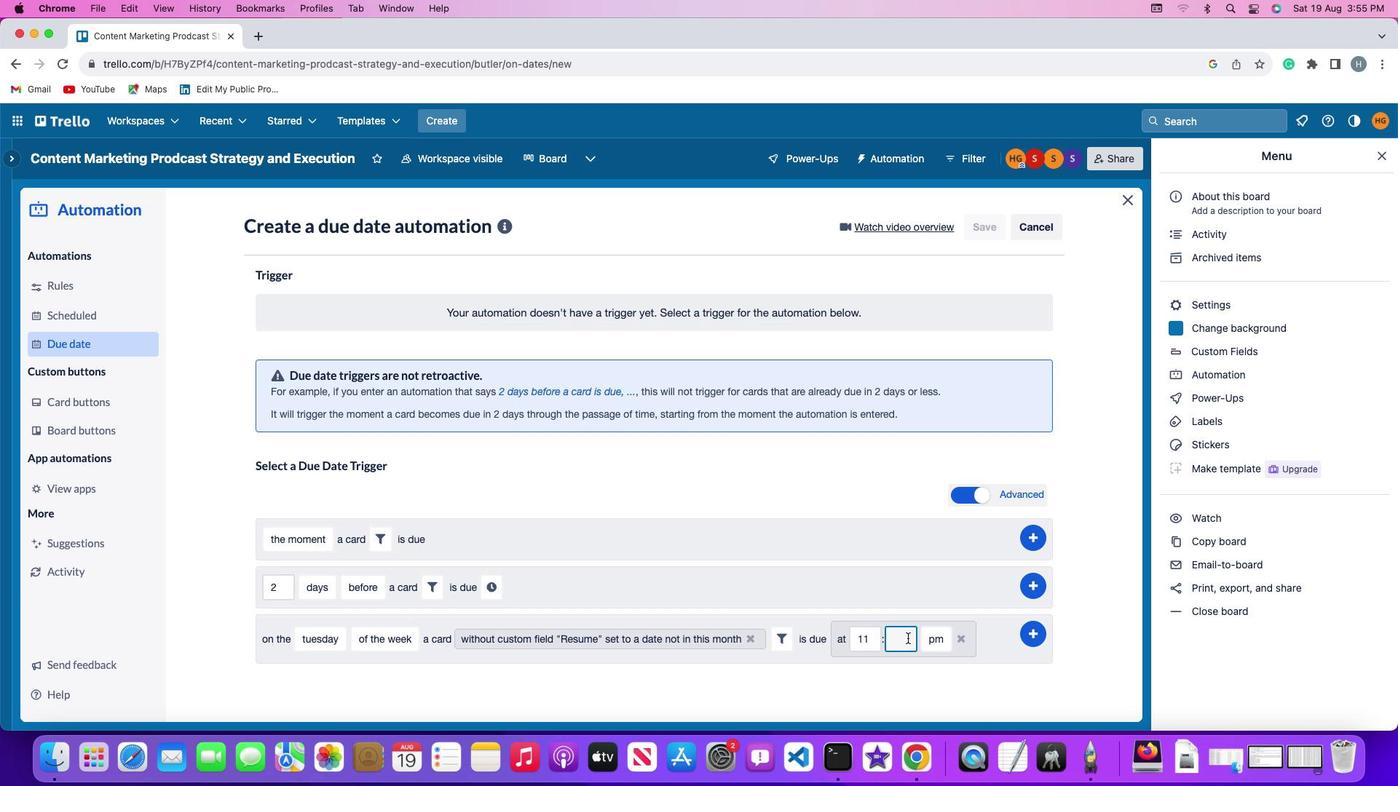 
Action: Key pressed '0''0'
Screenshot: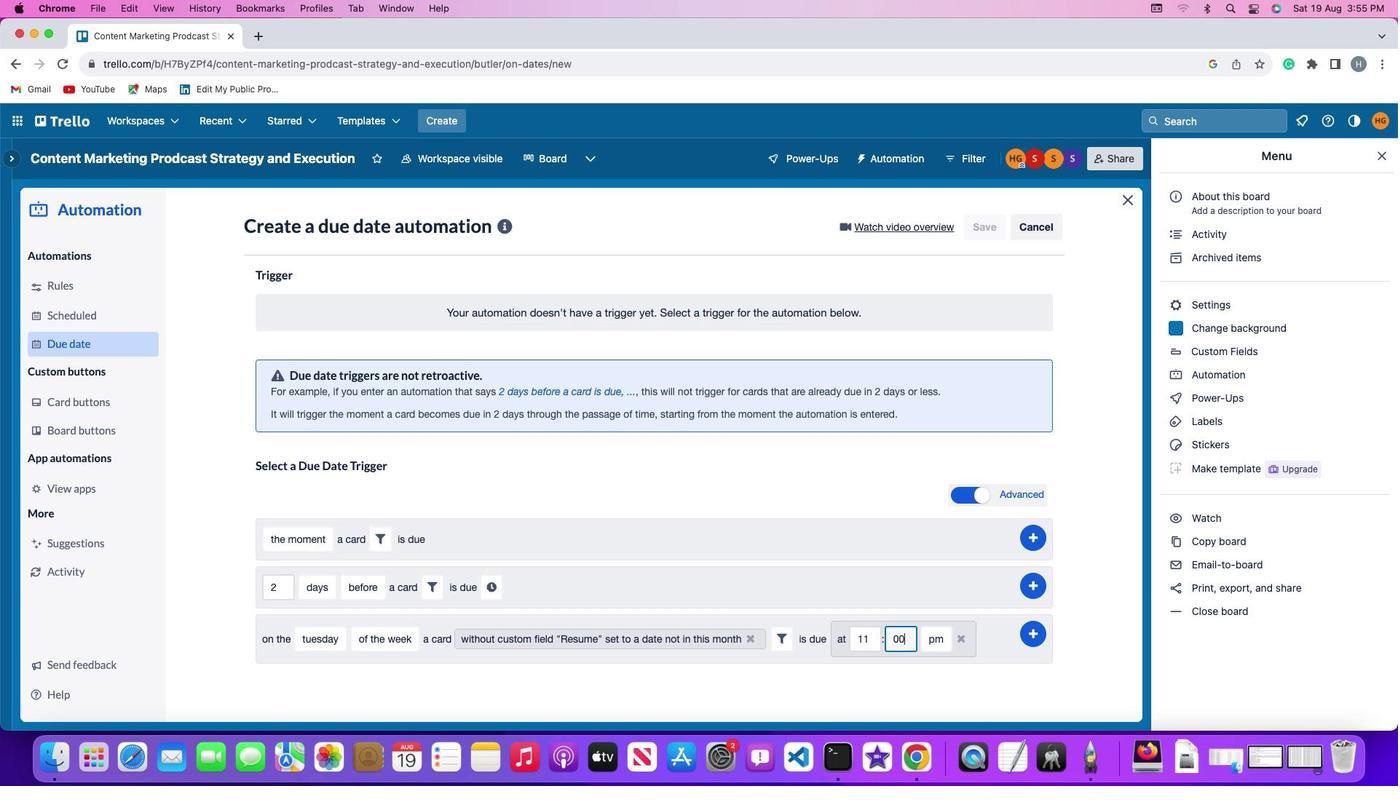 
Action: Mouse moved to (922, 634)
Screenshot: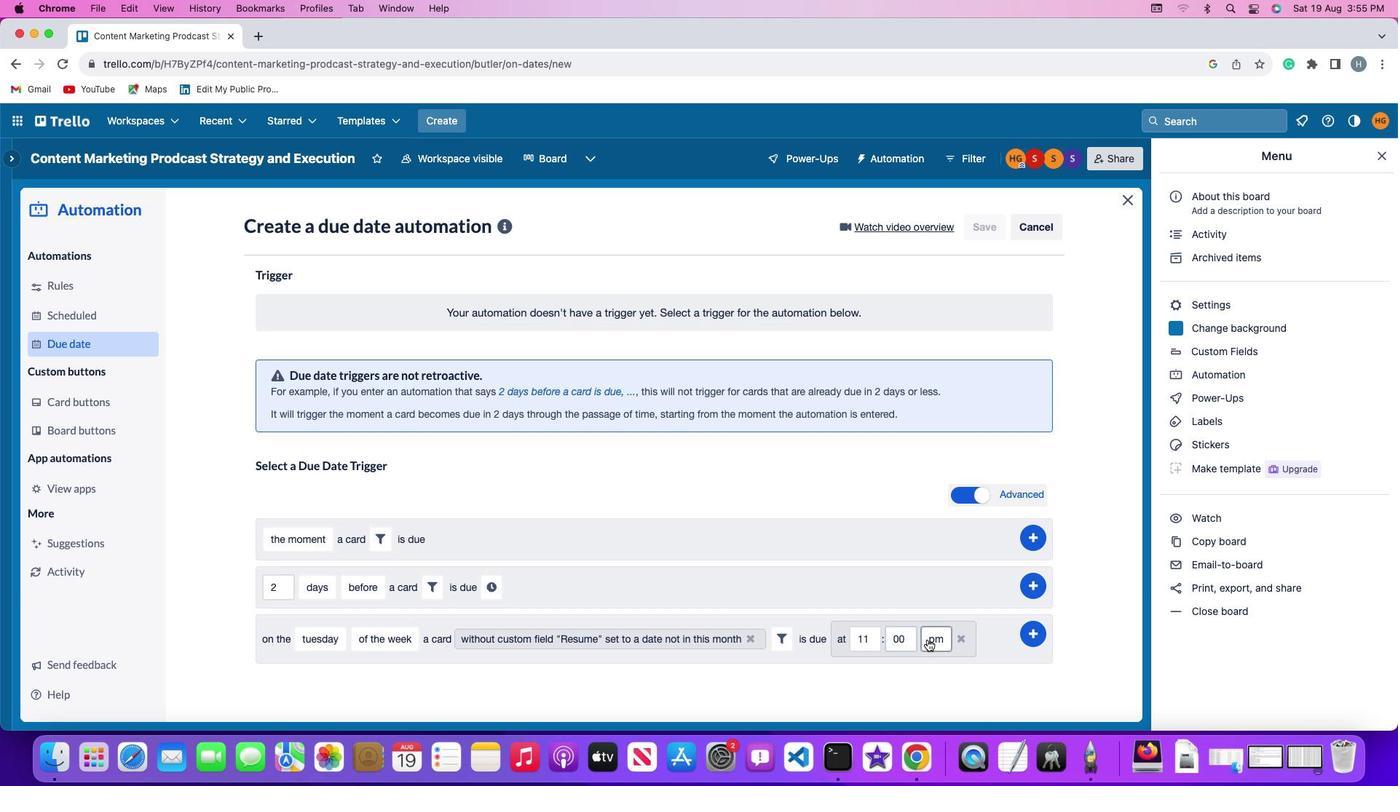 
Action: Mouse pressed left at (922, 634)
Screenshot: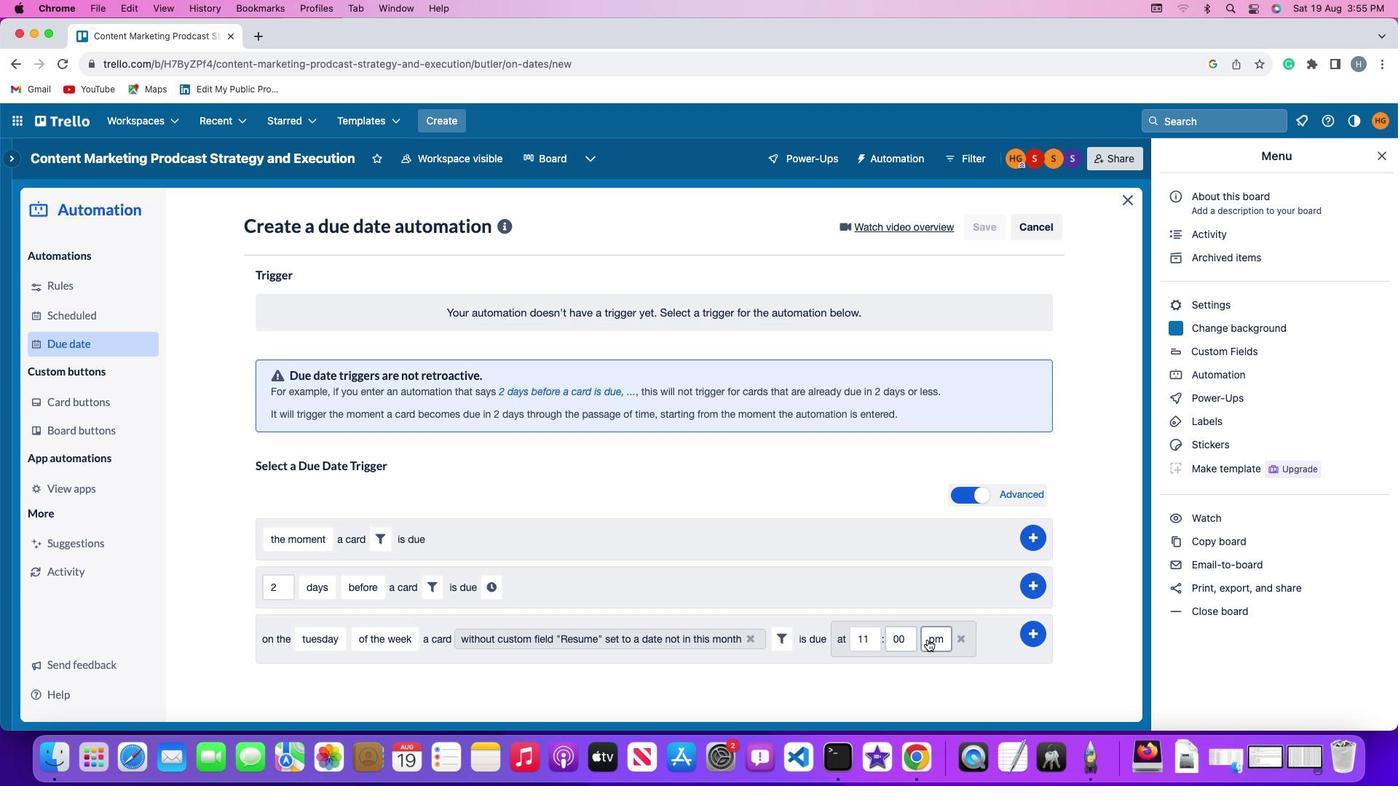 
Action: Mouse moved to (927, 654)
Screenshot: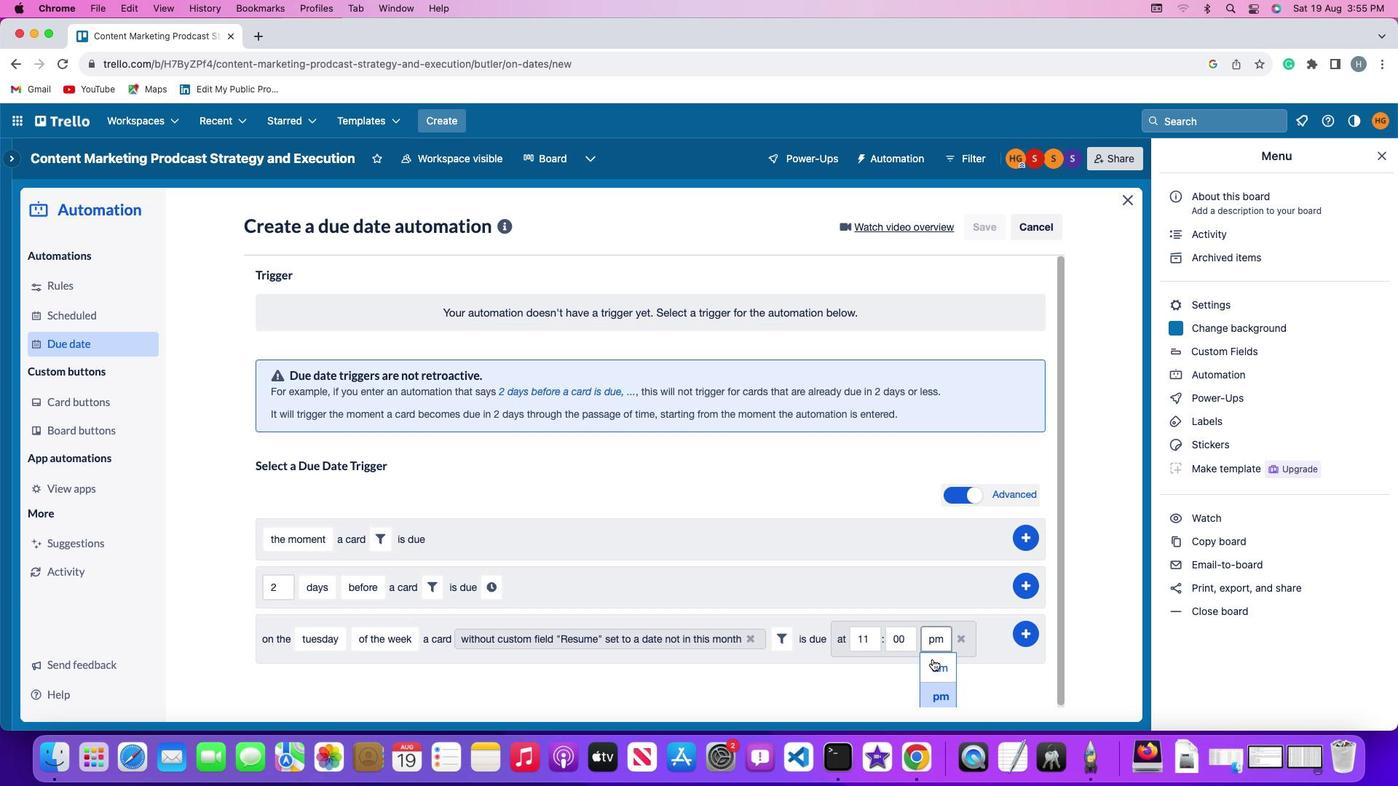
Action: Mouse pressed left at (927, 654)
Screenshot: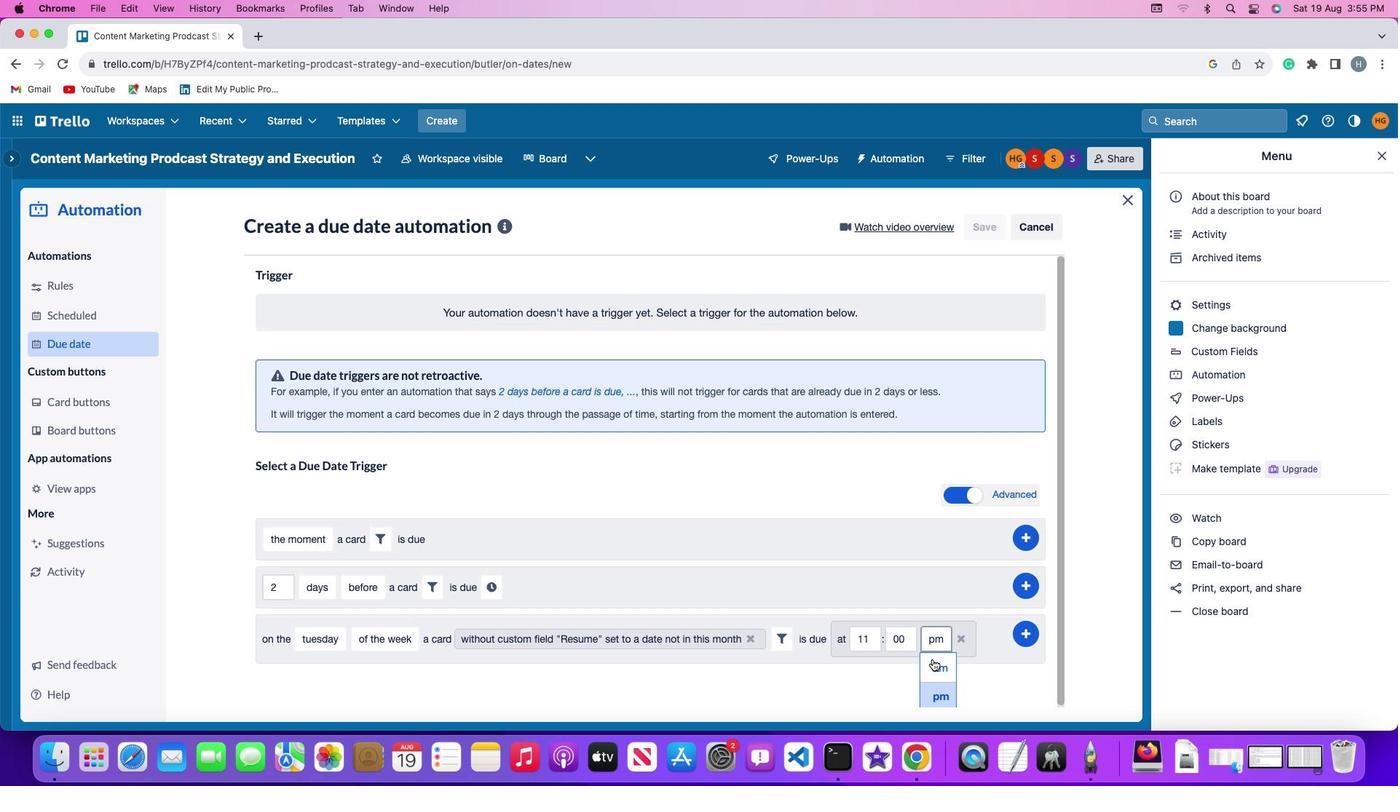 
Action: Mouse moved to (1026, 628)
Screenshot: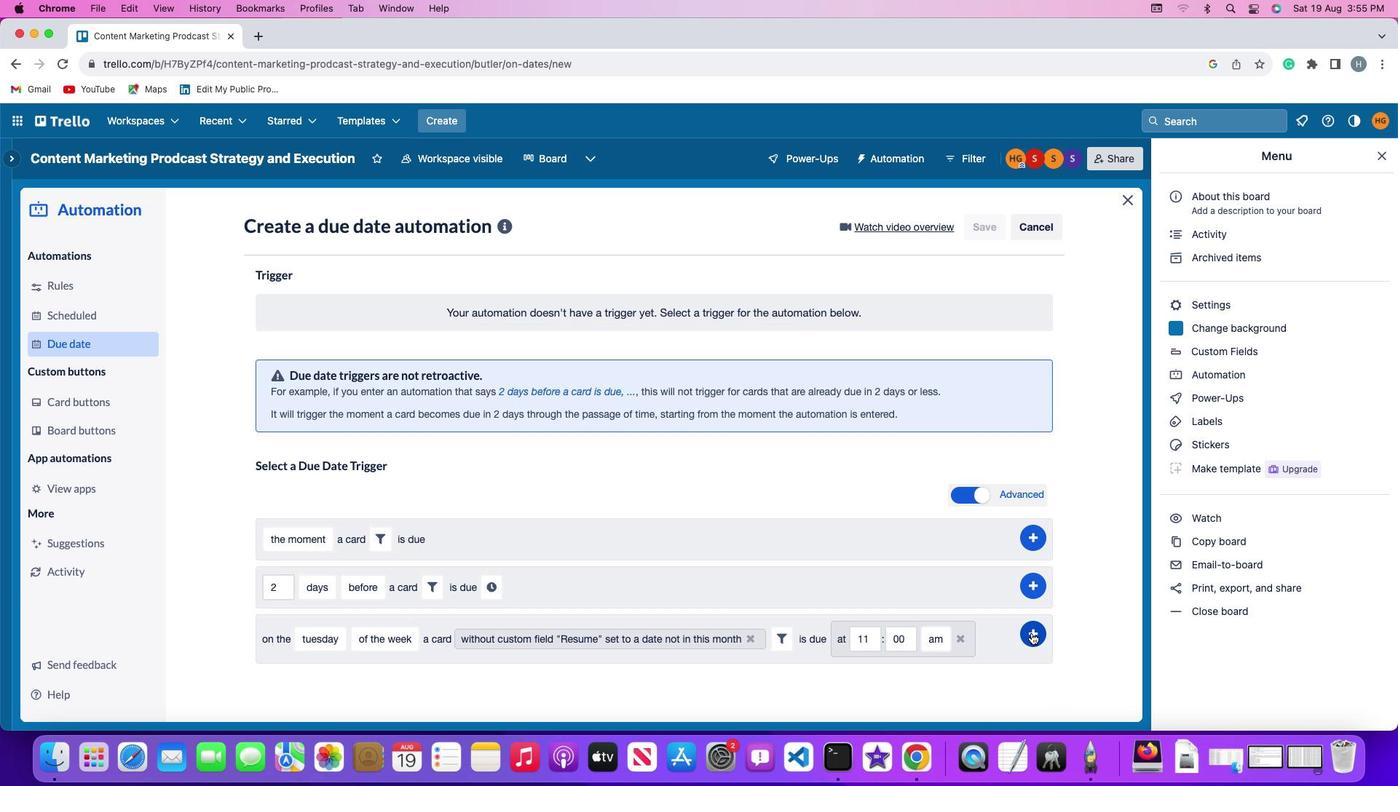 
Action: Mouse pressed left at (1026, 628)
Screenshot: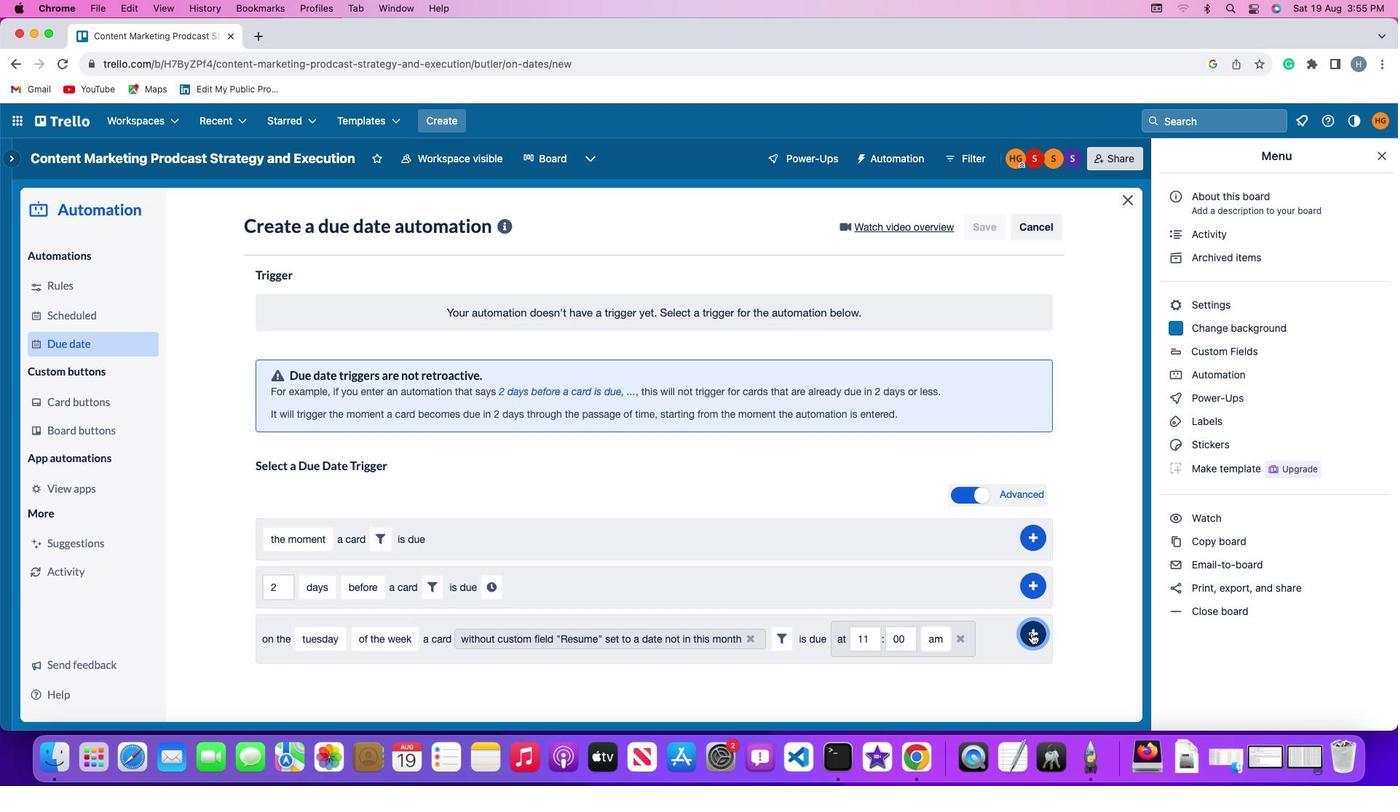 
Action: Mouse moved to (1097, 533)
Screenshot: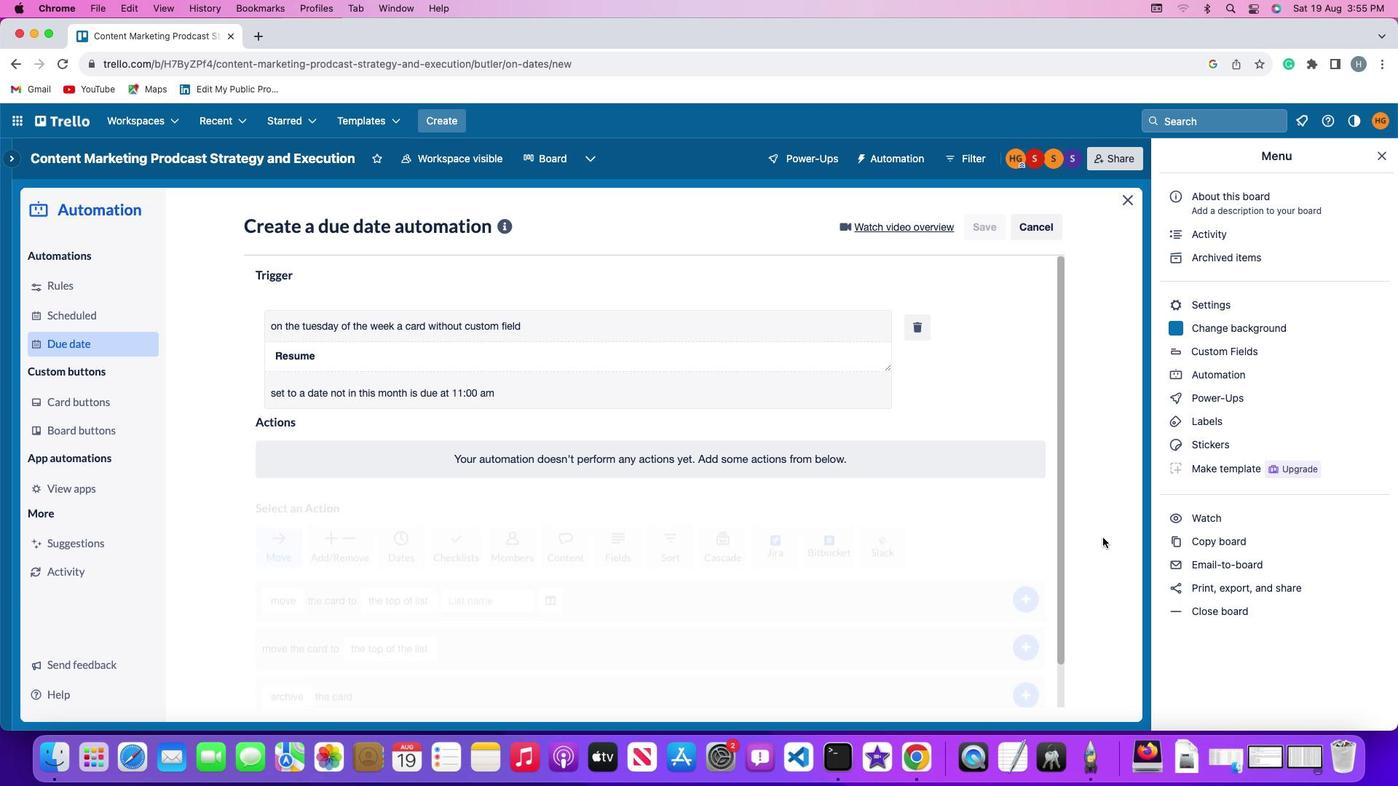 
